 Task: Add an event with the title Product Launch Event and Customer Showcase, date '2024/04/22', time 8:50 AM to 10:50 AMand add a description: Participants will develop skills in strategic decision-making and problem-solving. They will learn techniques for gathering and analyzing information, evaluating options, and making sound decisions that align with team goals and organizational priorities., put the event into Blue category . Add location for the event as: Lisbon, Portugal, logged in from the account softage.4@softage.netand send the event invitation to softage.2@softage.net and softage.3@softage.net. Set a reminder for the event 1 hour before
Action: Mouse moved to (113, 110)
Screenshot: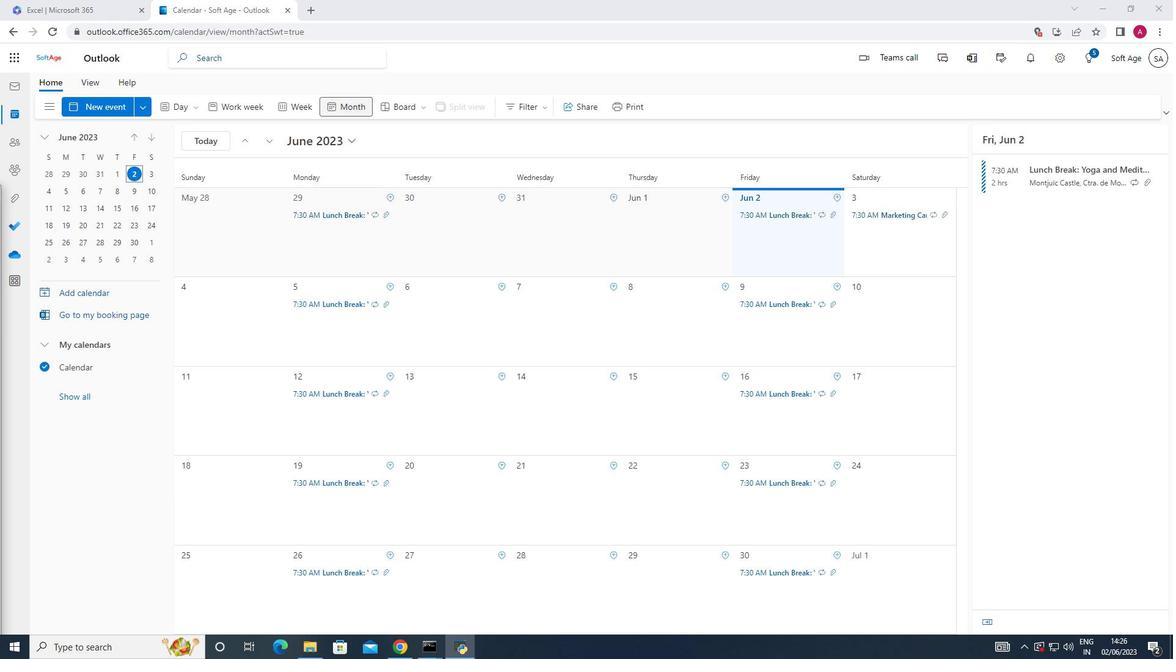 
Action: Mouse pressed left at (113, 110)
Screenshot: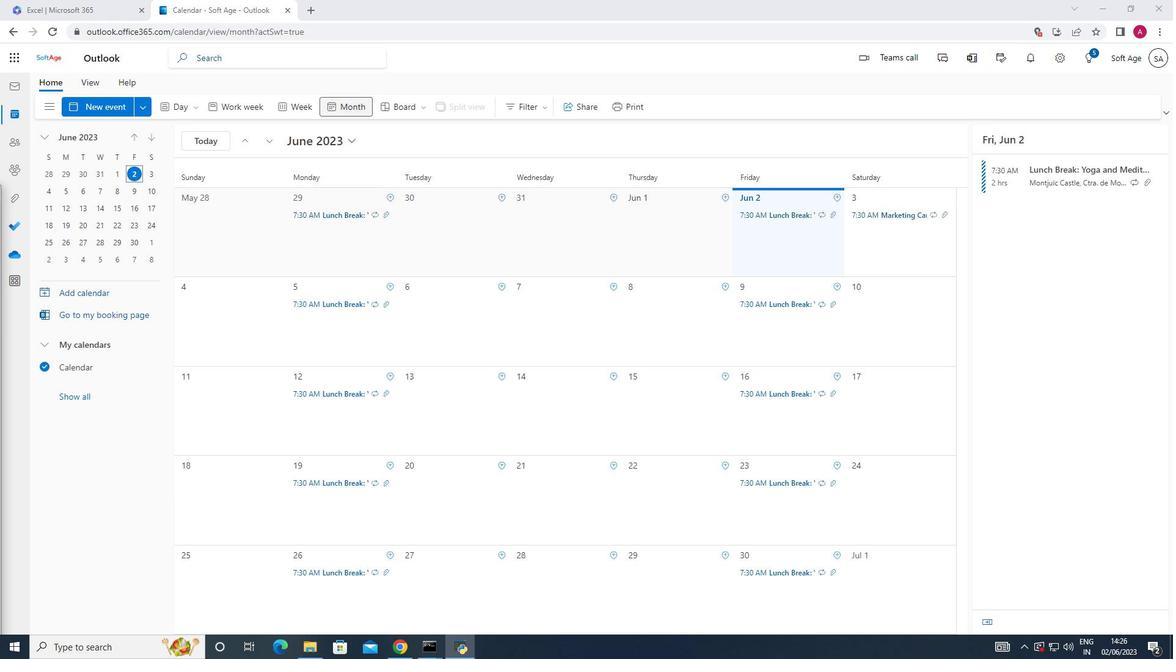 
Action: Mouse moved to (324, 179)
Screenshot: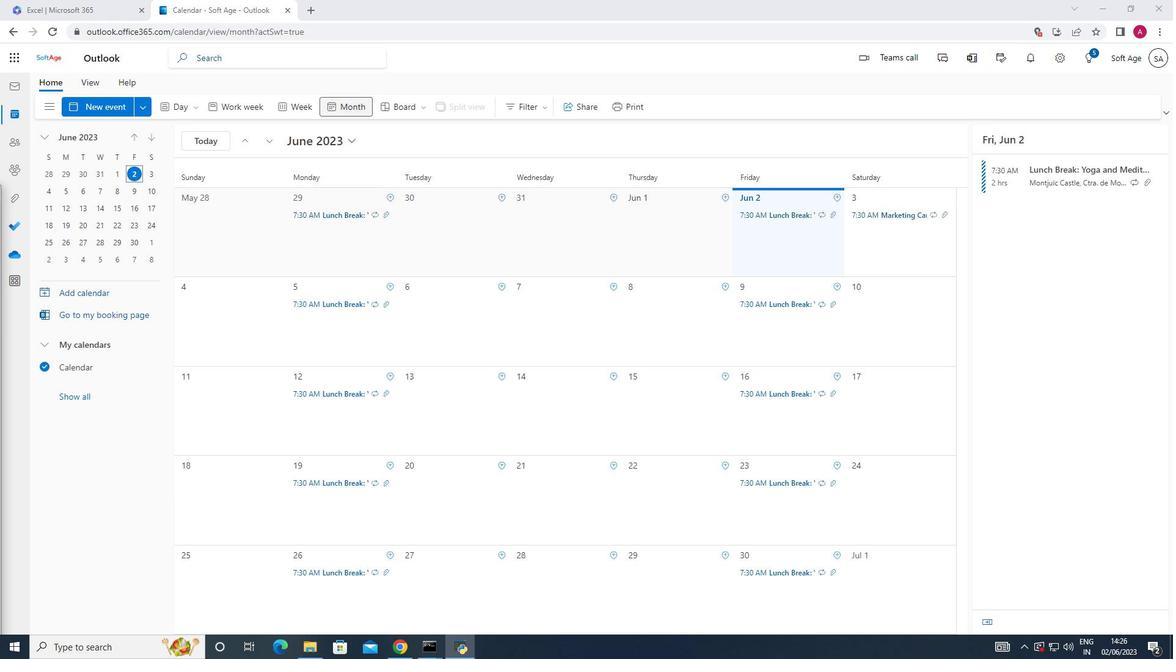 
Action: Key pressed <Key.shift><Key.shift><Key.shift><Key.shift><Key.shift><Key.shift><Key.shift><Key.shift><Key.shift><Key.shift><Key.shift><Key.shift><Key.shift><Key.shift><Key.shift><Key.shift><Key.shift><Key.shift><Key.shift><Key.shift><Key.shift><Key.shift><Key.shift><Key.shift><Key.shift><Key.shift><Key.shift><Key.shift><Key.shift><Key.shift><Key.shift><Key.shift><Key.shift><Key.shift><Key.shift><Key.shift><Key.shift><Key.shift><Key.shift>Product<Key.space><Key.shift_r>Launch<Key.space><Key.shift_r><Key.shift_r><Key.shift_r><Key.shift_r><Key.shift_r><Key.shift_r><Key.shift_r><Key.shift_r><Key.shift_r><Key.shift_r>Event<Key.space>and<Key.space>c<Key.backspace><Key.shift>Customer<Key.space><Key.shift>Showcase
Screenshot: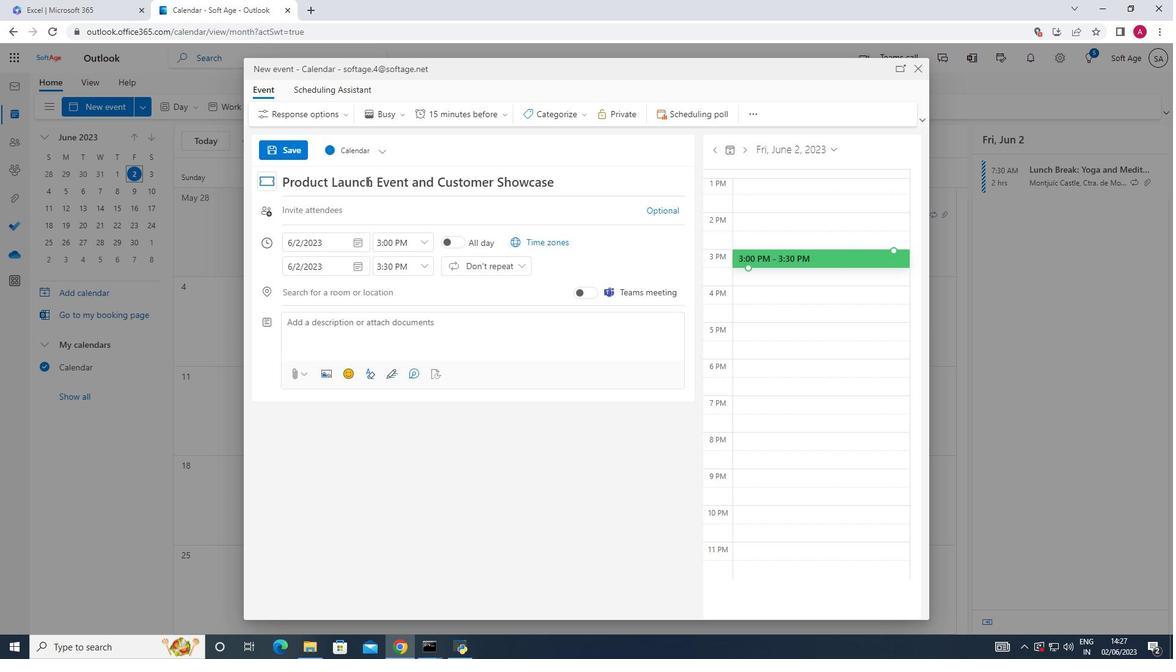 
Action: Mouse moved to (358, 245)
Screenshot: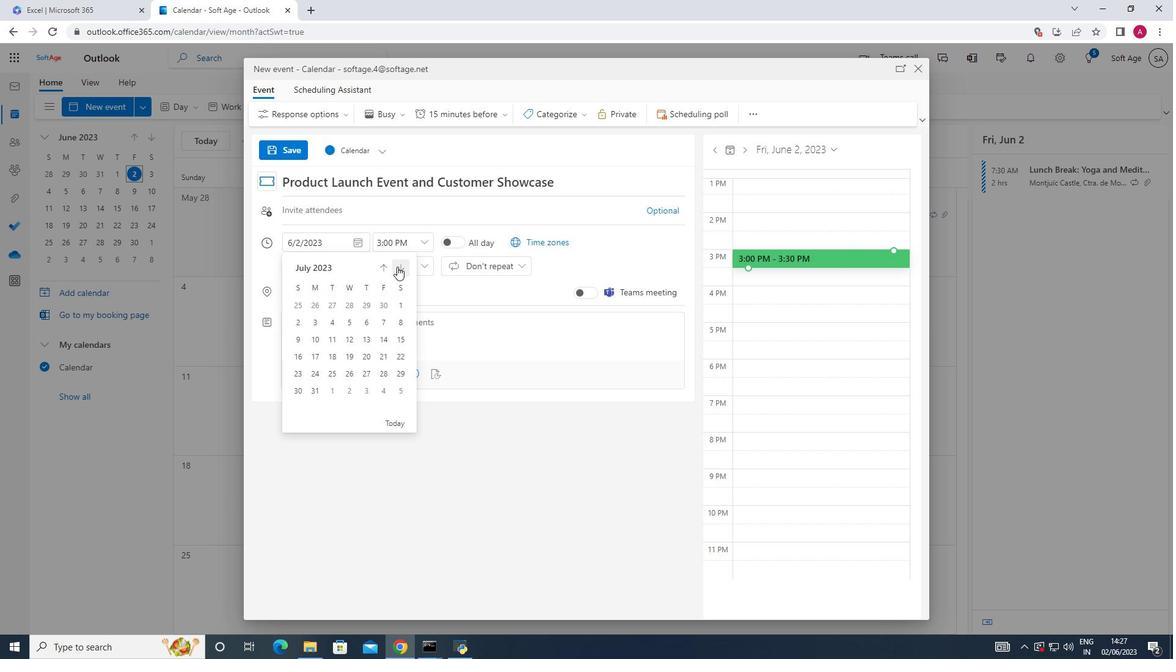 
Action: Mouse pressed left at (358, 245)
Screenshot: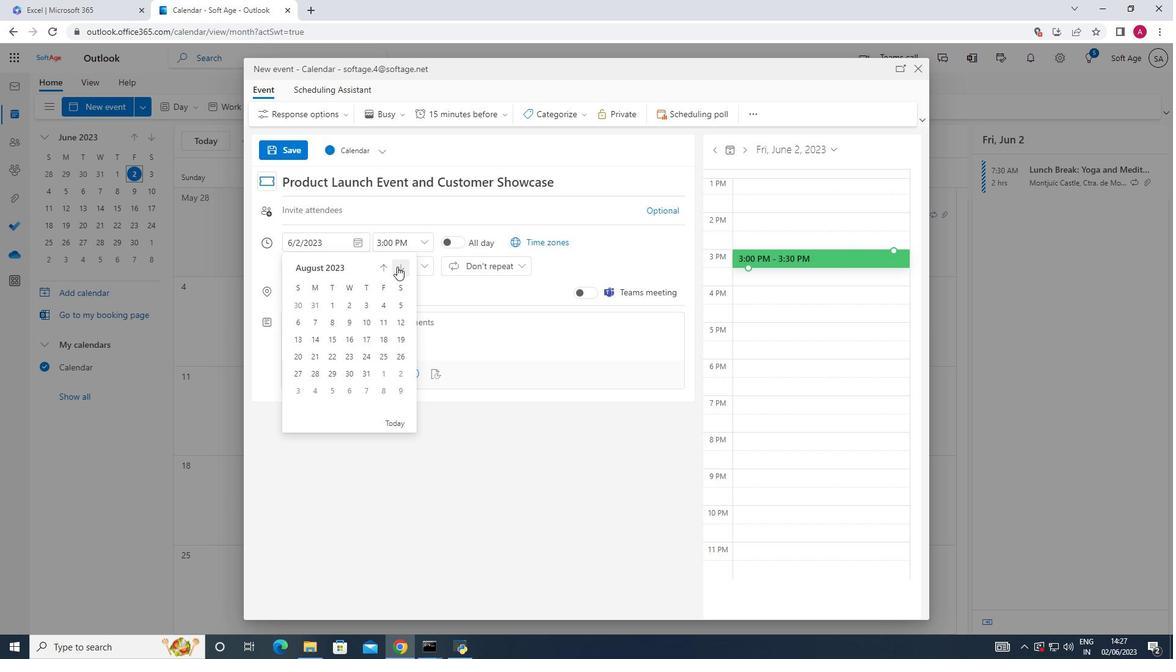 
Action: Mouse moved to (398, 267)
Screenshot: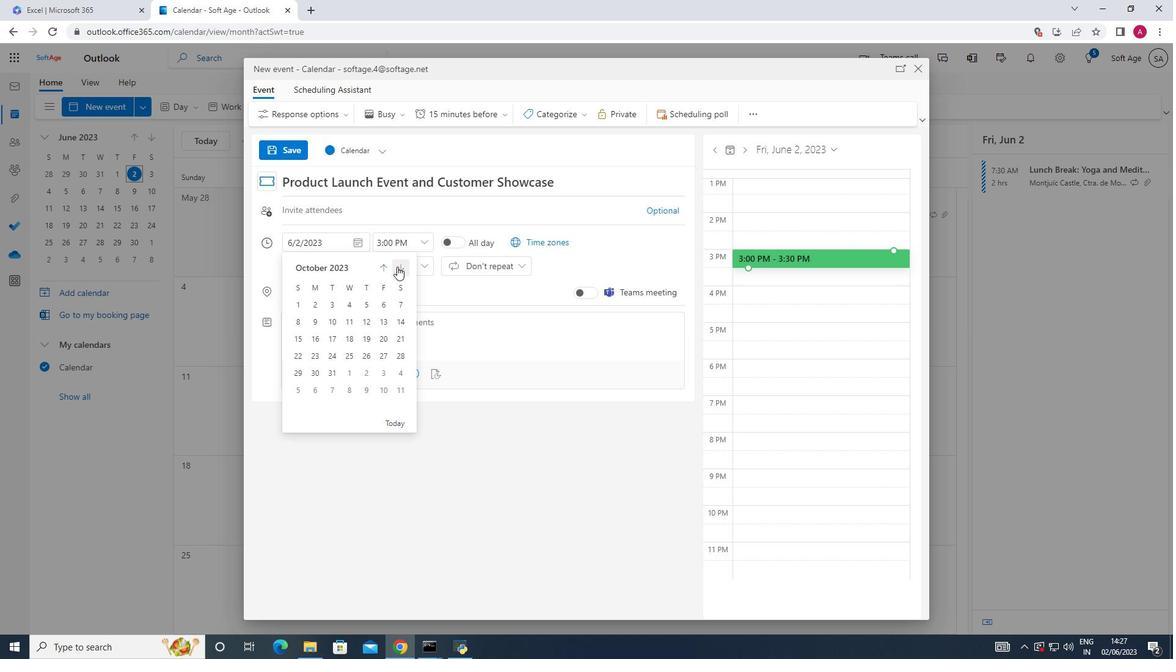 
Action: Mouse pressed left at (398, 267)
Screenshot: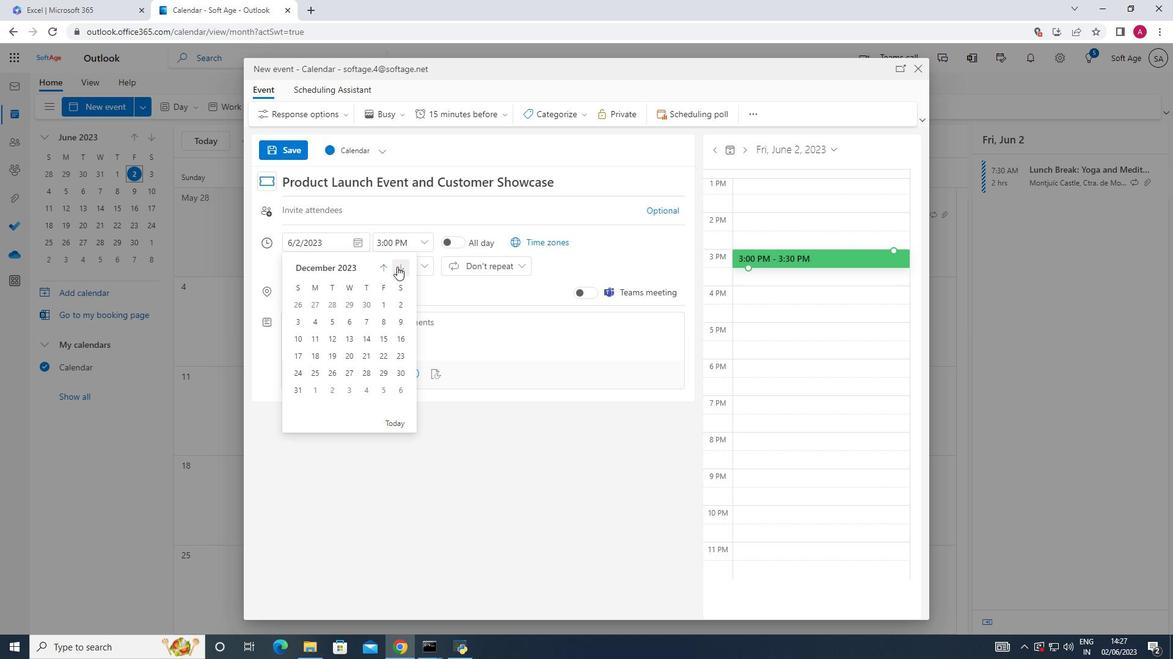 
Action: Mouse pressed left at (398, 267)
Screenshot: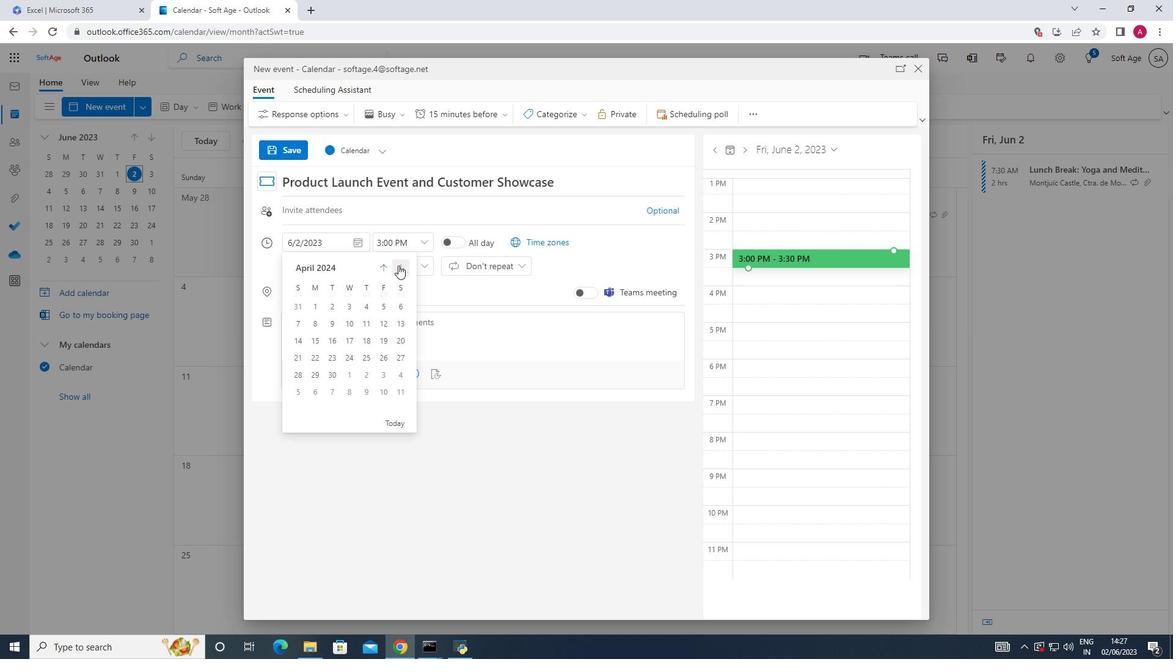 
Action: Mouse pressed left at (398, 267)
Screenshot: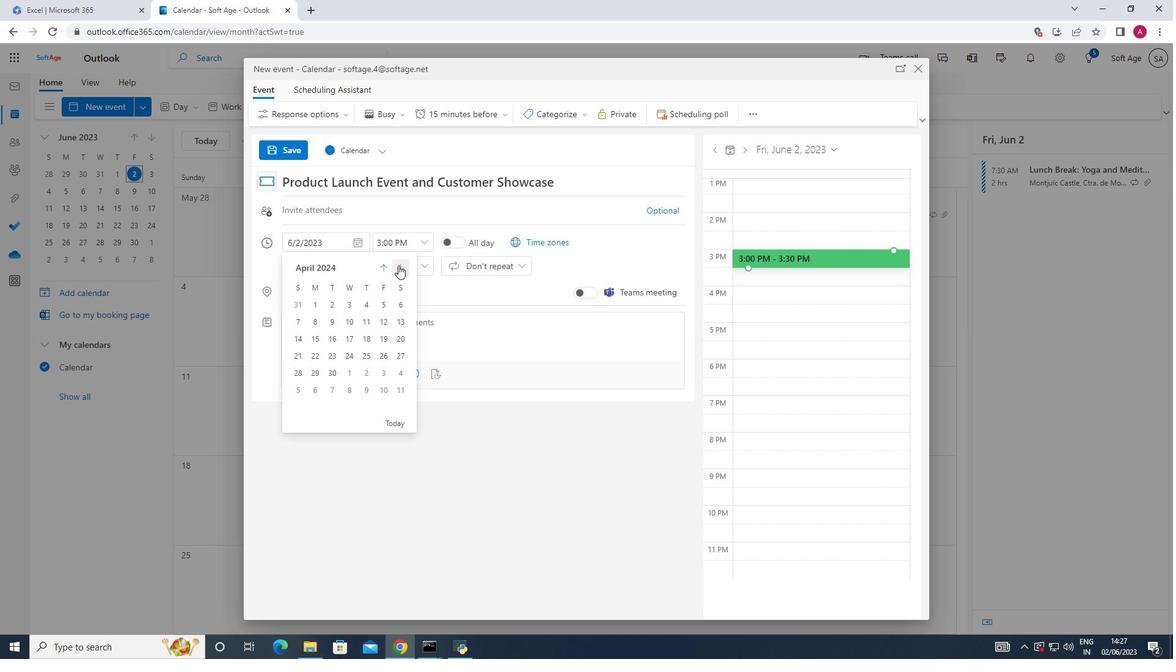 
Action: Mouse pressed left at (398, 267)
Screenshot: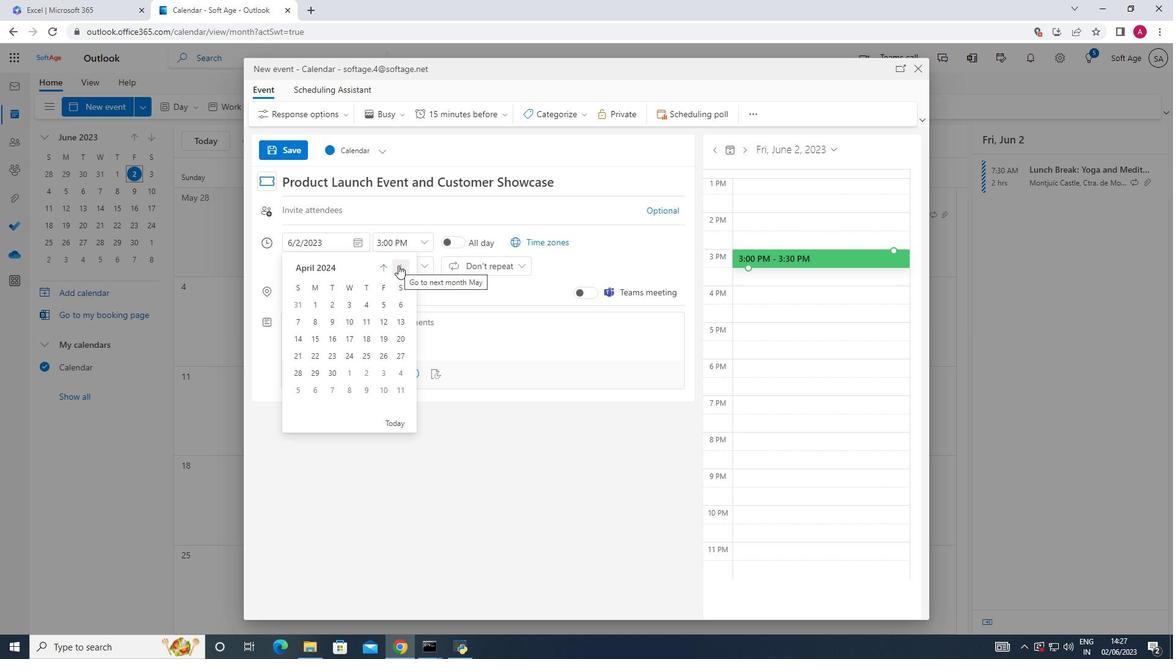
Action: Mouse moved to (398, 268)
Screenshot: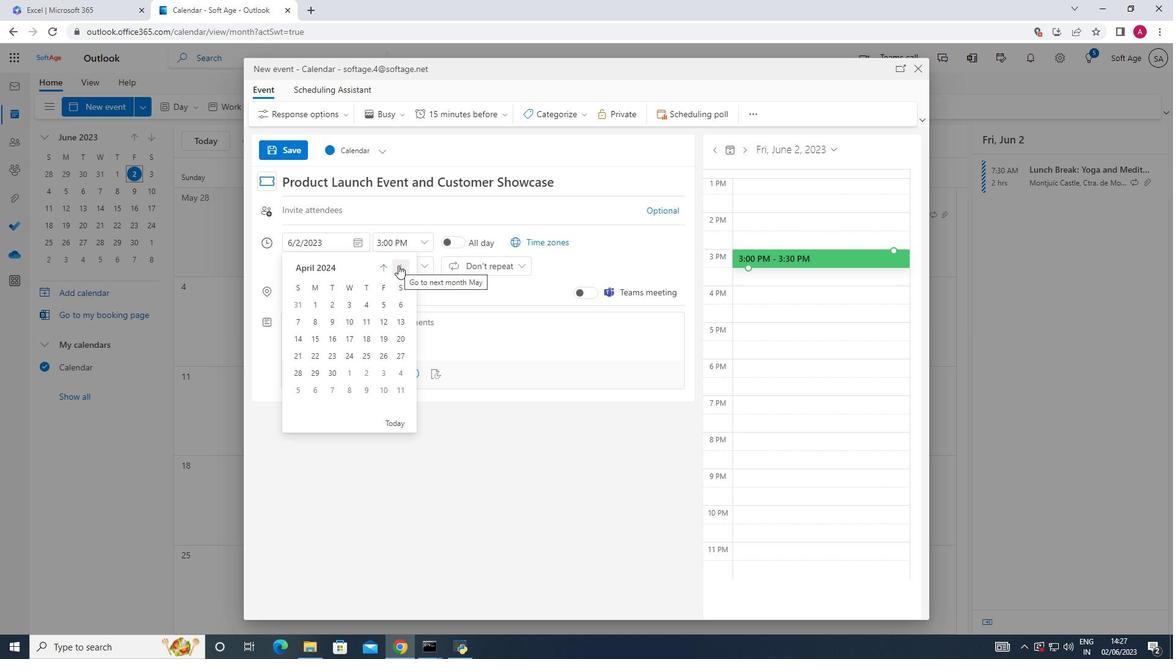 
Action: Mouse pressed left at (398, 268)
Screenshot: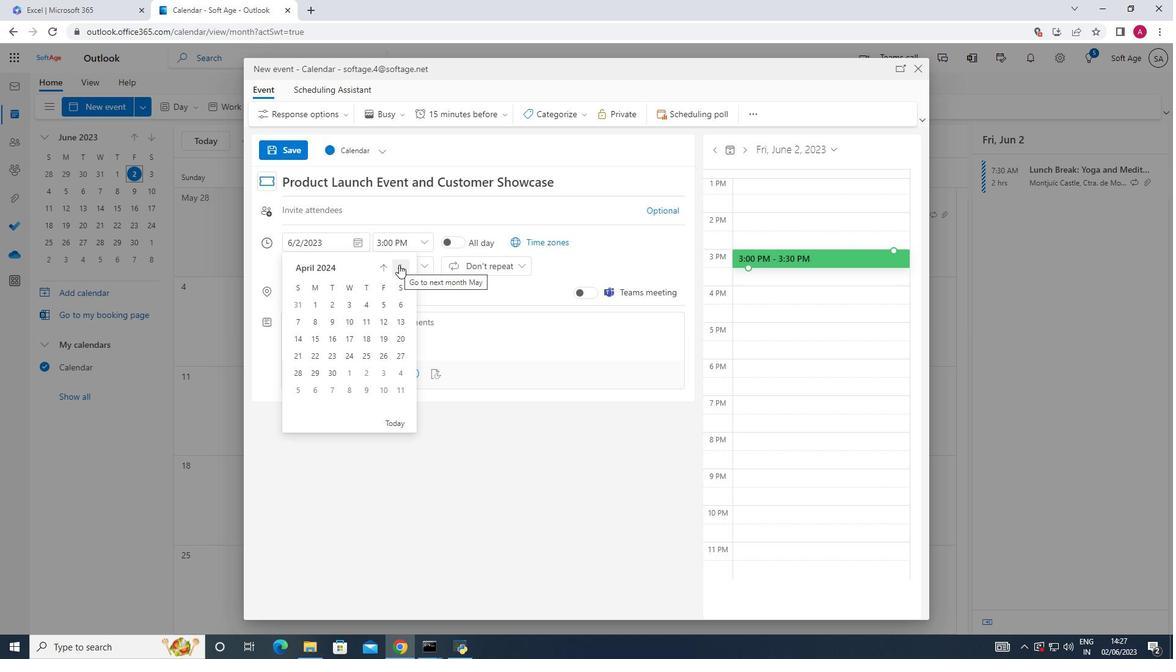 
Action: Mouse pressed left at (398, 268)
Screenshot: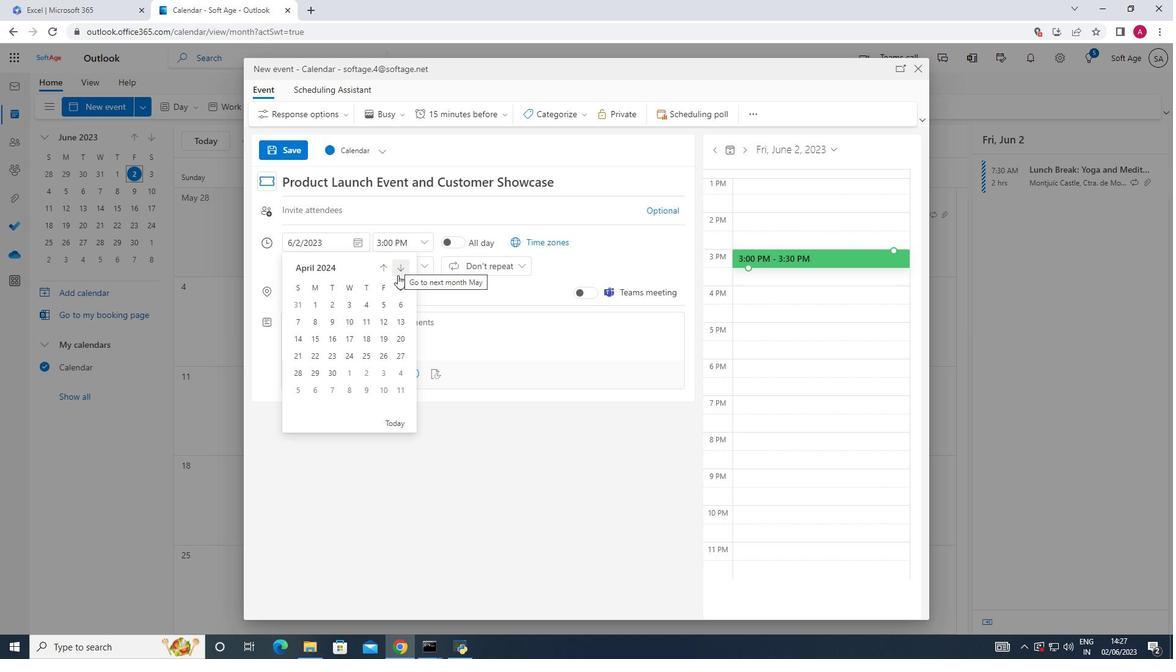 
Action: Mouse pressed left at (398, 268)
Screenshot: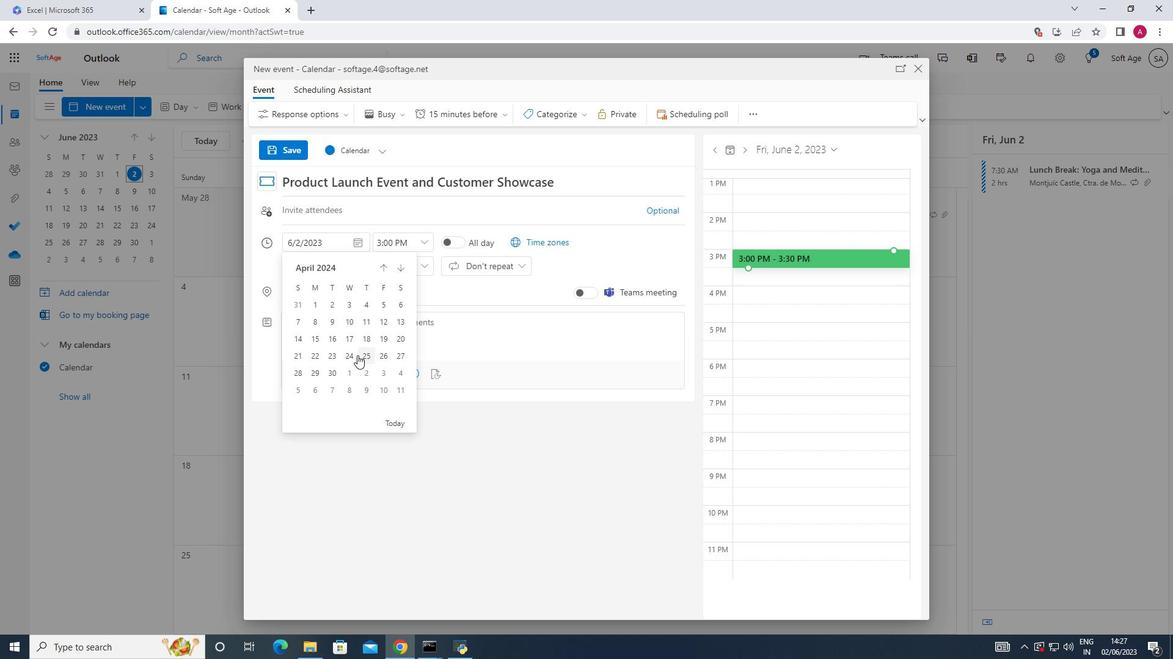 
Action: Mouse pressed left at (398, 268)
Screenshot: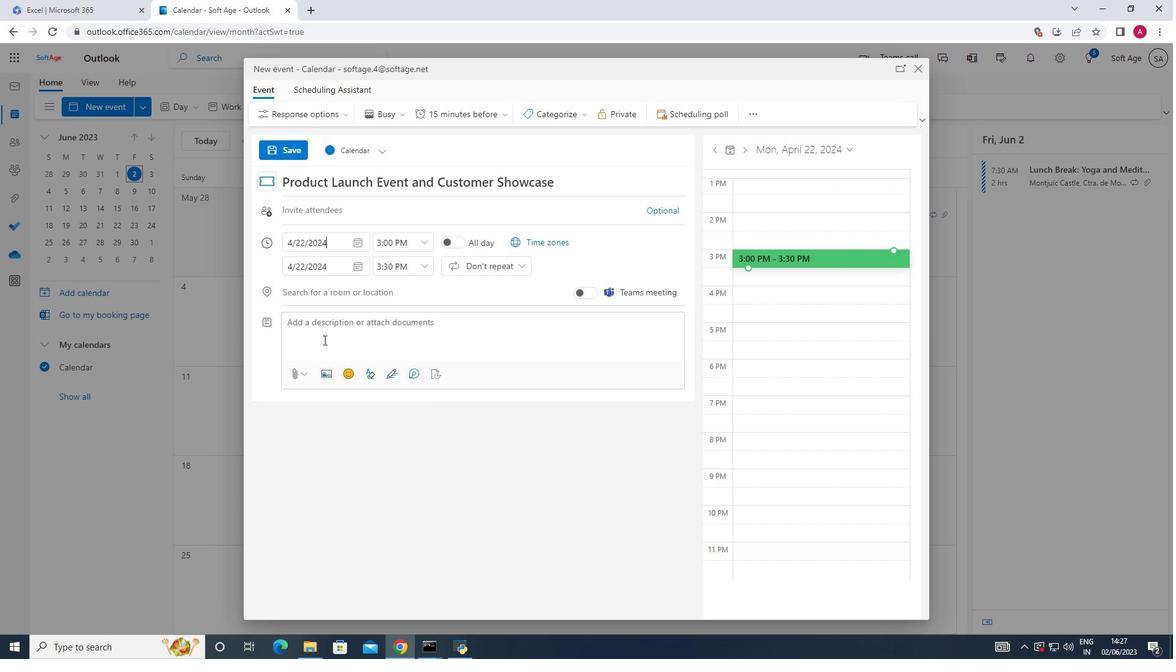 
Action: Mouse pressed left at (398, 268)
Screenshot: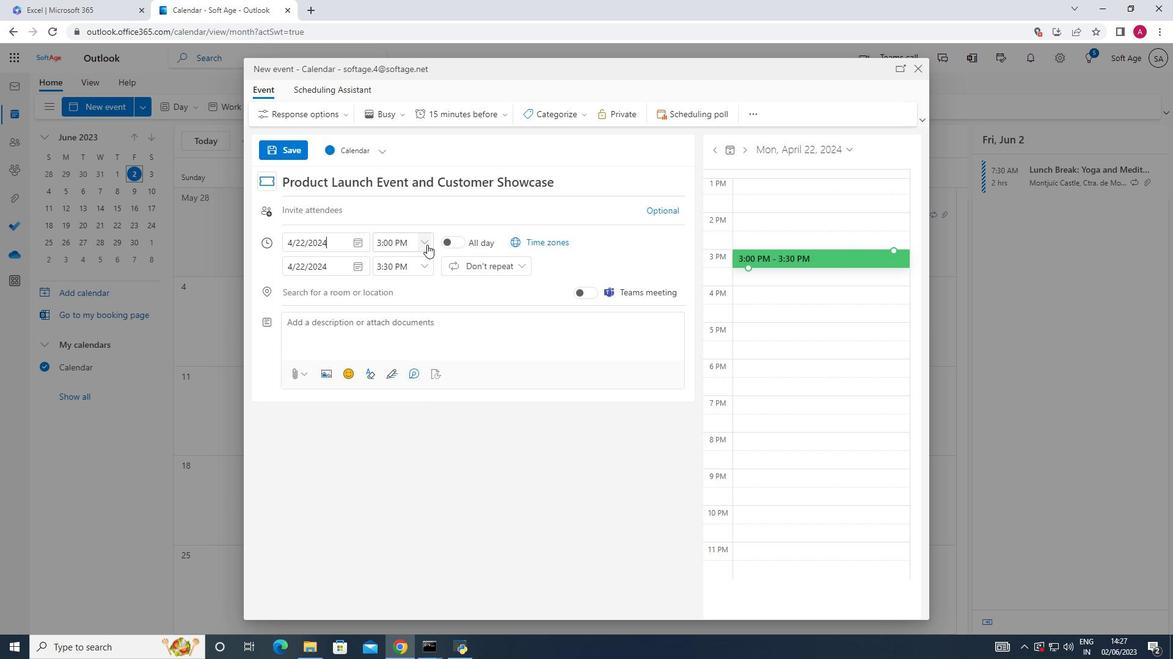 
Action: Mouse pressed left at (398, 268)
Screenshot: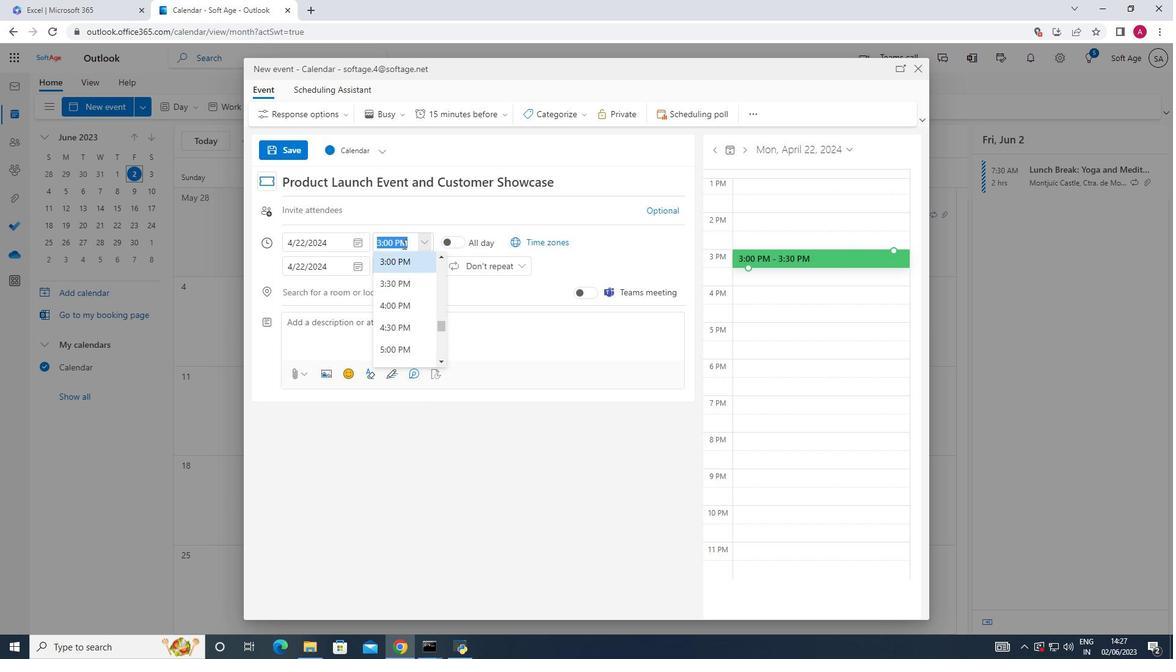 
Action: Mouse moved to (314, 357)
Screenshot: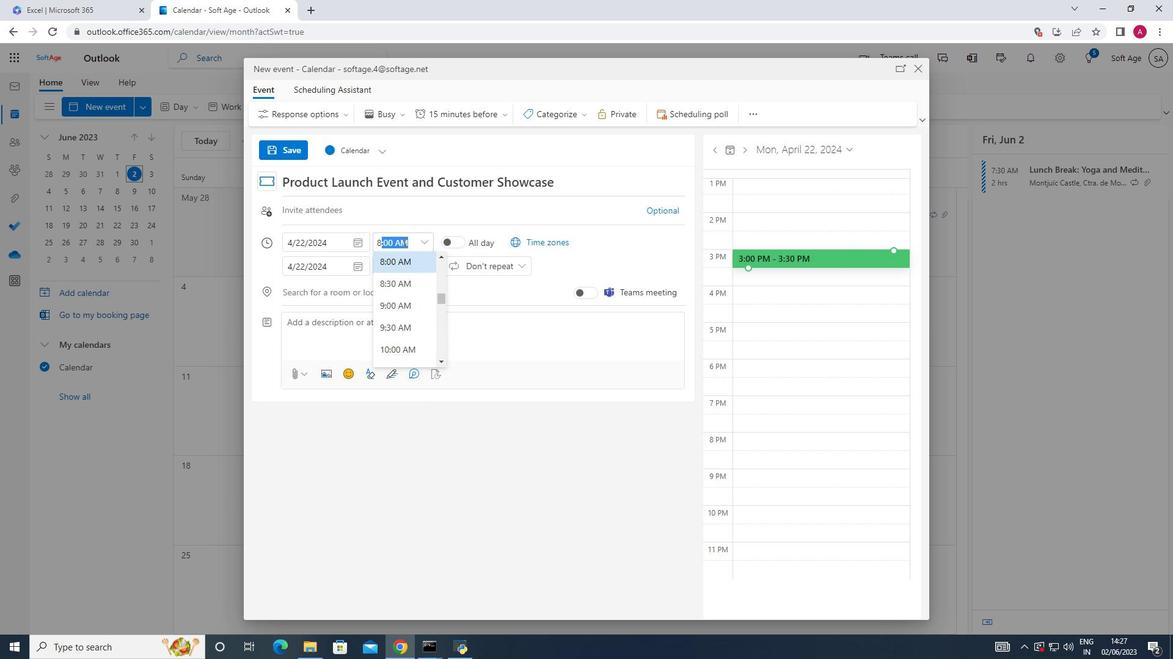 
Action: Mouse pressed left at (314, 357)
Screenshot: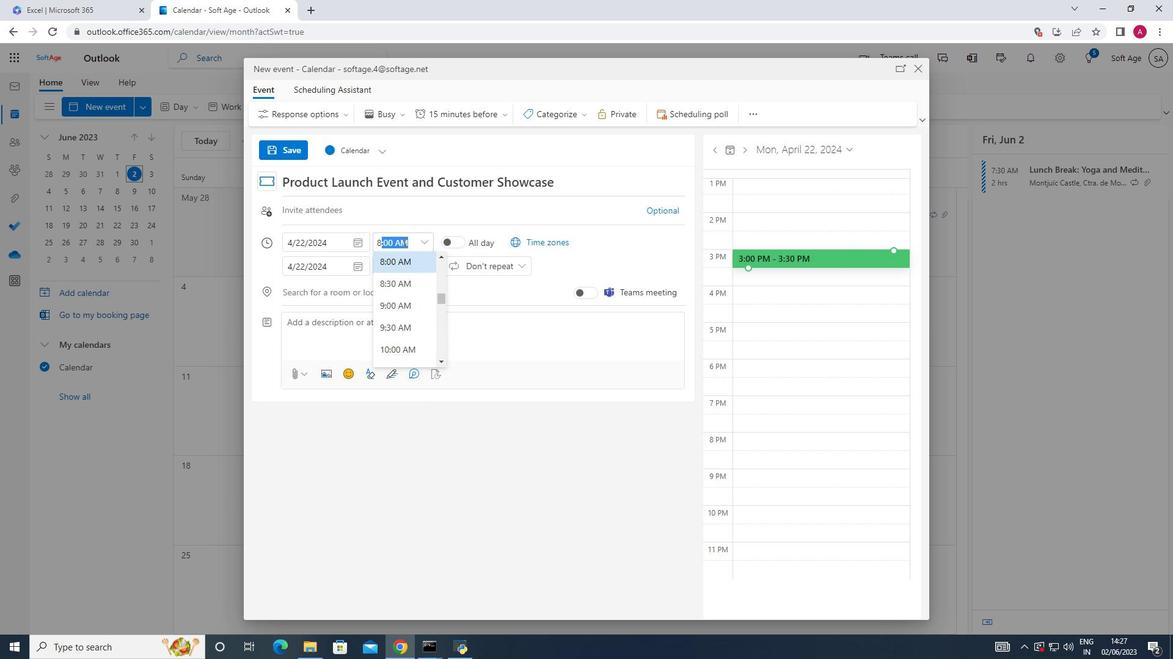 
Action: Mouse moved to (424, 245)
Screenshot: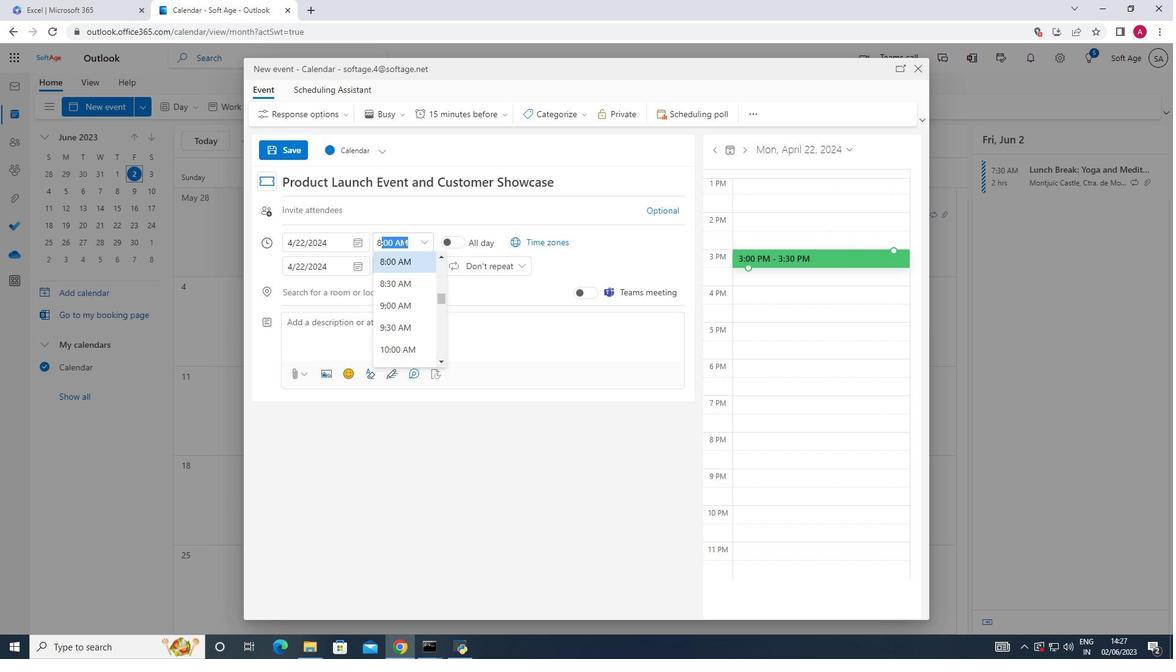 
Action: Mouse pressed left at (424, 245)
Screenshot: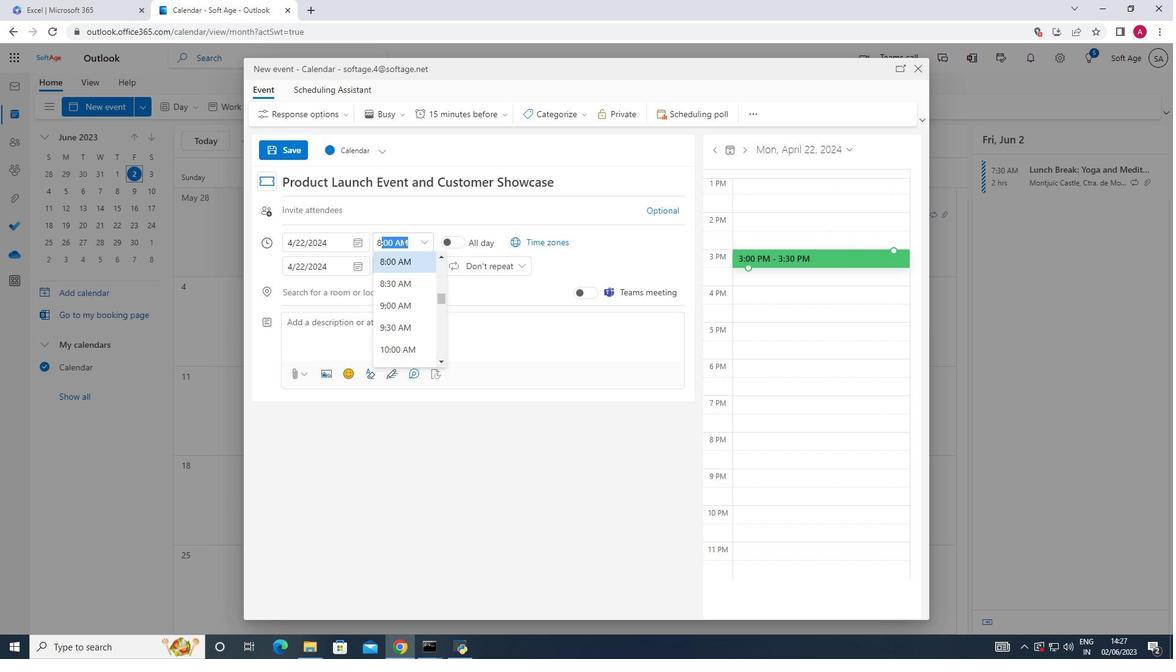 
Action: Mouse moved to (405, 285)
Screenshot: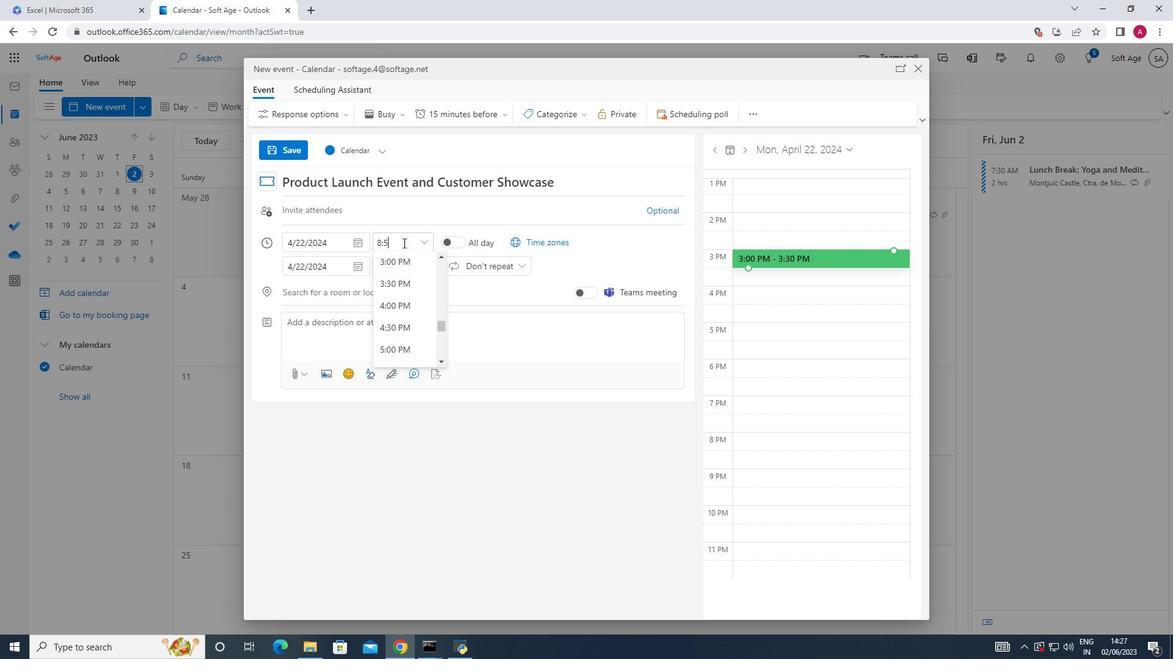 
Action: Mouse scrolled (405, 285) with delta (0, 0)
Screenshot: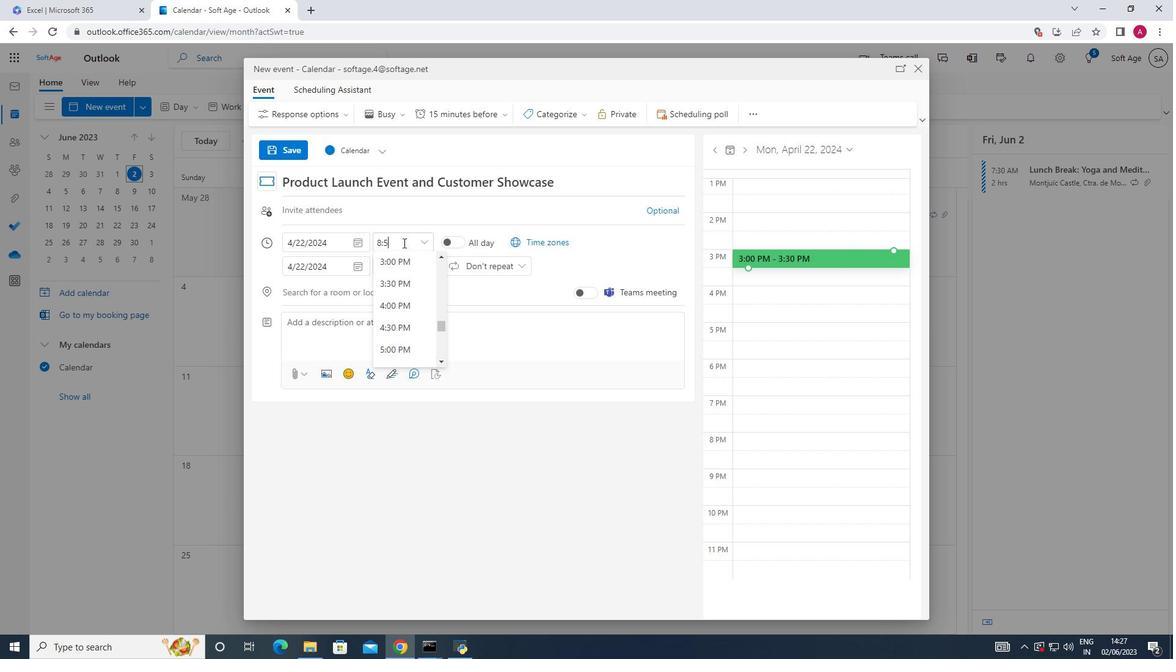 
Action: Mouse moved to (405, 283)
Screenshot: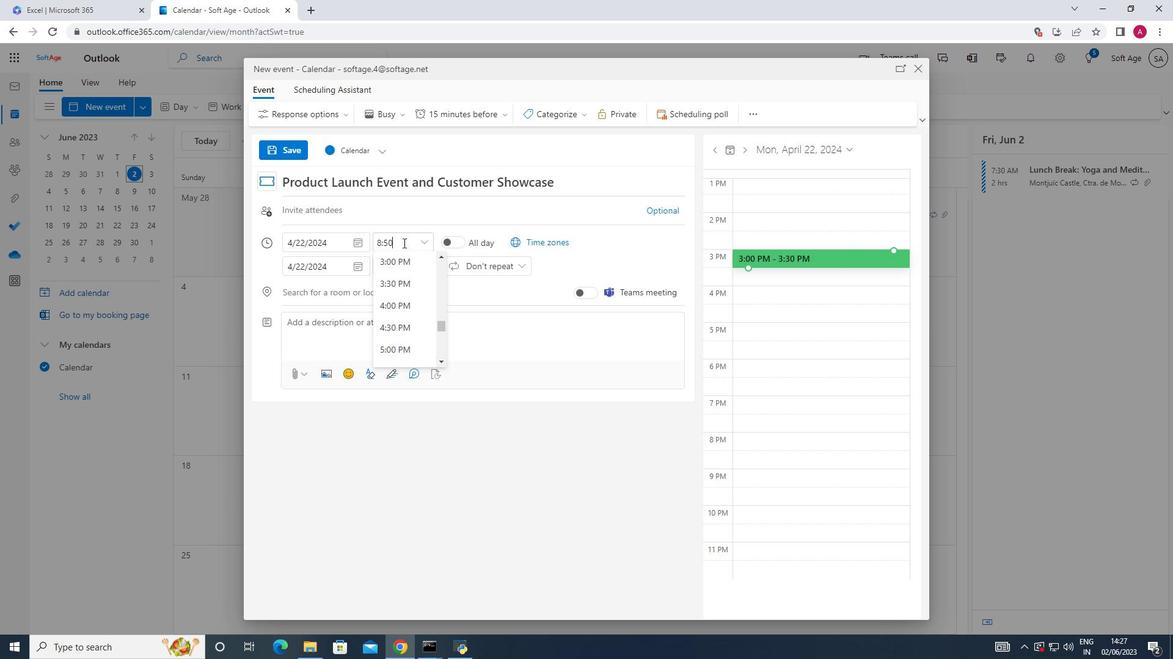 
Action: Mouse scrolled (405, 284) with delta (0, 0)
Screenshot: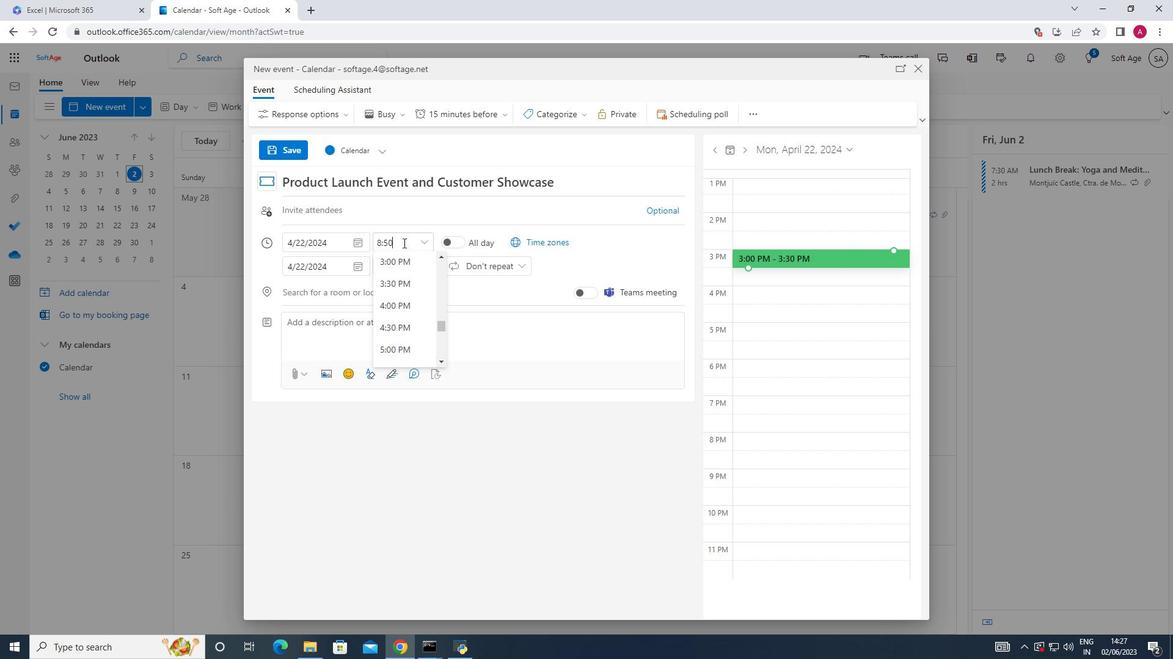 
Action: Mouse moved to (406, 282)
Screenshot: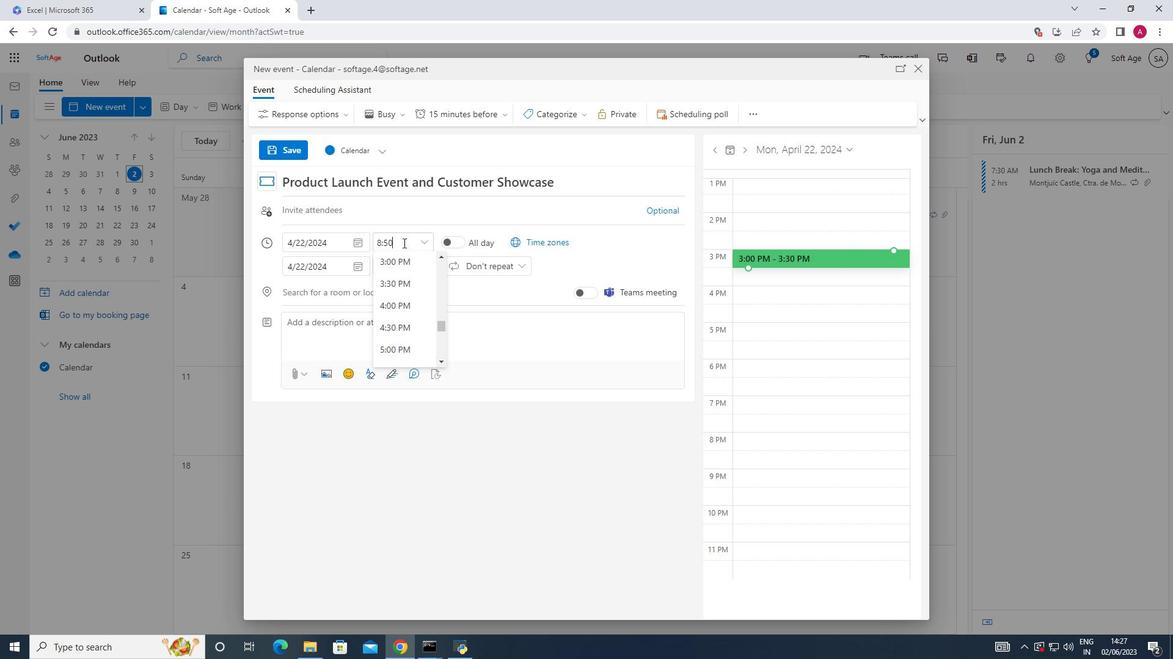 
Action: Mouse scrolled (406, 283) with delta (0, 0)
Screenshot: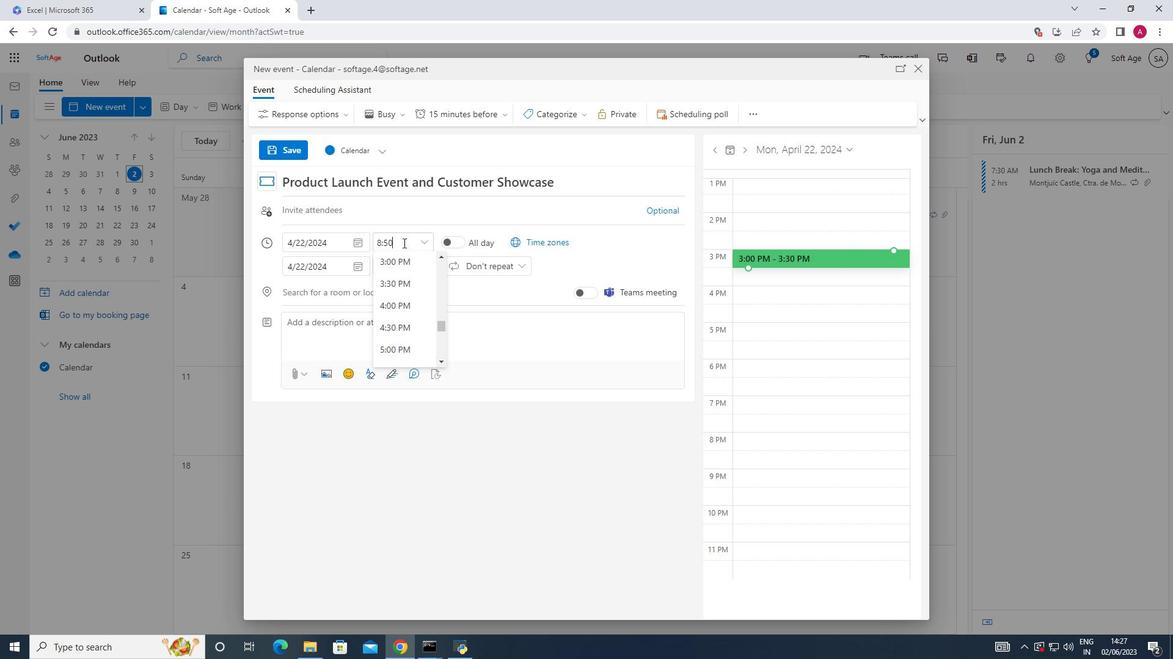 
Action: Mouse moved to (406, 282)
Screenshot: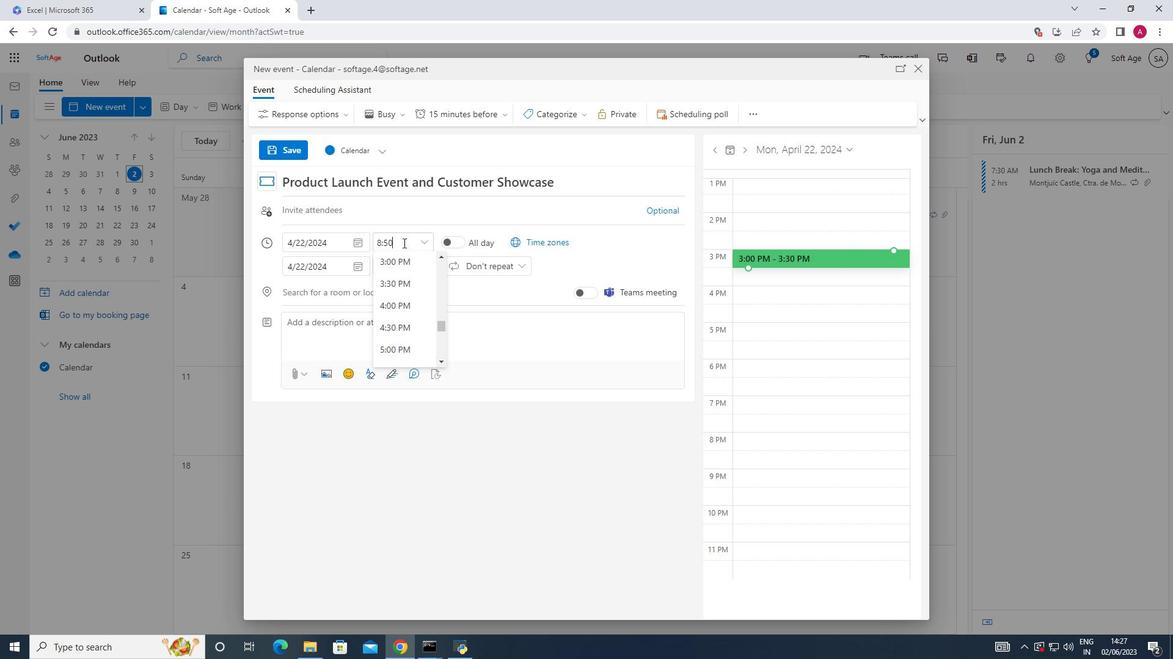 
Action: Mouse scrolled (406, 282) with delta (0, 0)
Screenshot: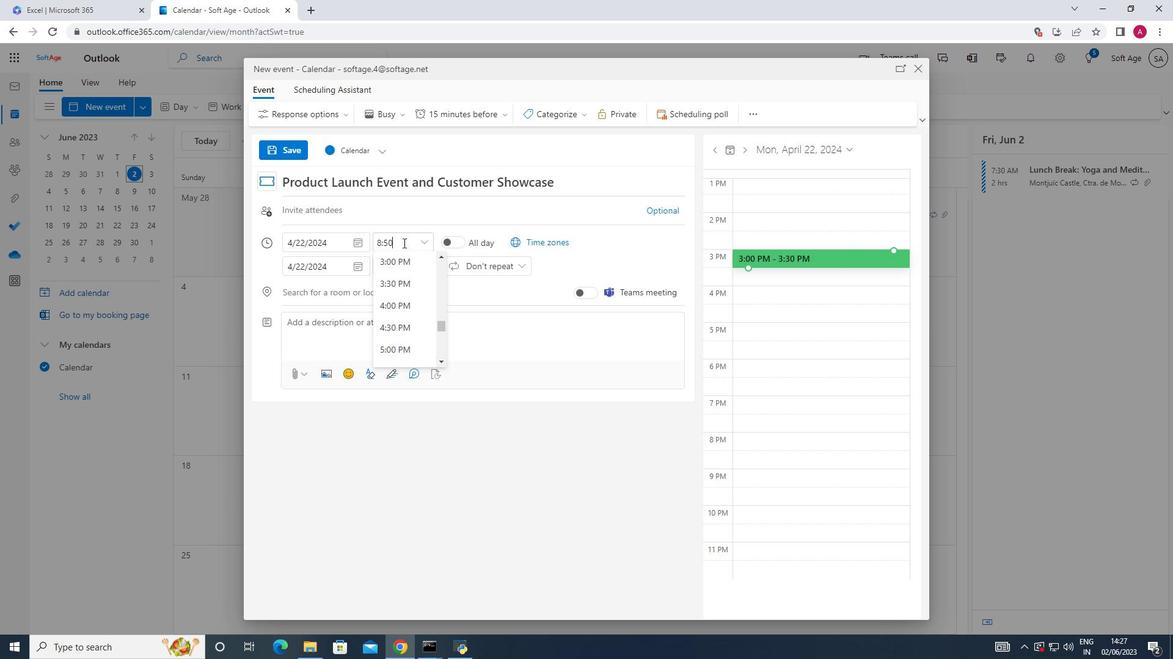
Action: Mouse moved to (406, 279)
Screenshot: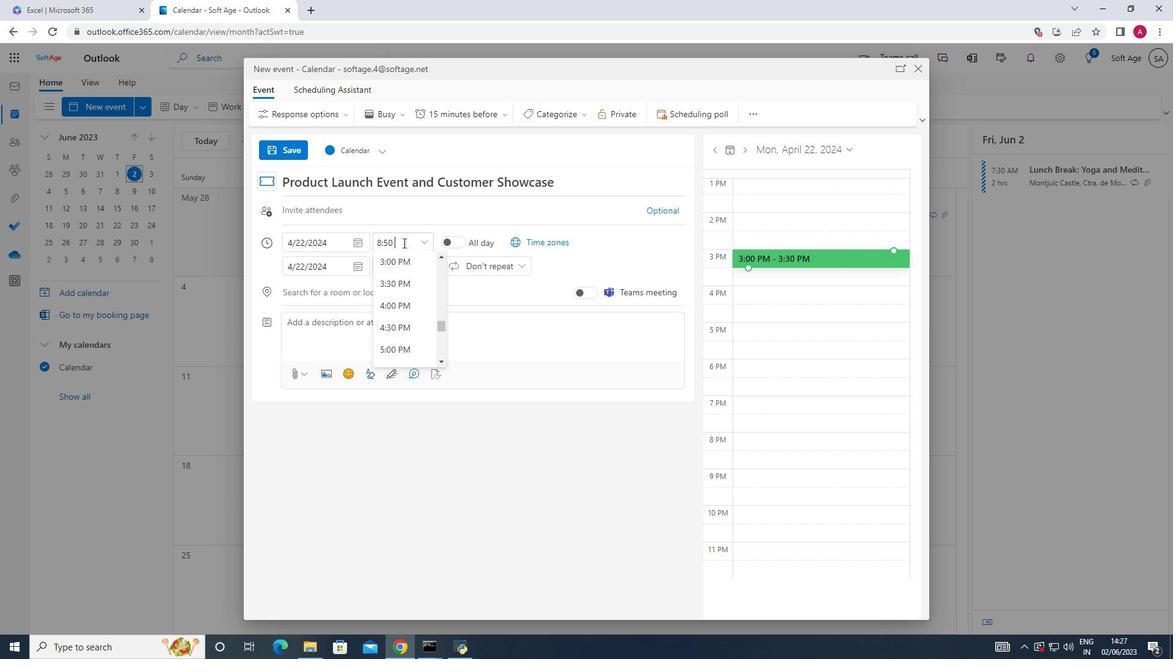 
Action: Mouse scrolled (406, 280) with delta (0, 0)
Screenshot: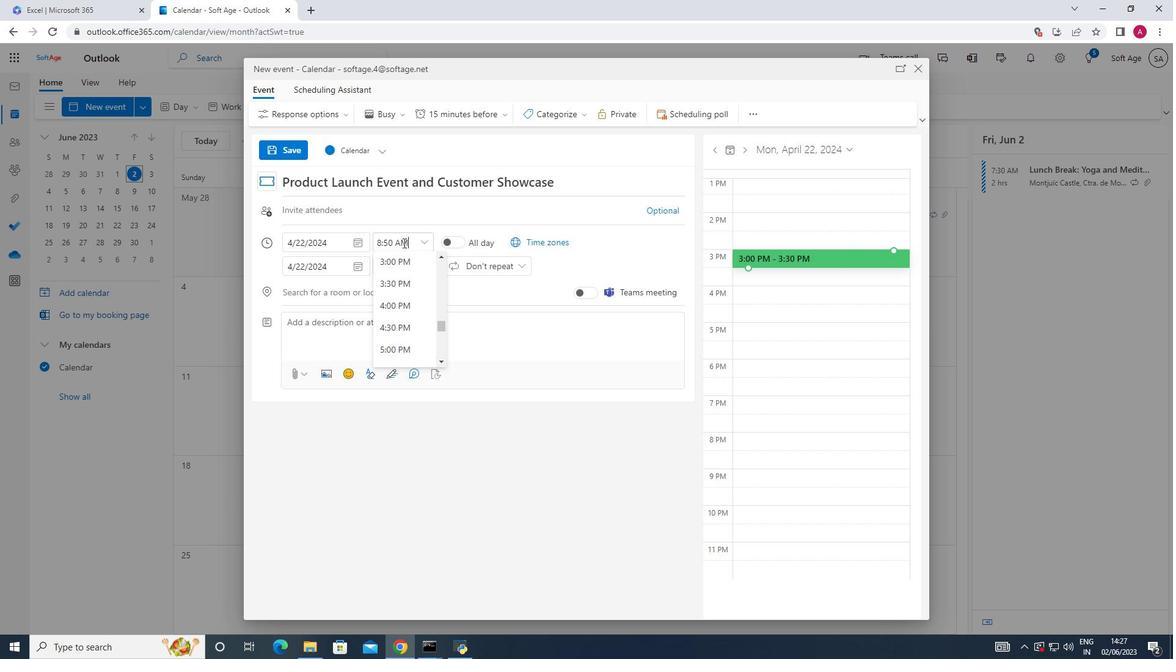
Action: Mouse scrolled (406, 279) with delta (0, 0)
Screenshot: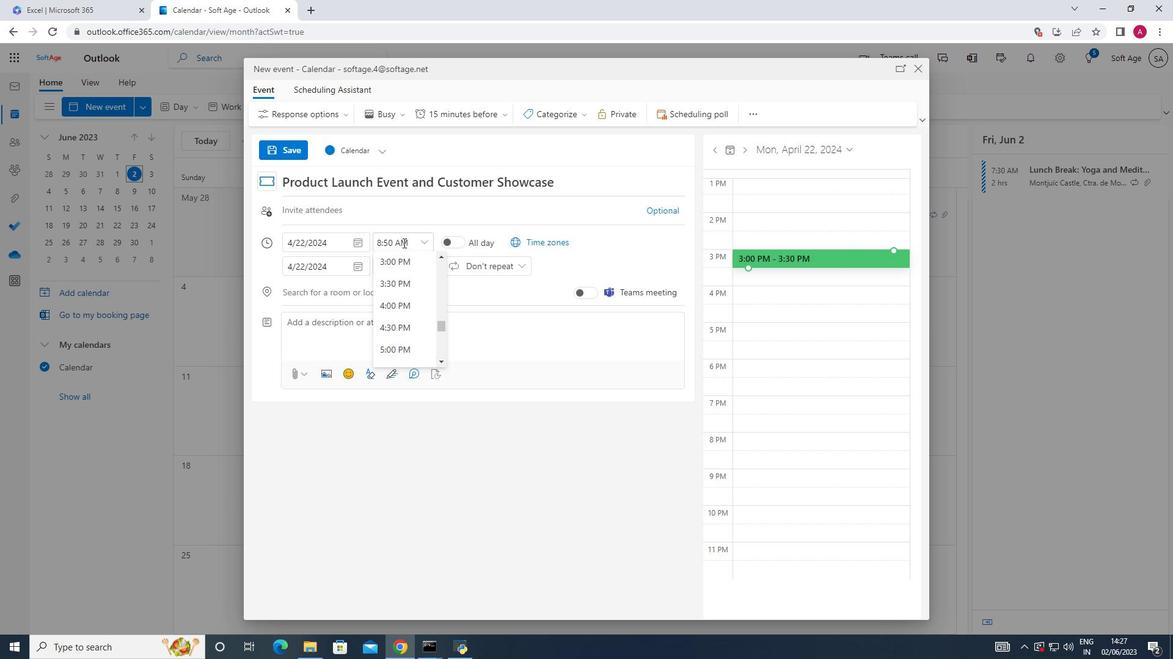 
Action: Mouse moved to (409, 241)
Screenshot: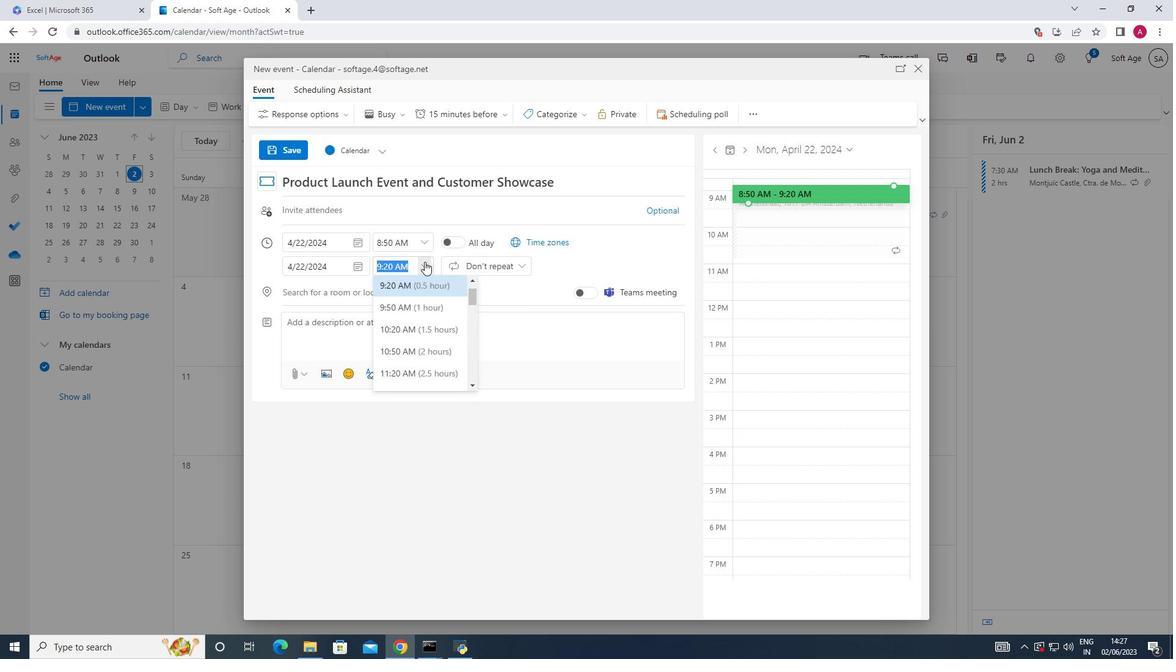 
Action: Mouse pressed left at (409, 241)
Screenshot: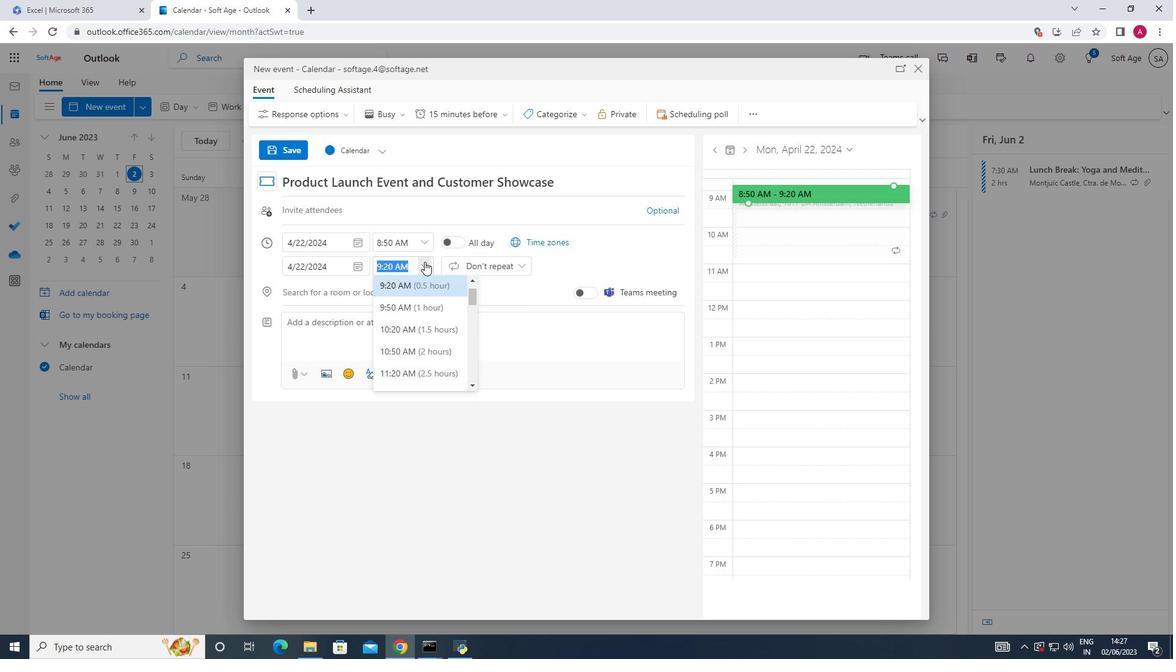 
Action: Mouse moved to (404, 243)
Screenshot: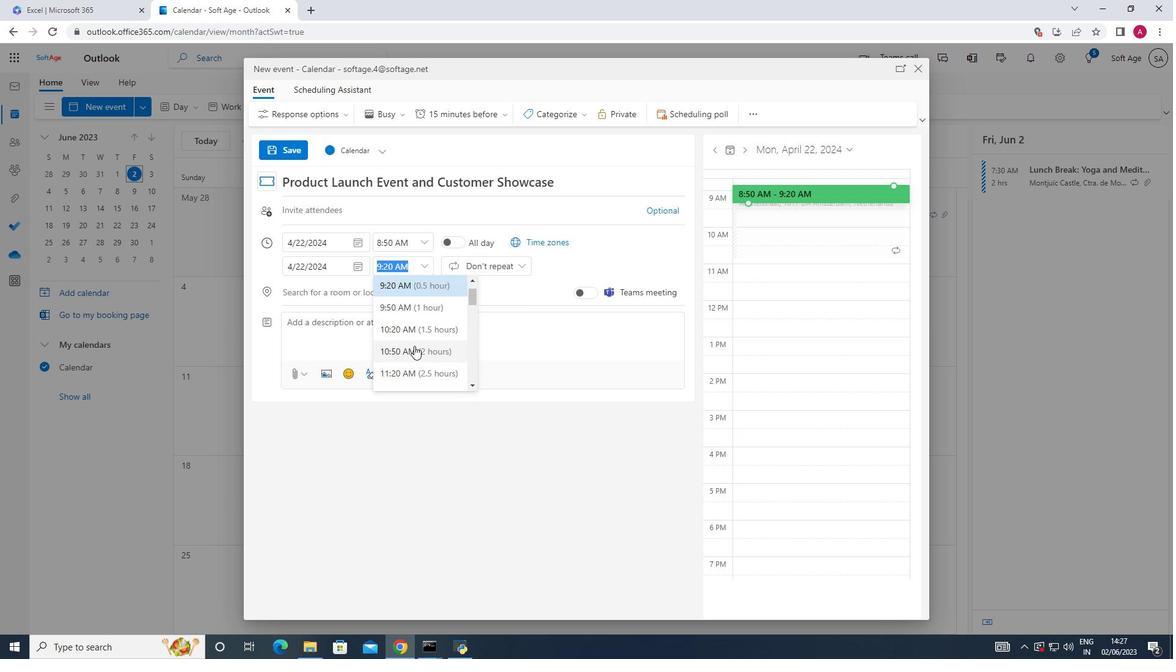 
Action: Key pressed 5<Key.shift_r><Key.shift_r><Key.shift_r><Key.shift_r><Key.shift_r><Key.shift_r>:
Screenshot: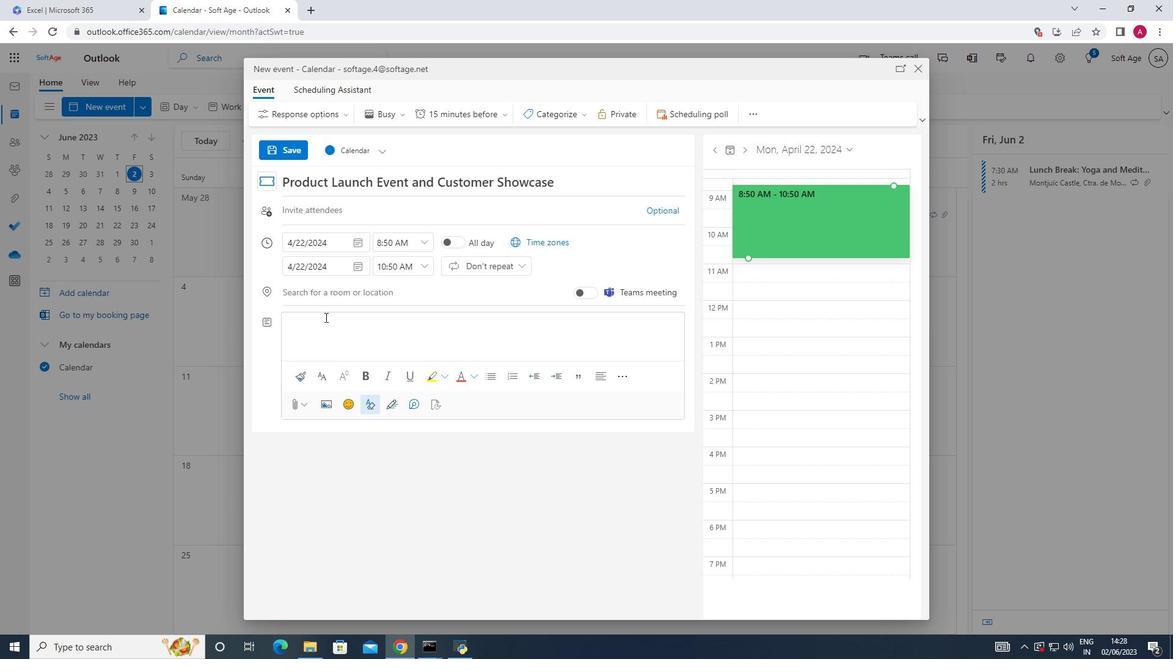 
Action: Mouse moved to (381, 241)
Screenshot: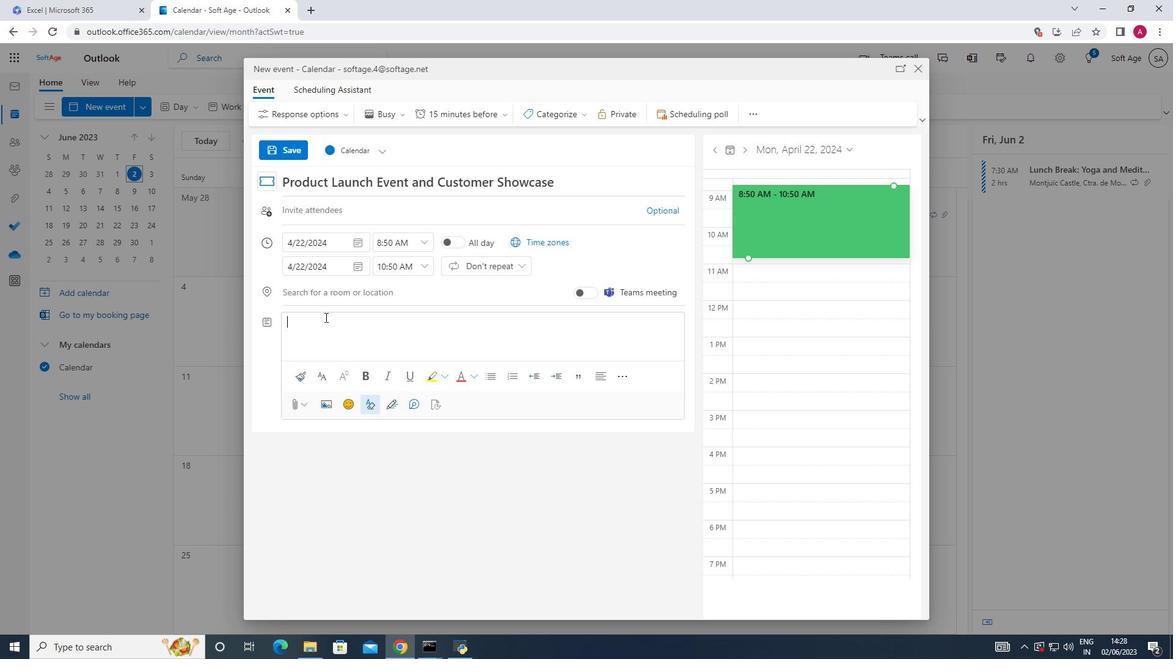 
Action: Mouse pressed left at (381, 241)
Screenshot: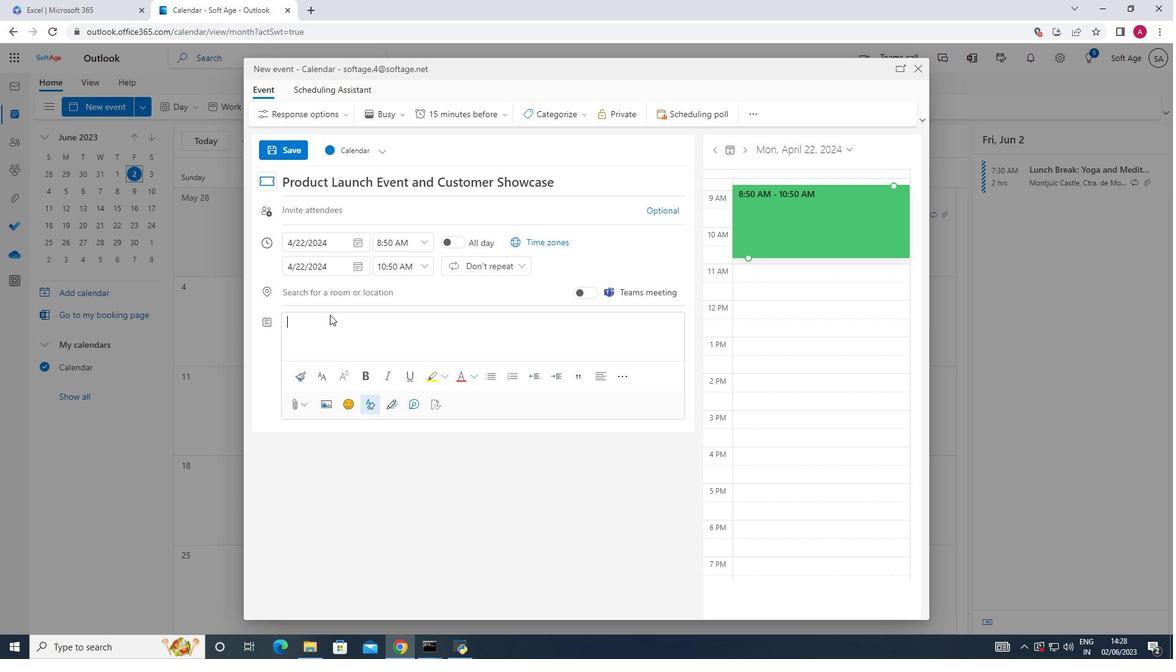 
Action: Mouse moved to (376, 241)
Screenshot: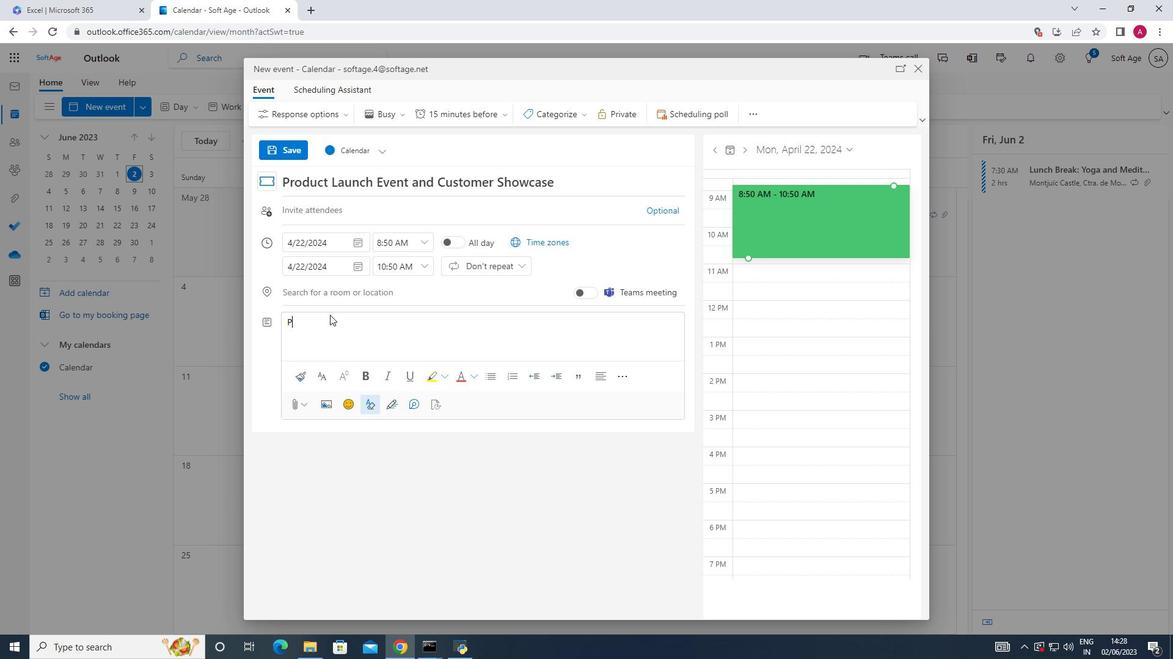 
Action: Key pressed 8
Screenshot: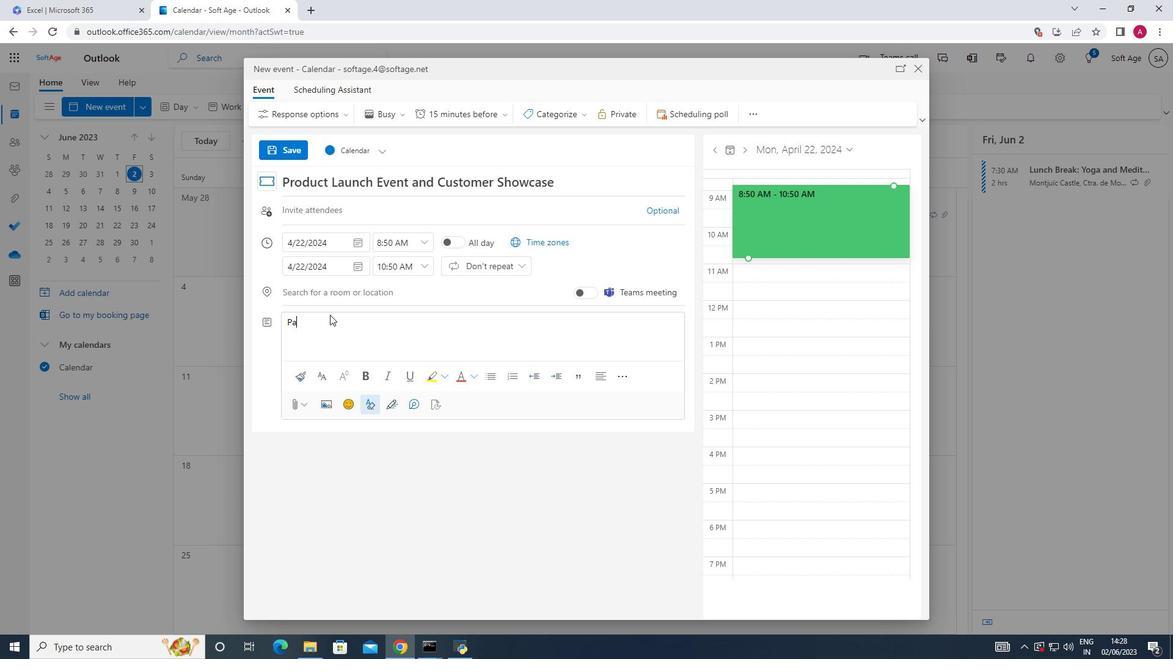 
Action: Mouse moved to (393, 240)
Screenshot: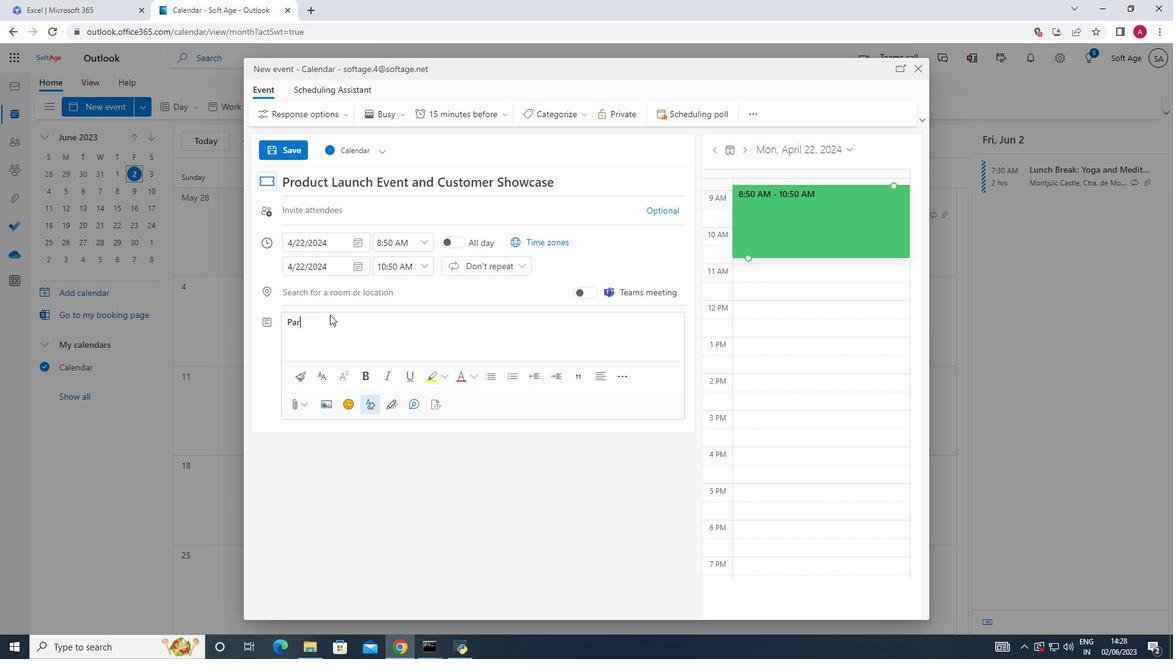 
Action: Mouse pressed left at (393, 240)
Screenshot: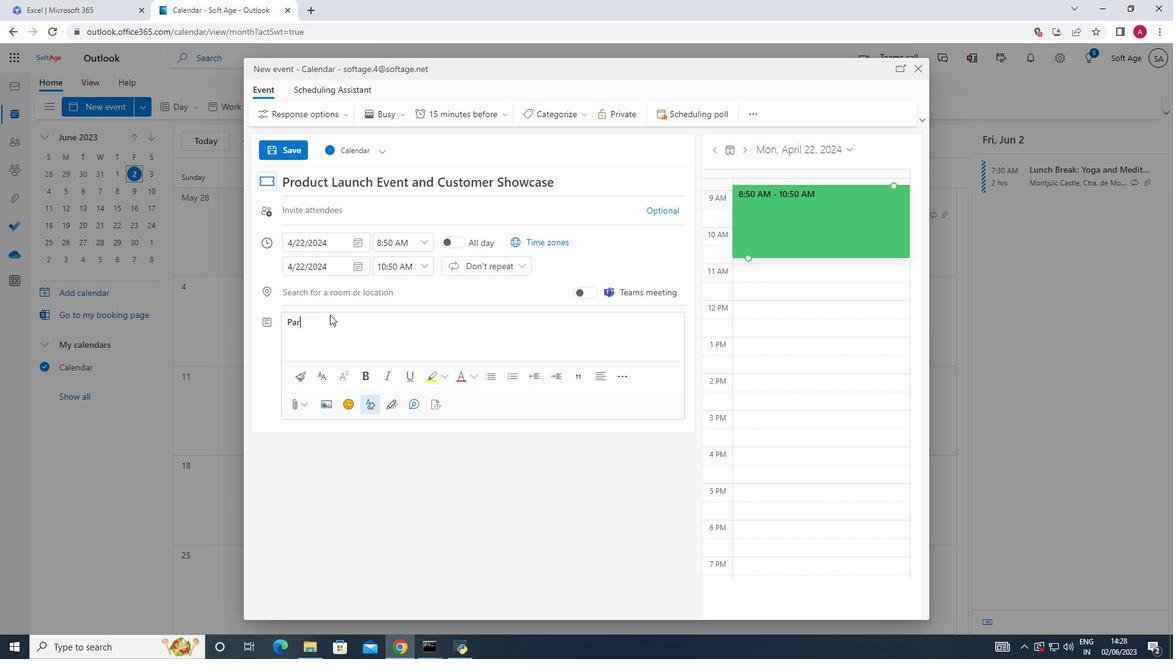 
Action: Mouse moved to (374, 240)
Screenshot: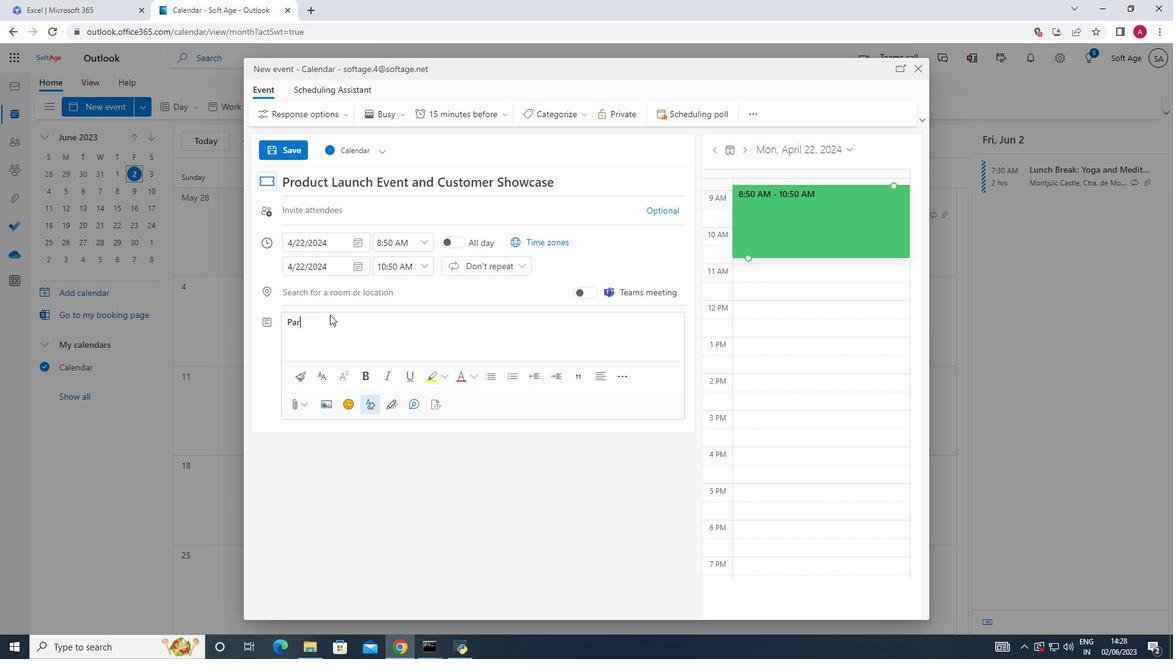 
Action: Key pressed 8
Screenshot: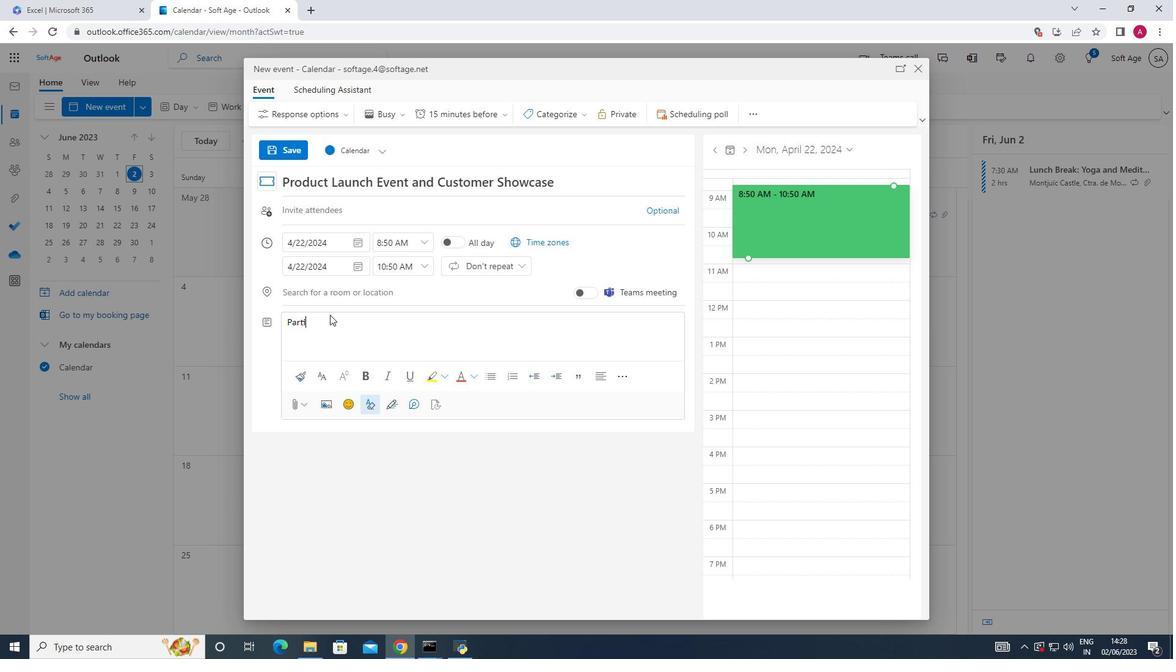 
Action: Mouse moved to (370, 232)
Screenshot: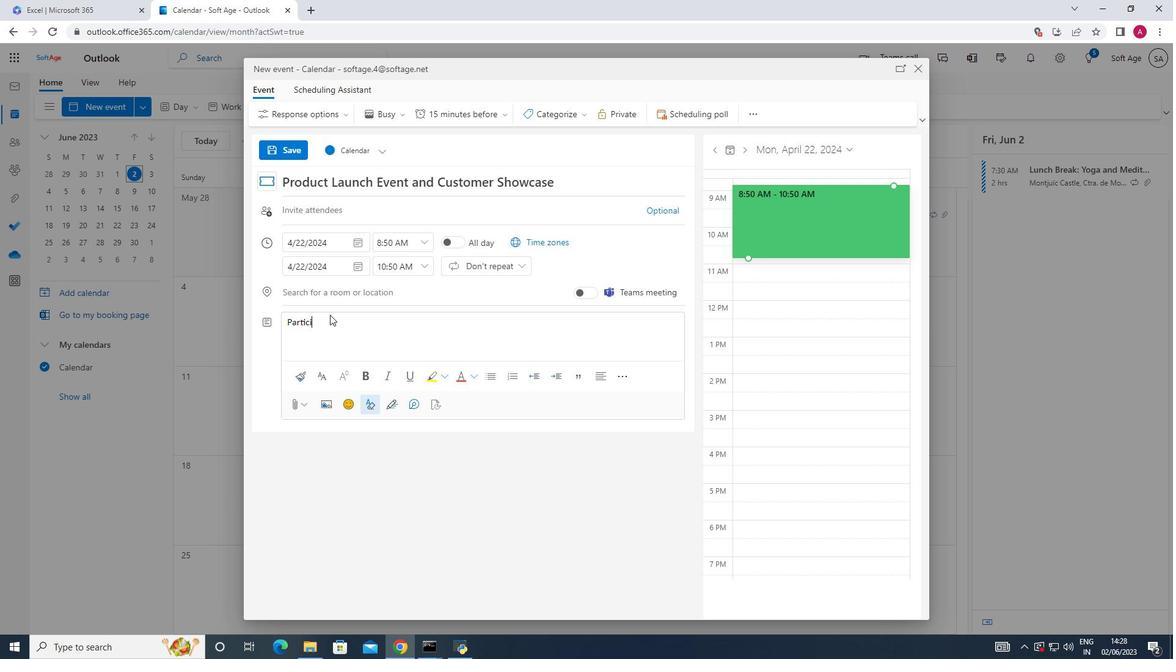 
Action: Key pressed <Key.shift_r>:50<Key.enter>
Screenshot: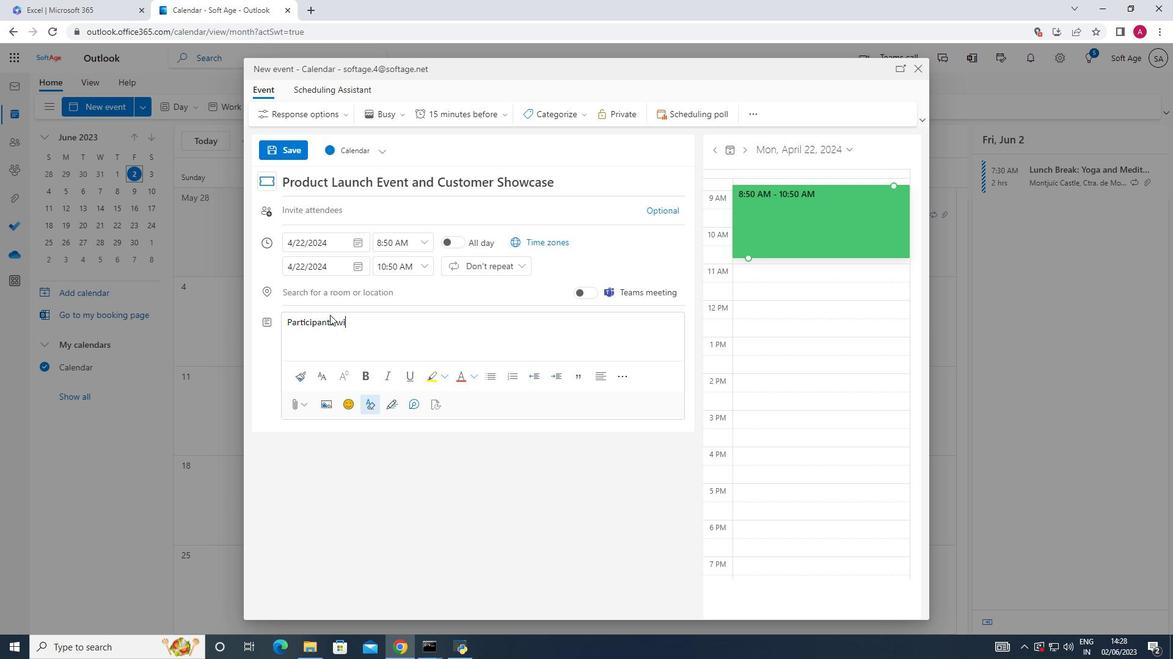 
Action: Mouse moved to (422, 267)
Screenshot: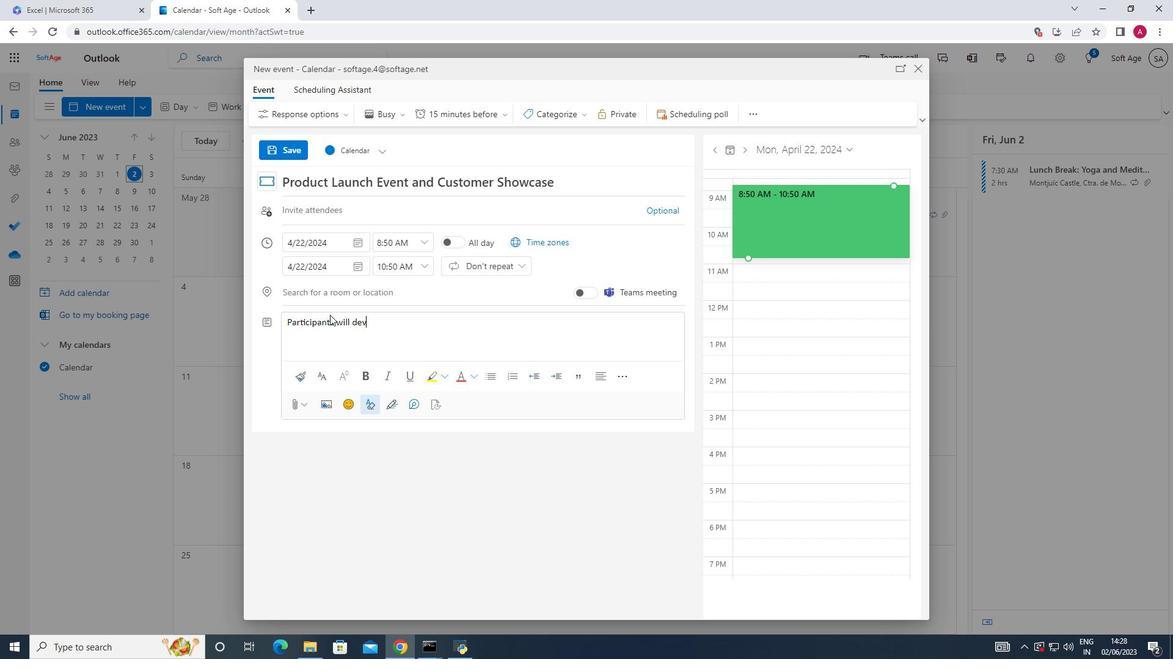 
Action: Mouse pressed left at (422, 267)
Screenshot: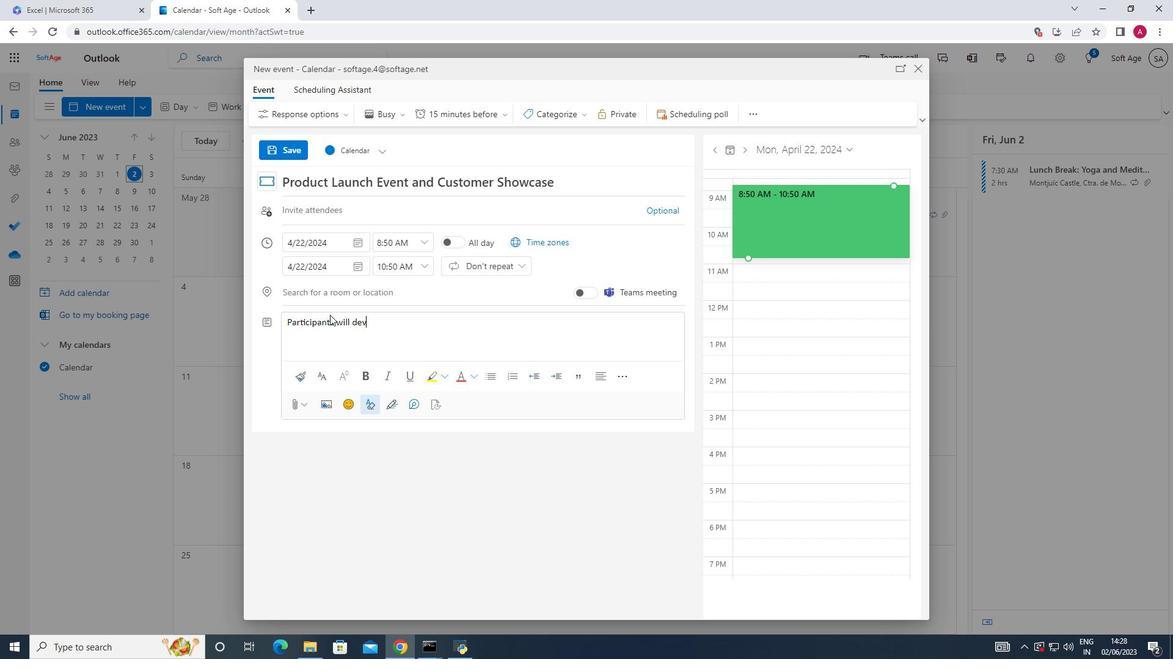 
Action: Mouse moved to (408, 244)
Screenshot: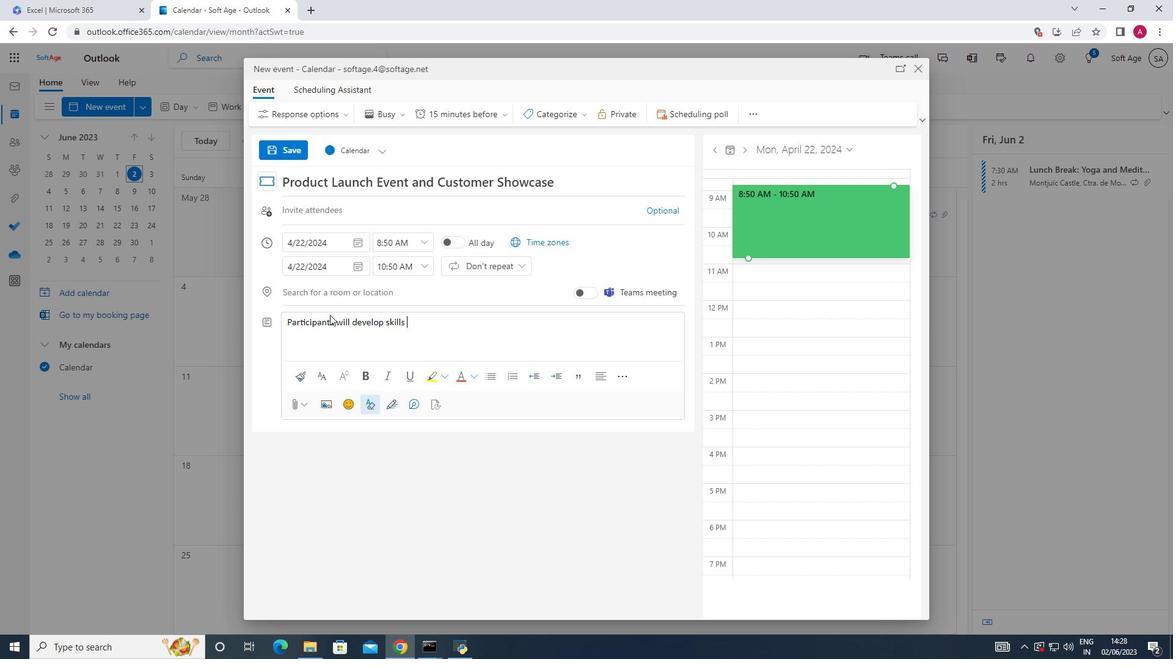 
Action: Mouse pressed left at (408, 244)
Screenshot: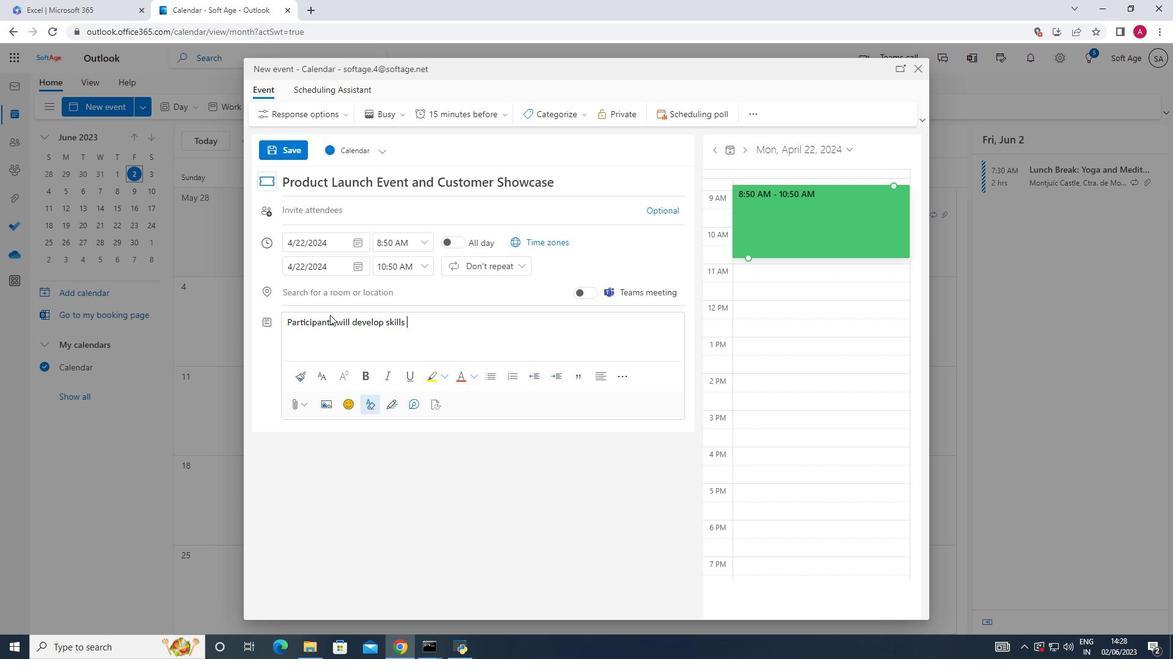 
Action: Mouse moved to (414, 243)
Screenshot: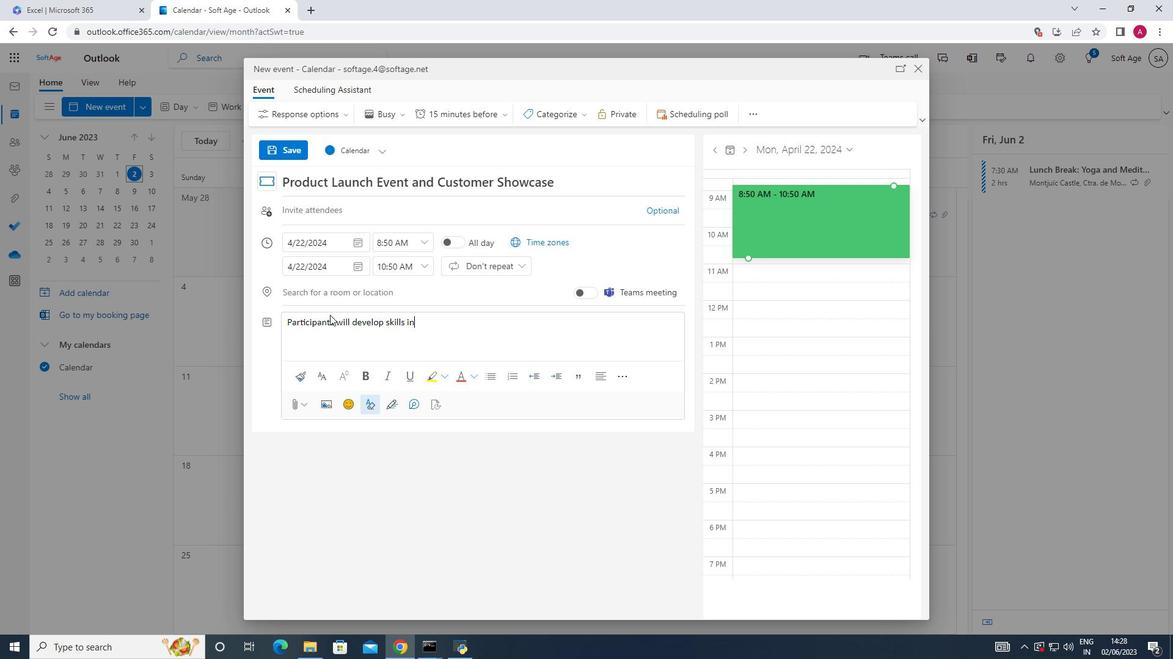 
Action: Mouse pressed left at (414, 243)
Screenshot: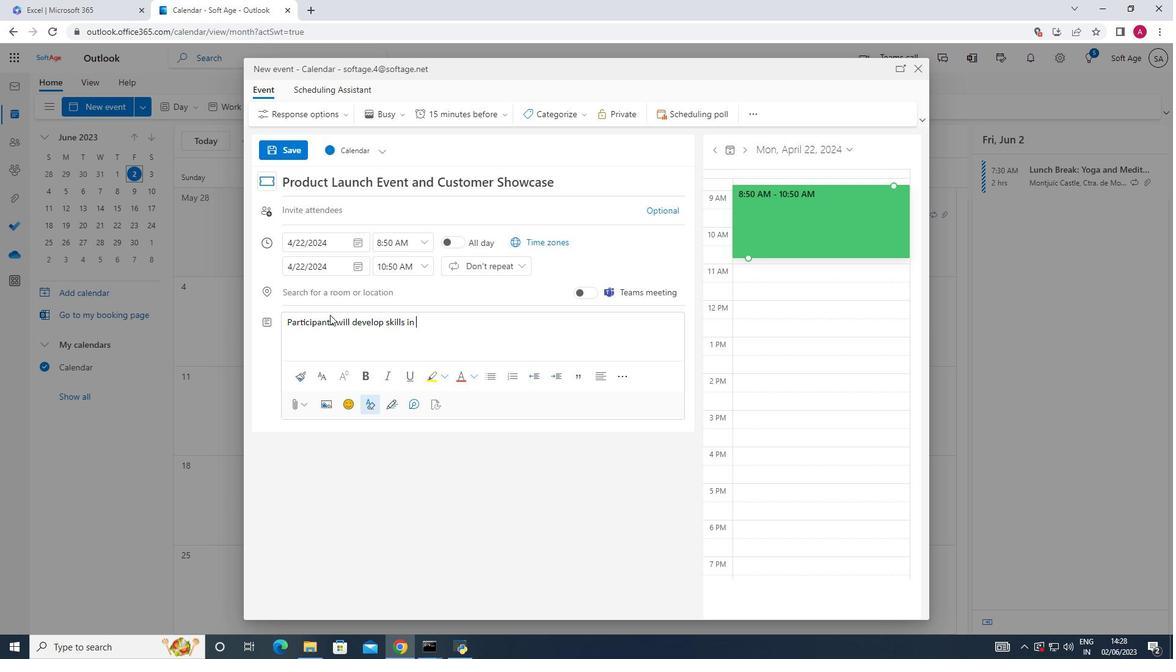 
Action: Mouse pressed left at (414, 243)
Screenshot: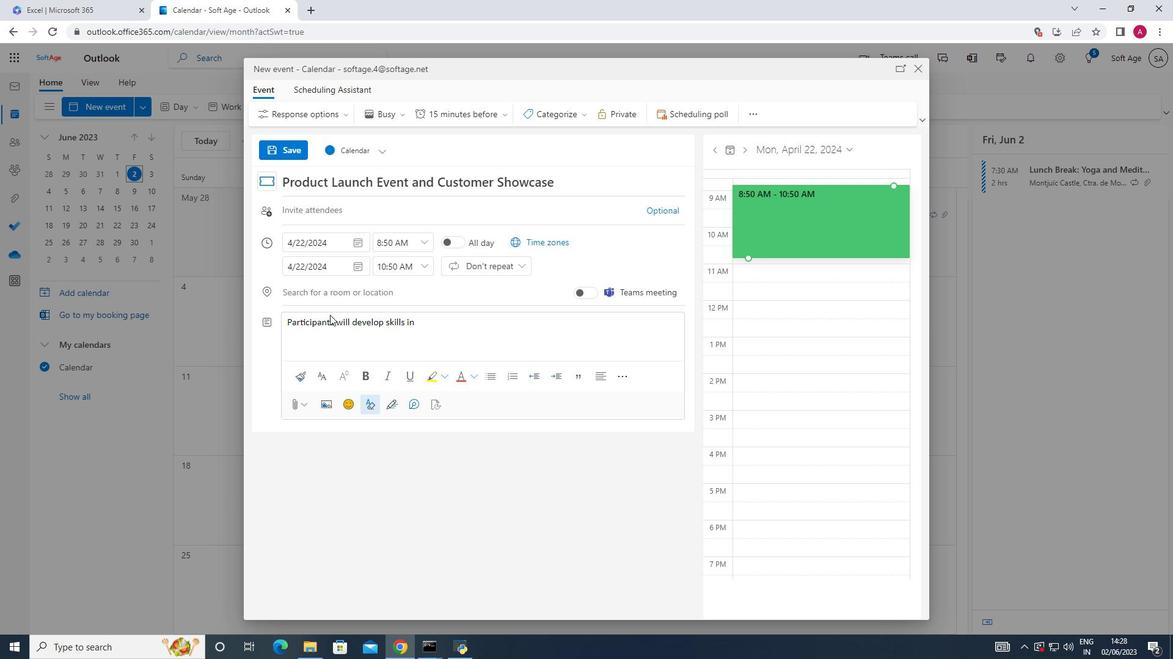 
Action: Mouse moved to (414, 243)
Screenshot: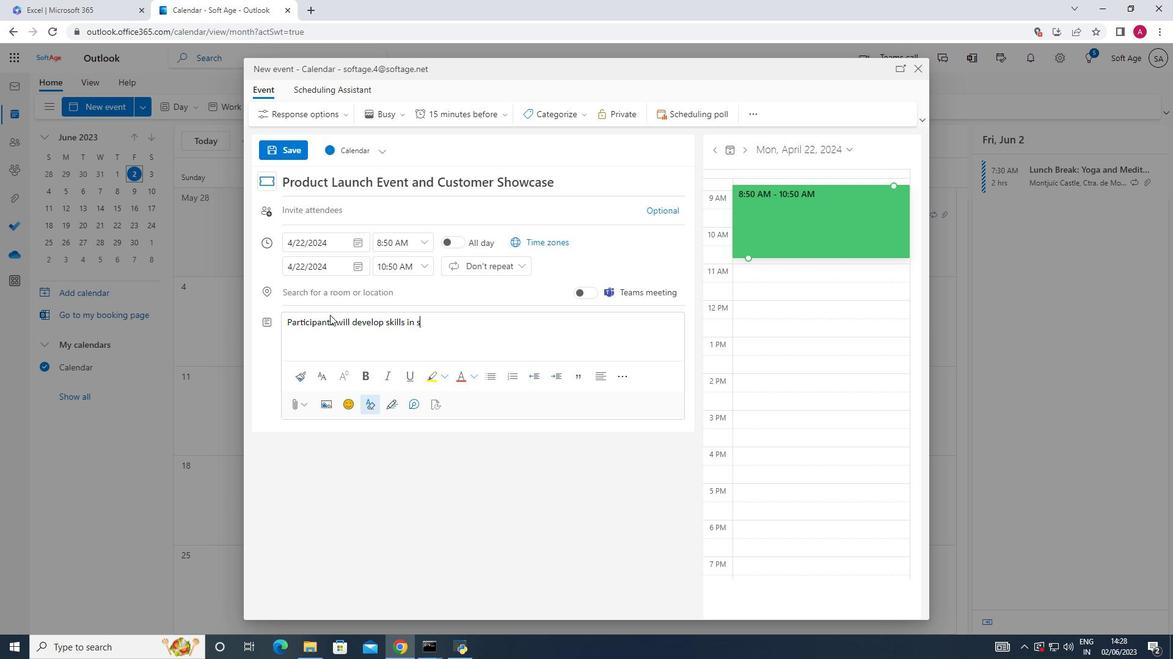 
Action: Key pressed <Key.shift>Am
Screenshot: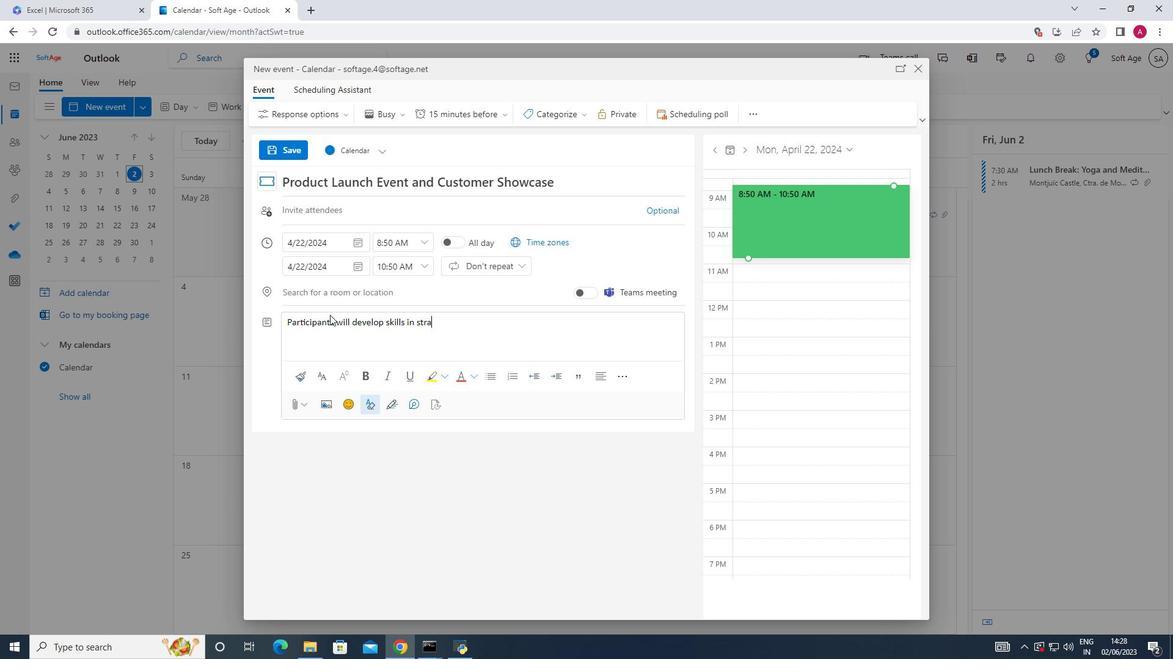 
Action: Mouse moved to (415, 243)
Screenshot: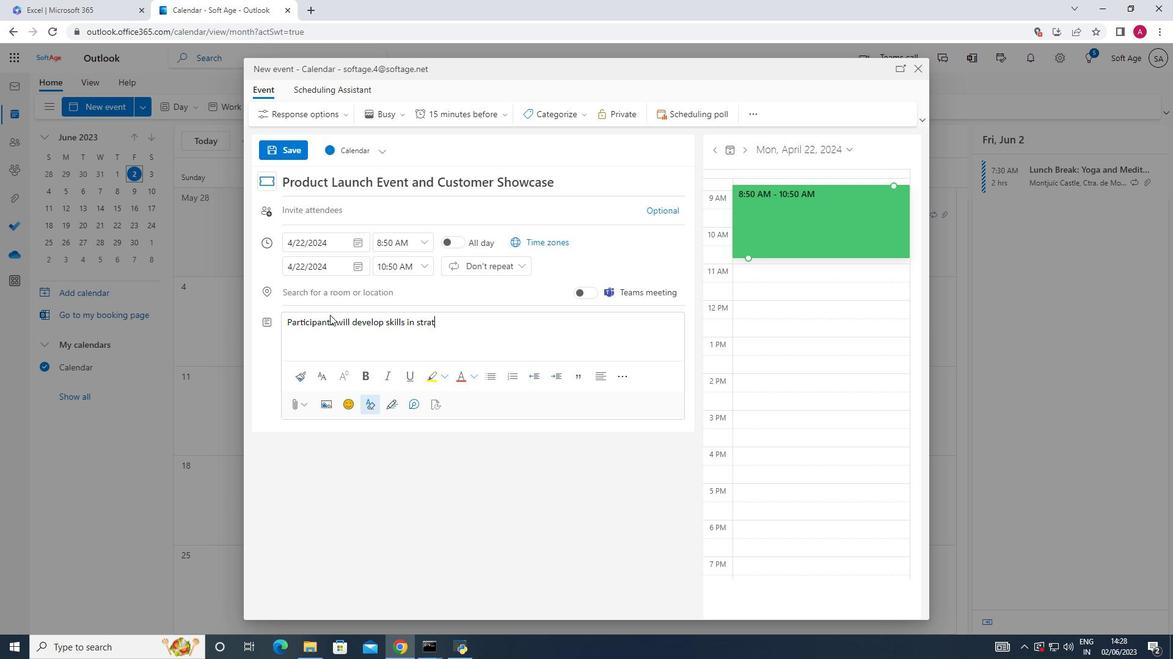 
Action: Key pressed <Key.backspace><Key.shift>M
Screenshot: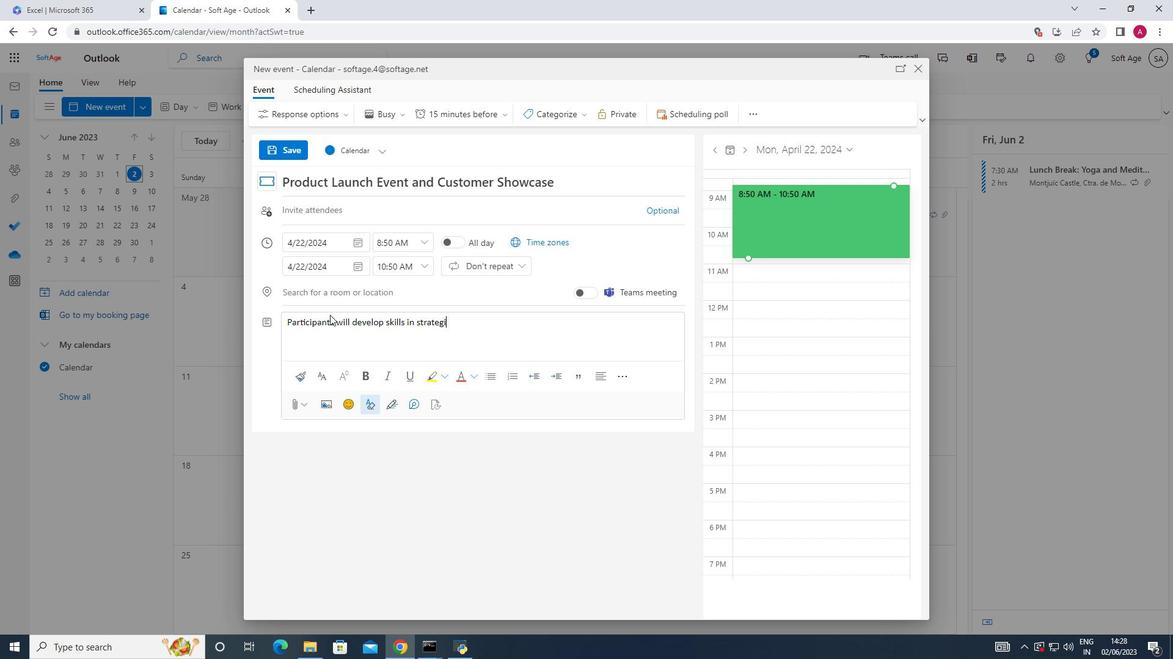 
Action: Mouse moved to (422, 268)
Screenshot: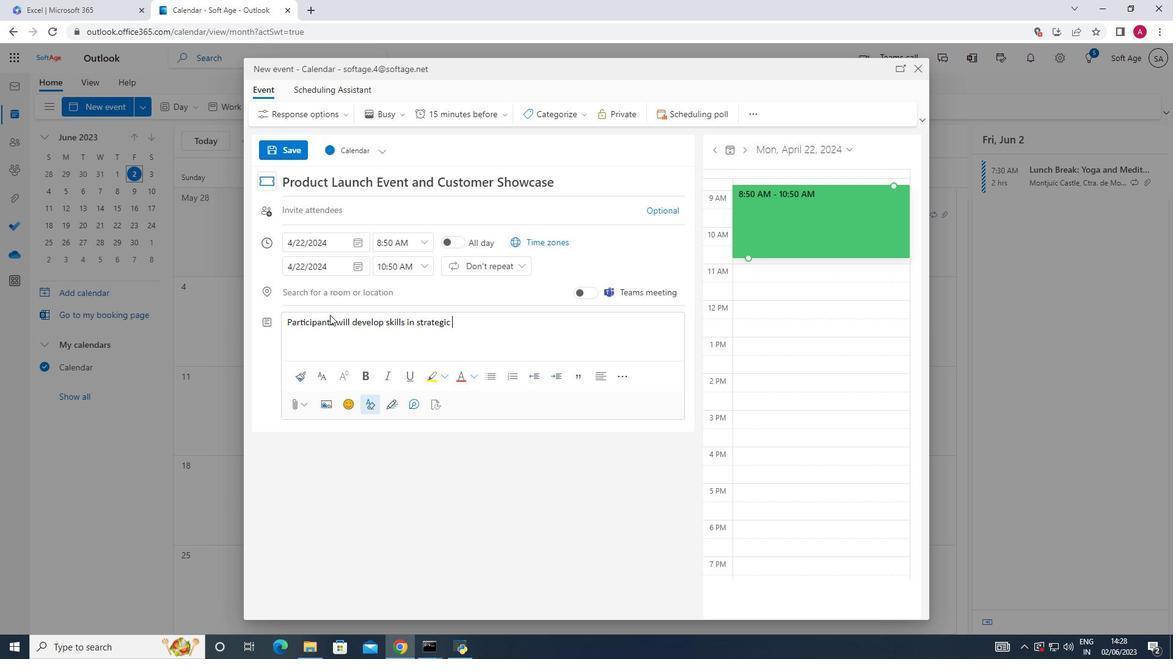 
Action: Mouse pressed left at (422, 268)
Screenshot: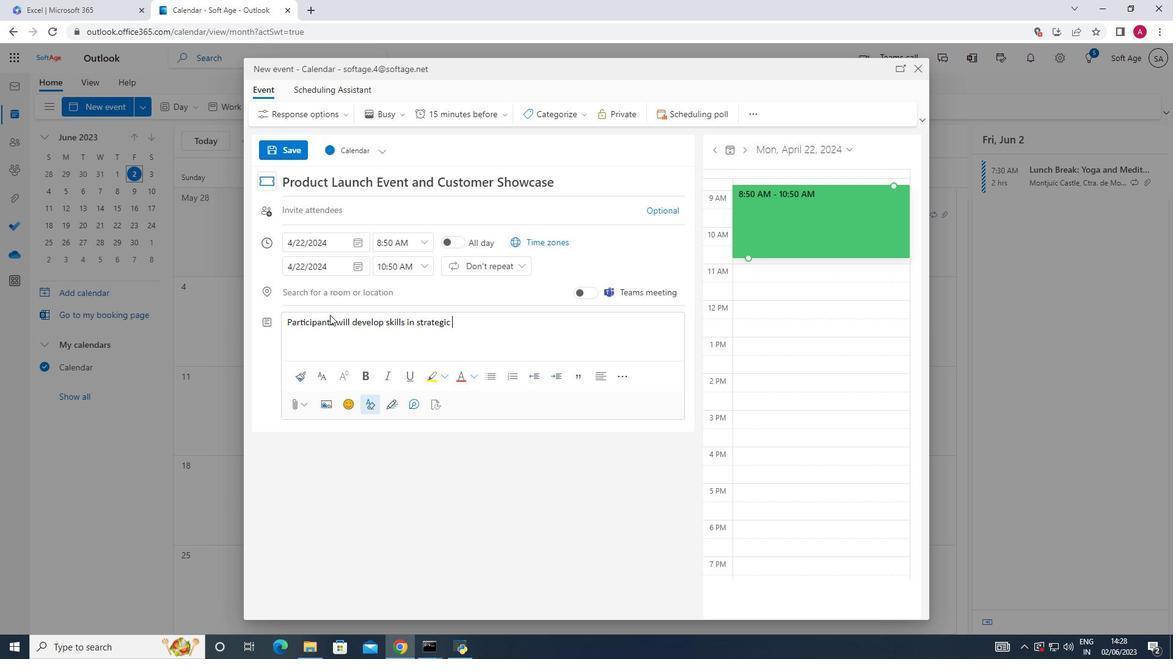 
Action: Mouse moved to (411, 346)
Screenshot: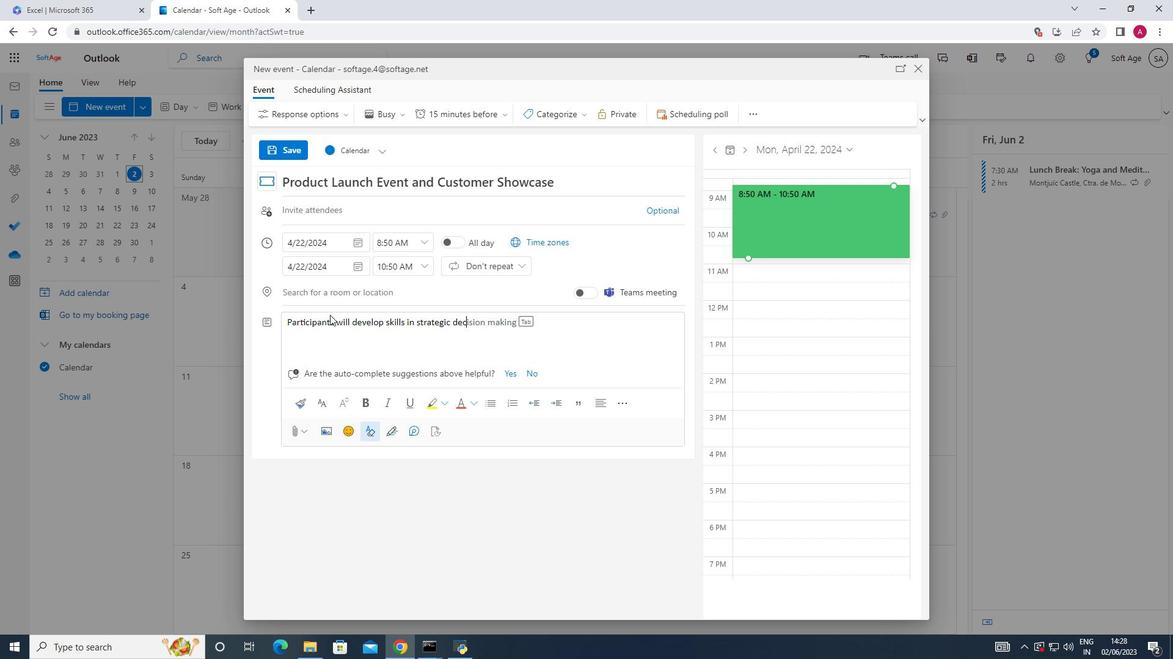 
Action: Mouse pressed left at (411, 346)
Screenshot: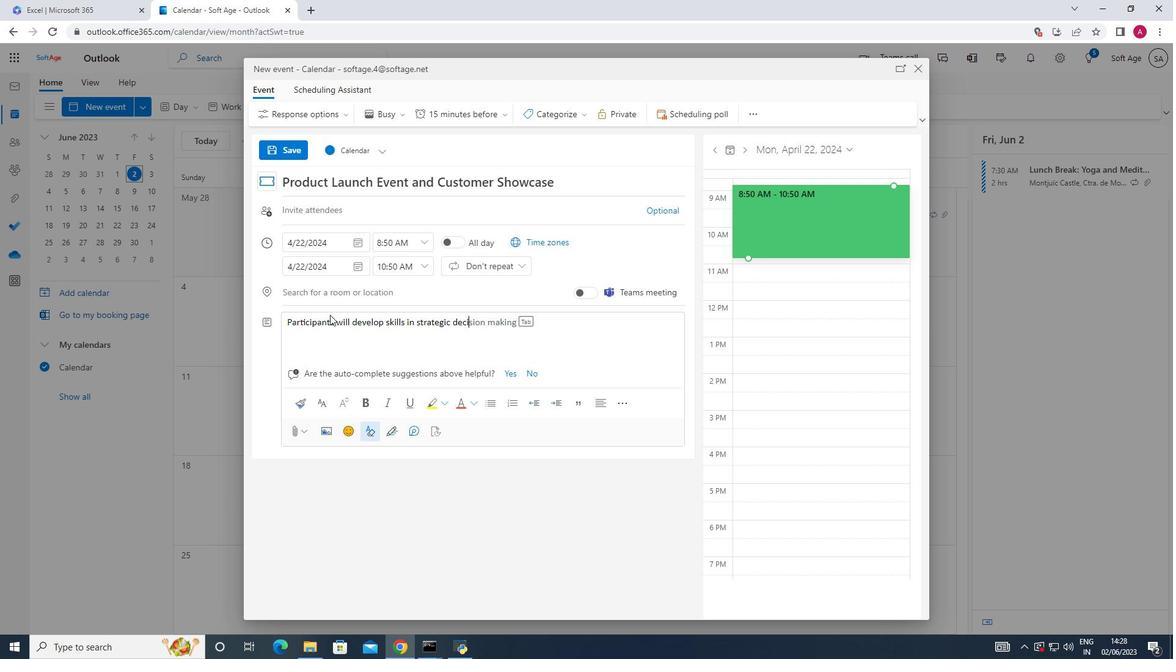 
Action: Mouse moved to (346, 323)
Screenshot: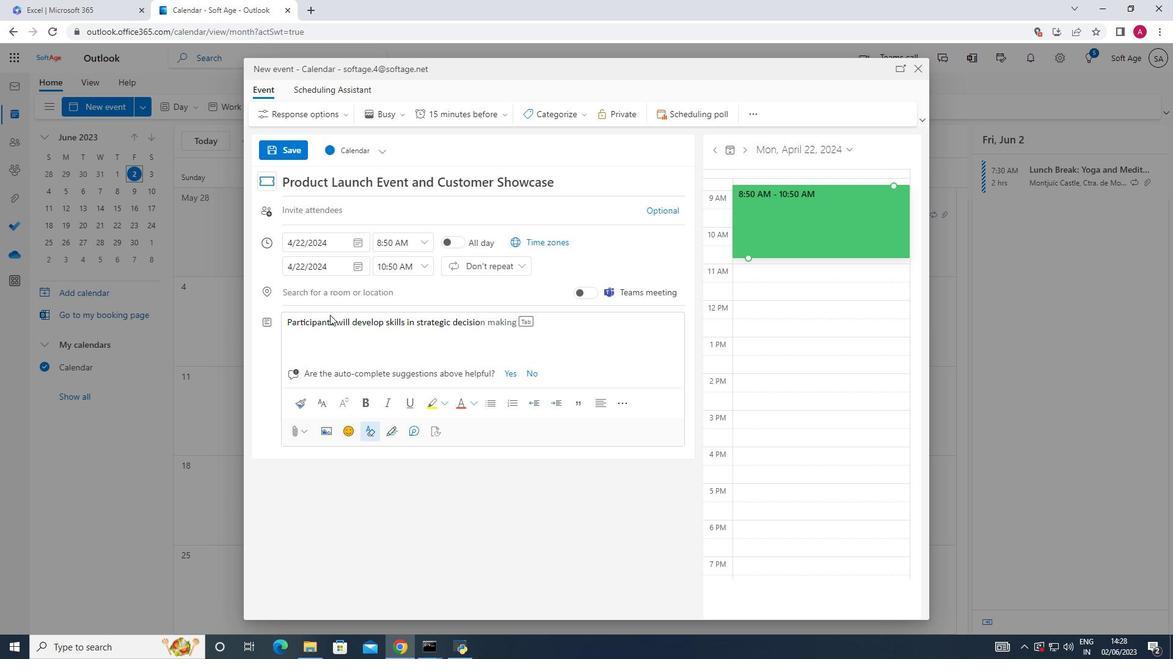 
Action: Mouse pressed left at (346, 323)
Screenshot: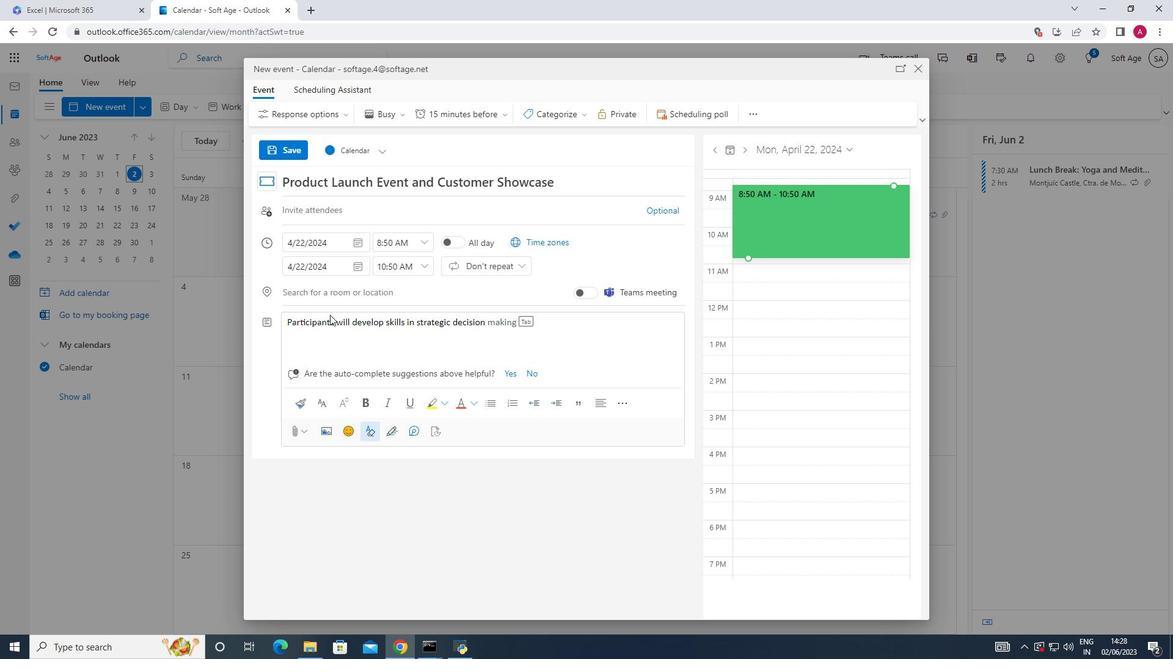 
Action: Mouse moved to (350, 331)
Screenshot: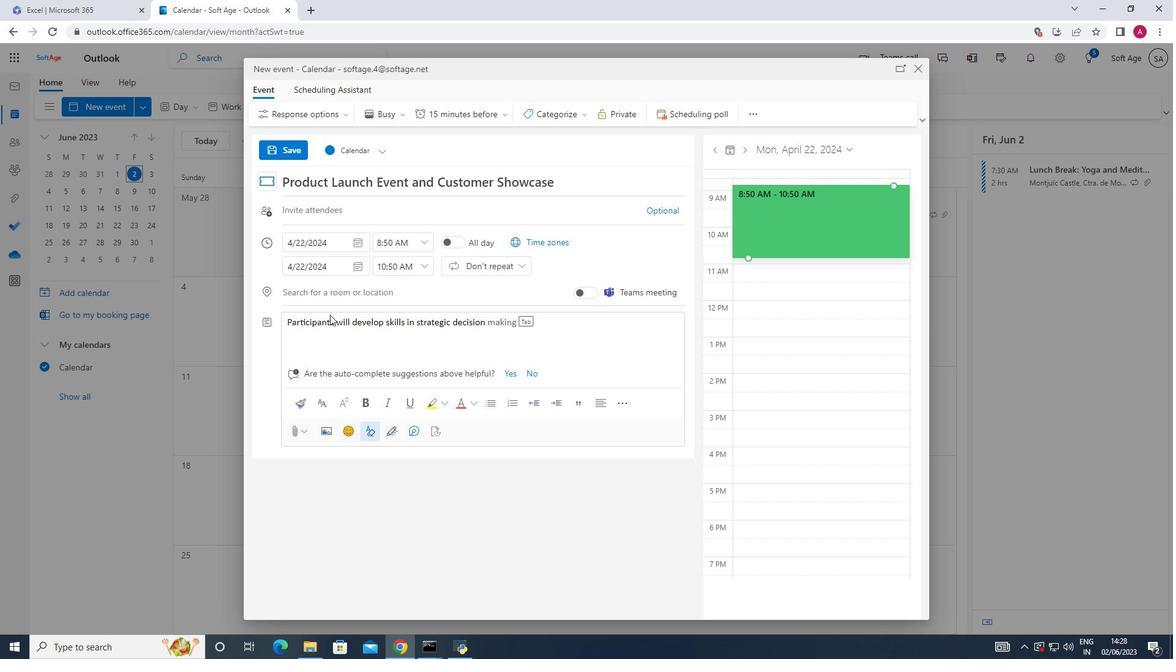 
Action: Key pressed <Key.shift_r>Participants<Key.space><Key.shift>Will<Key.space><Key.shift>Develop<Key.space><Key.shift>Sh<Key.backspace><Key.backspace><Key.backspace><Key.backspace><Key.backspace><Key.backspace><Key.backspace><Key.backspace><Key.backspace><Key.backspace><Key.backspace><Key.backspace><Key.backspace><Key.backspace><Key.backspace>will<Key.space><Key.space>developp
Screenshot: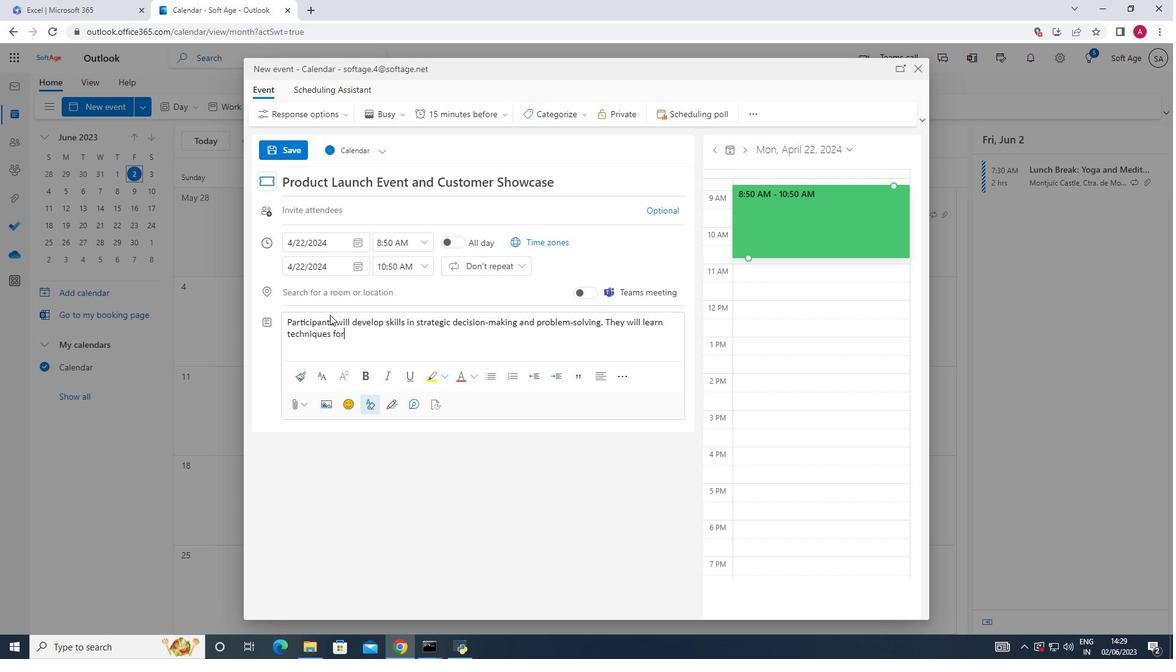 
Action: Mouse moved to (109, 109)
Screenshot: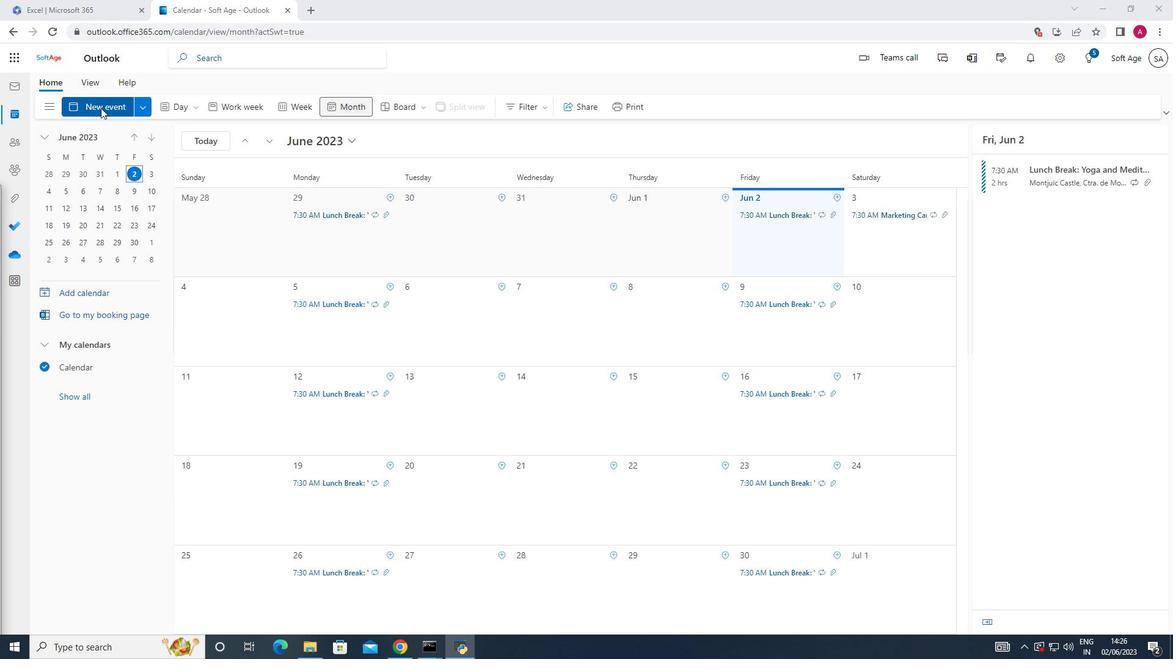 
Action: Mouse pressed left at (109, 109)
Screenshot: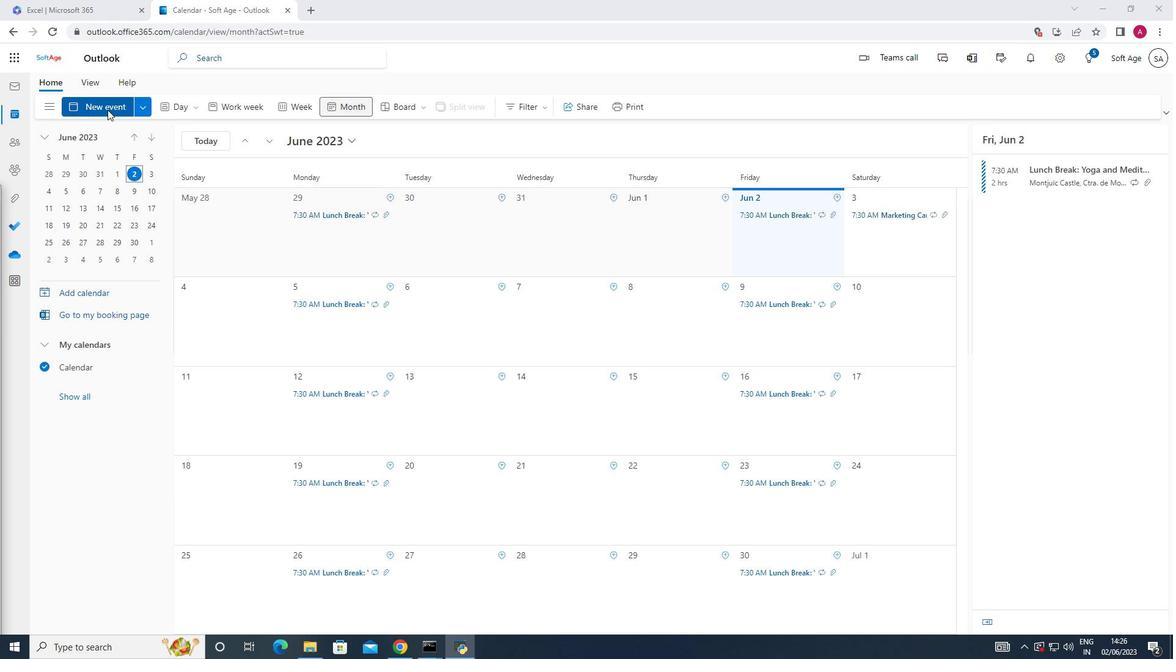 
Action: Mouse moved to (143, 108)
Screenshot: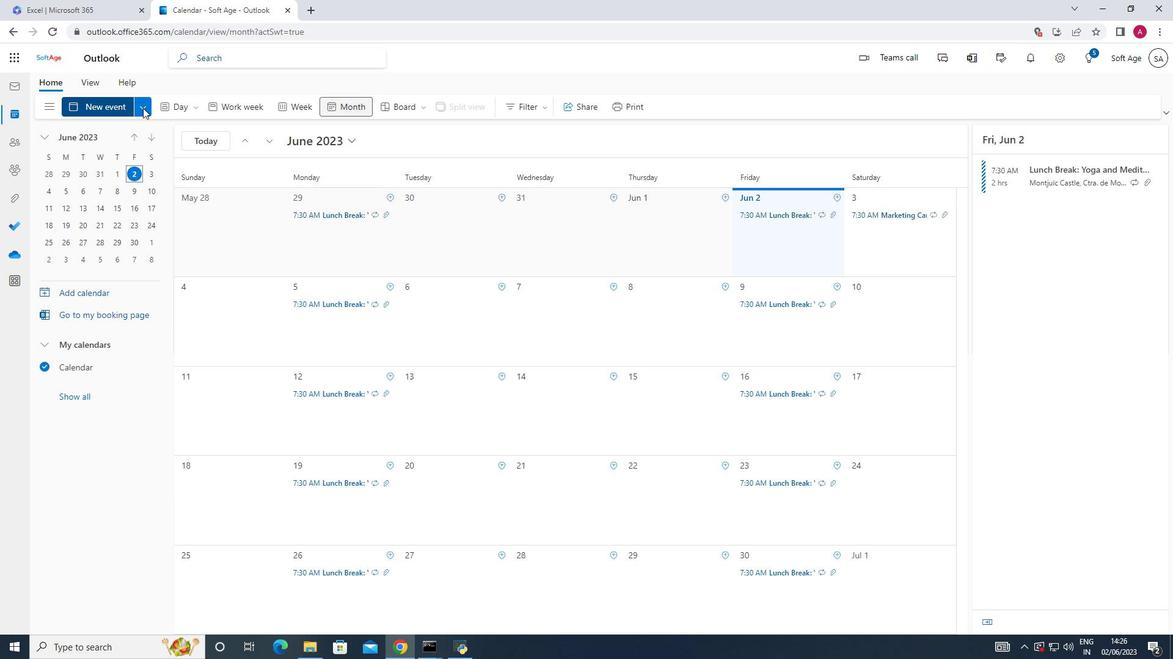 
Action: Mouse pressed left at (143, 108)
Screenshot: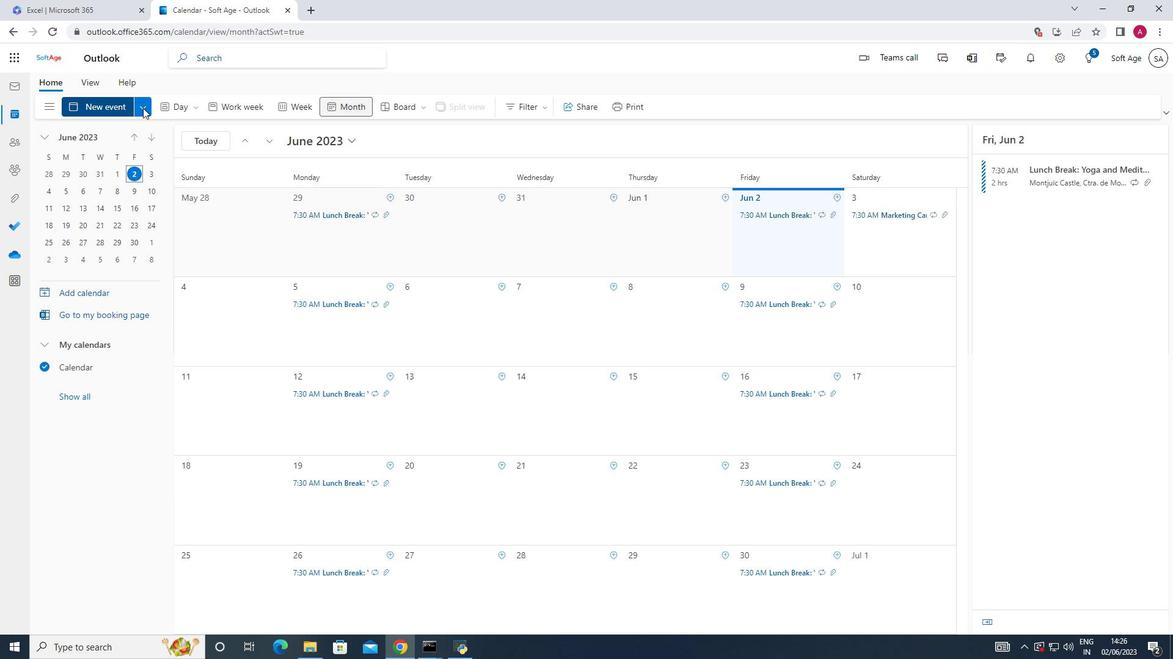 
Action: Mouse pressed left at (143, 108)
Screenshot: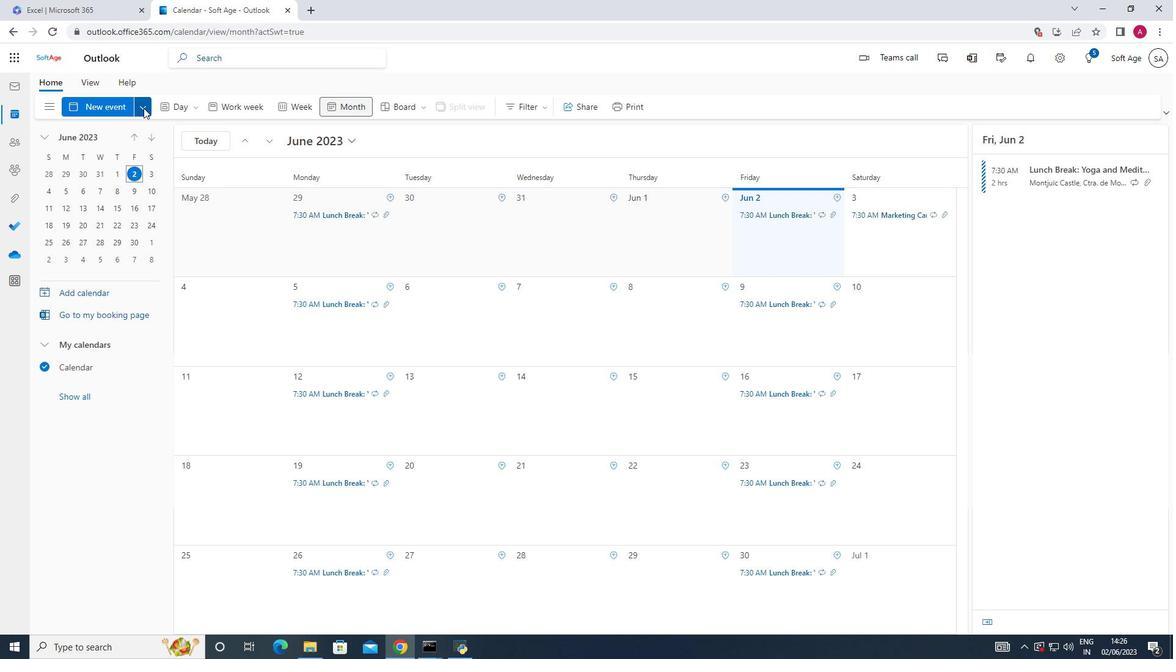 
Action: Mouse moved to (117, 155)
Screenshot: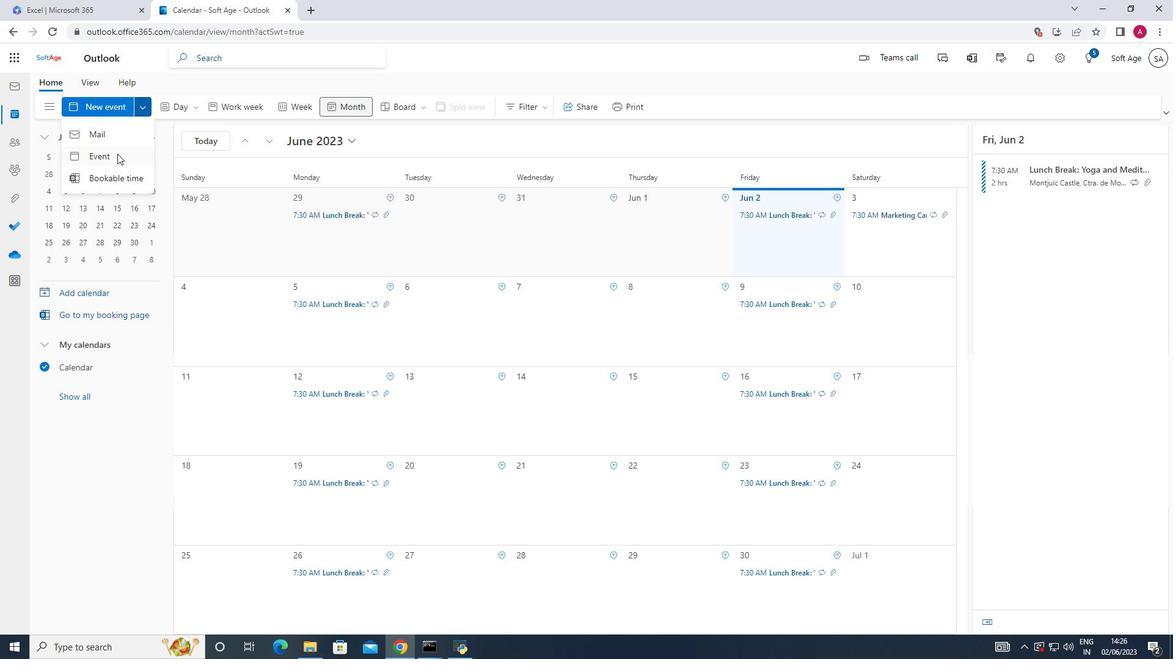 
Action: Mouse pressed left at (117, 155)
Screenshot: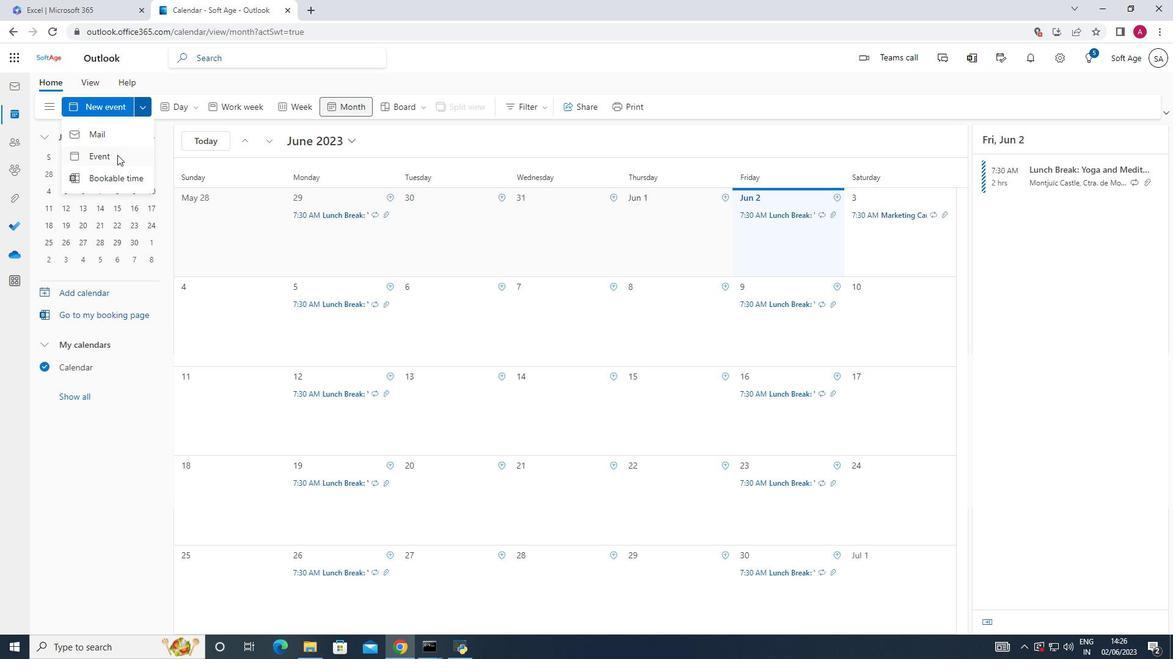 
Action: Mouse moved to (367, 181)
Screenshot: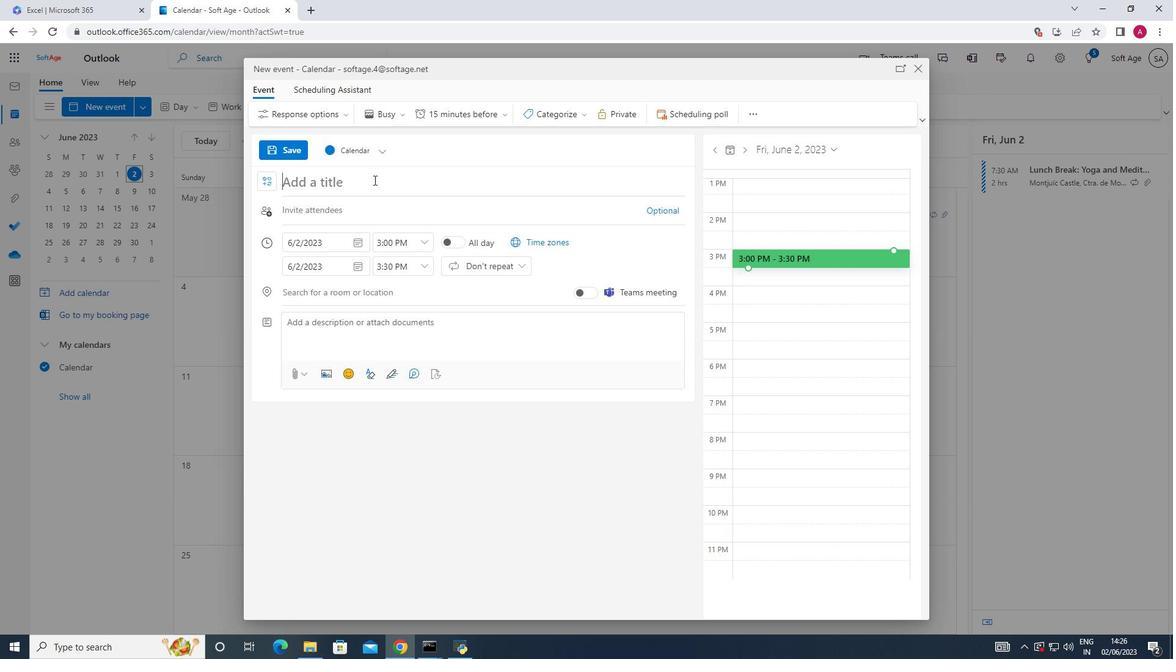
Action: Mouse pressed left at (367, 181)
Screenshot: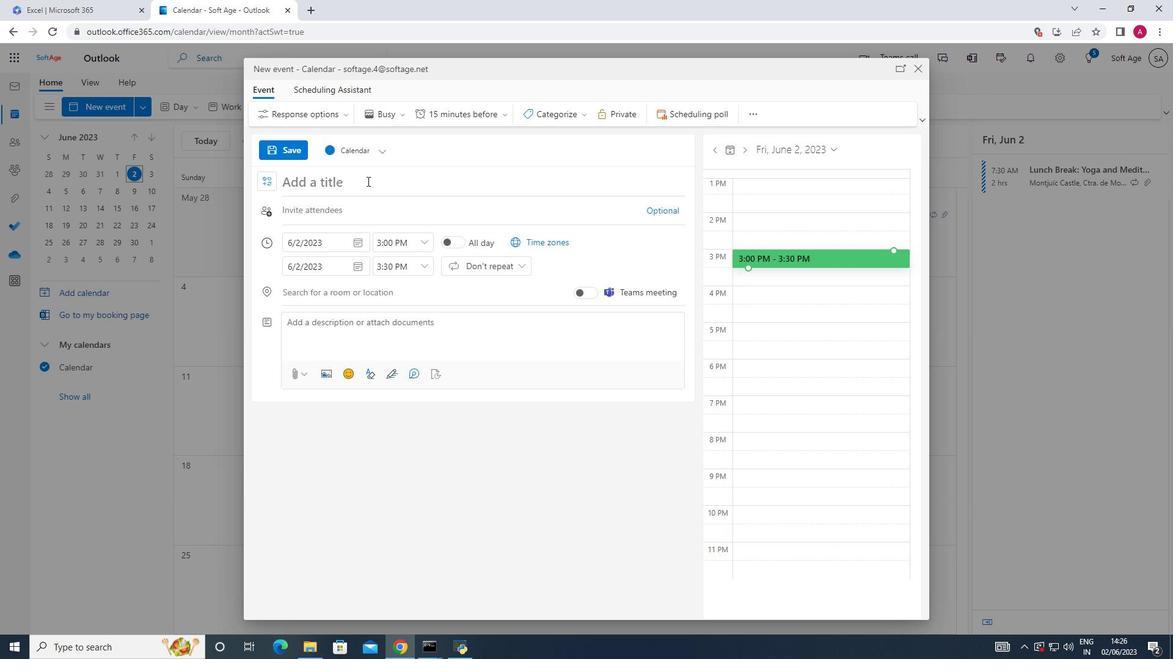 
Action: Key pressed <Key.shift><Key.shift>Product<Key.space><Key.shift>Launch<Key.space><Key.shift><Key.shift>Event<Key.space>and<Key.space><Key.shift>Customer<Key.space><Key.shift><Key.shift><Key.shift><Key.shift><Key.shift><Key.shift><Key.shift><Key.shift><Key.shift><Key.shift>s<Key.backspace><Key.shift>Showcase
Screenshot: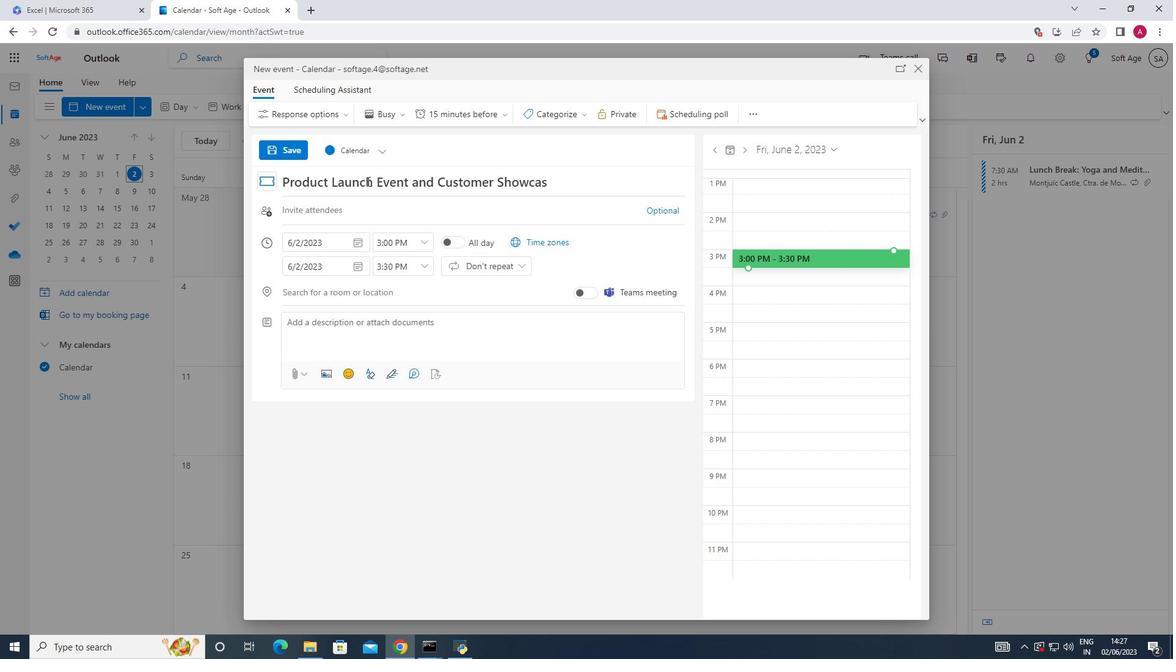 
Action: Mouse moved to (356, 241)
Screenshot: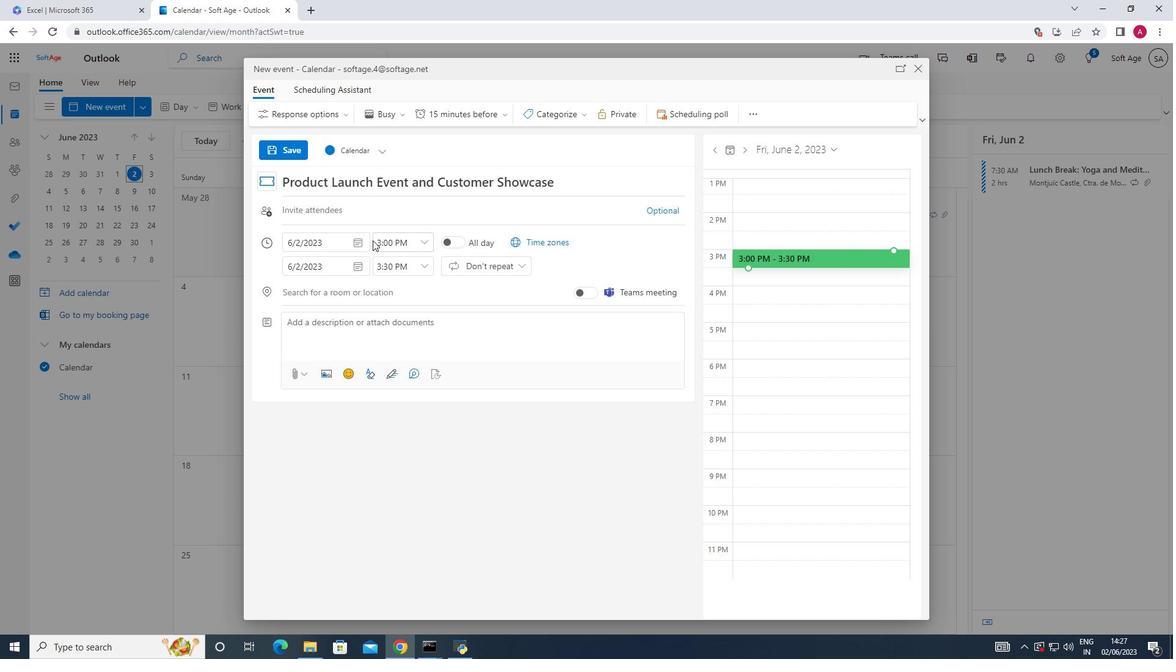 
Action: Mouse pressed left at (356, 241)
Screenshot: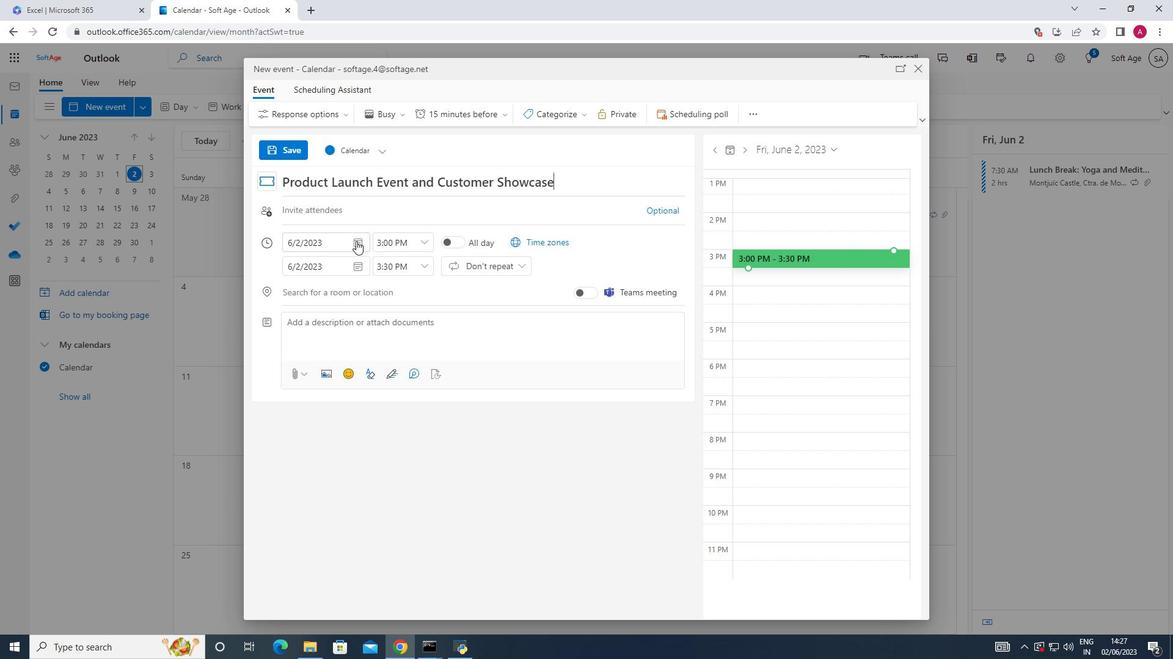 
Action: Mouse moved to (397, 267)
Screenshot: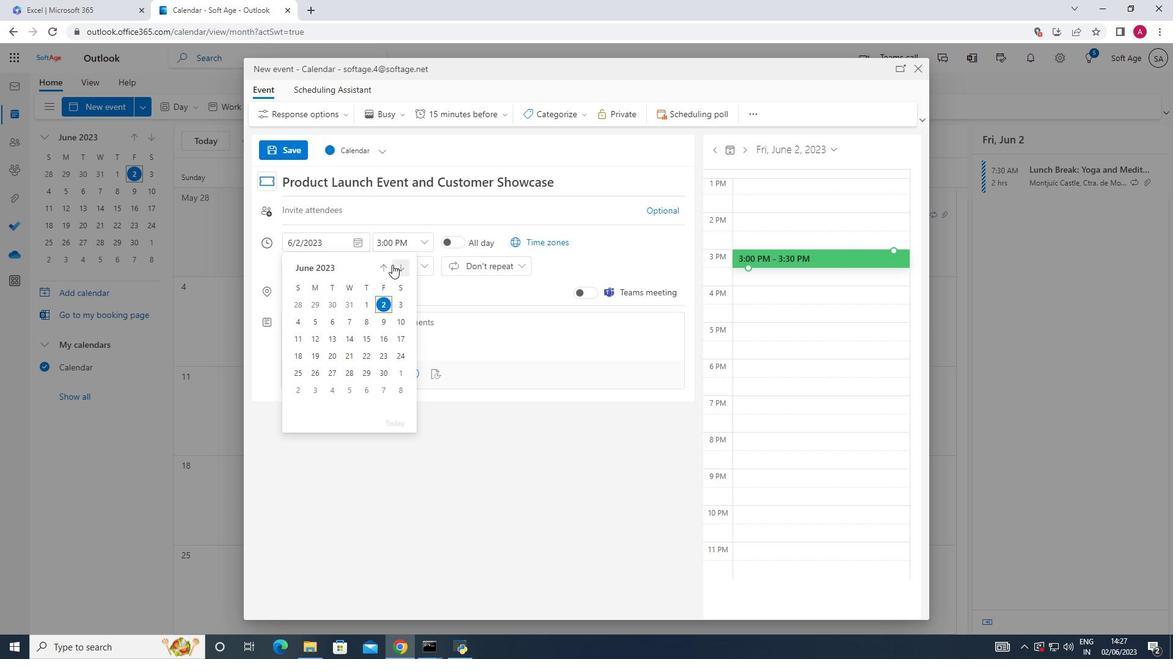 
Action: Mouse pressed left at (397, 267)
Screenshot: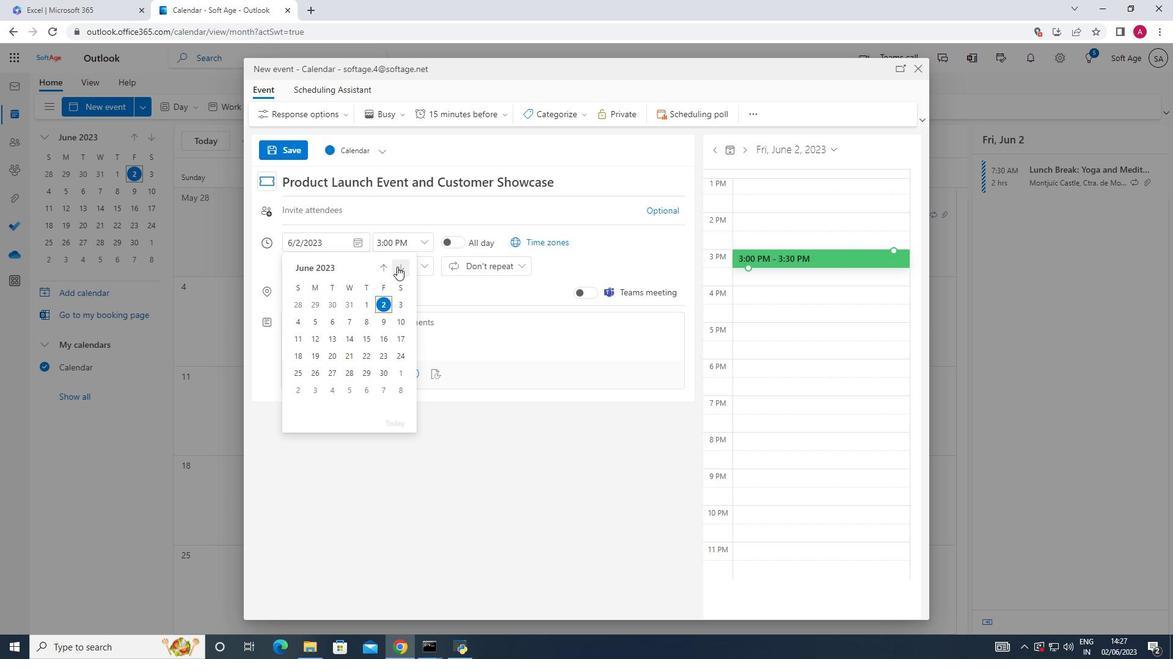 
Action: Mouse pressed left at (397, 267)
Screenshot: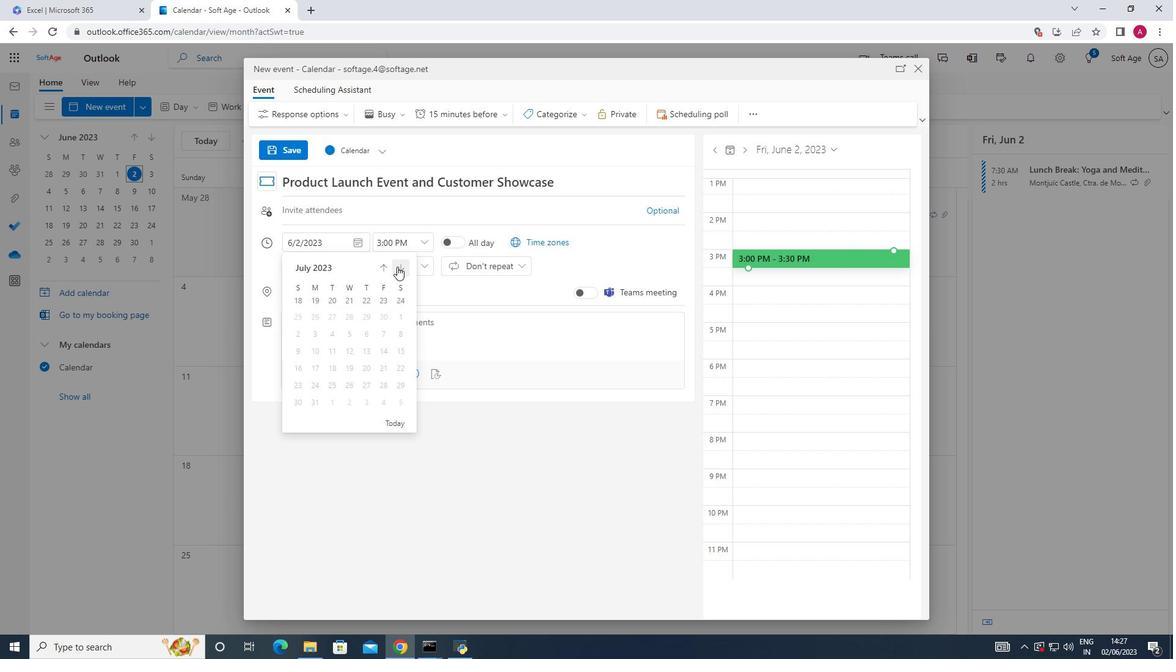 
Action: Mouse pressed left at (397, 267)
Screenshot: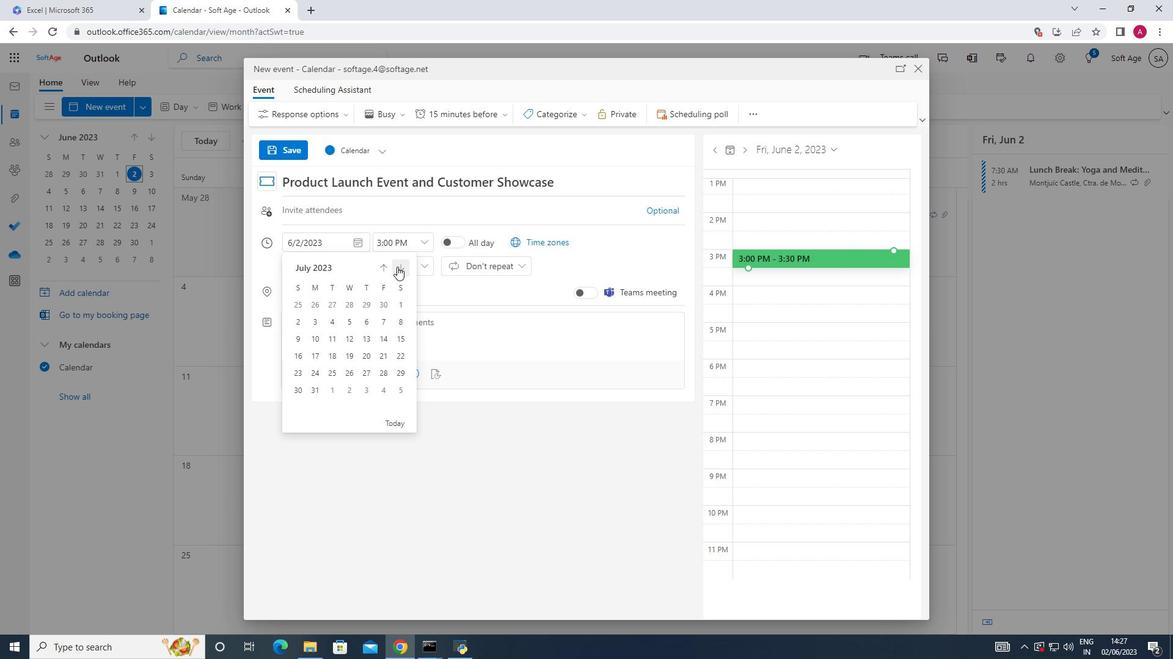 
Action: Mouse pressed left at (397, 267)
Screenshot: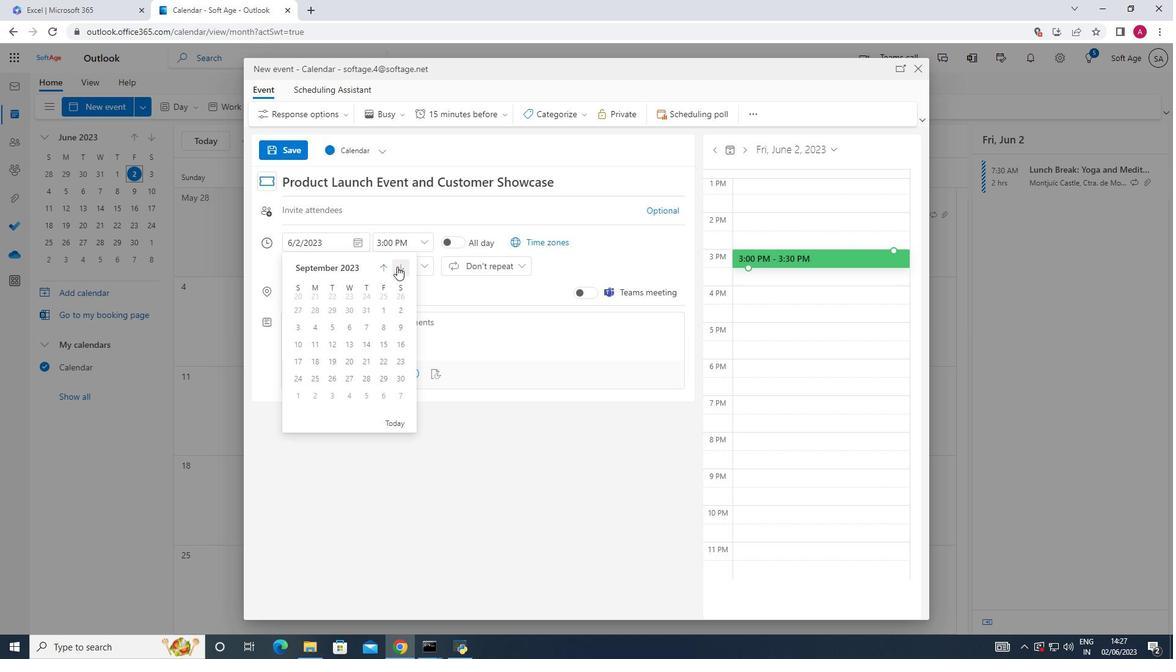 
Action: Mouse pressed left at (397, 267)
Screenshot: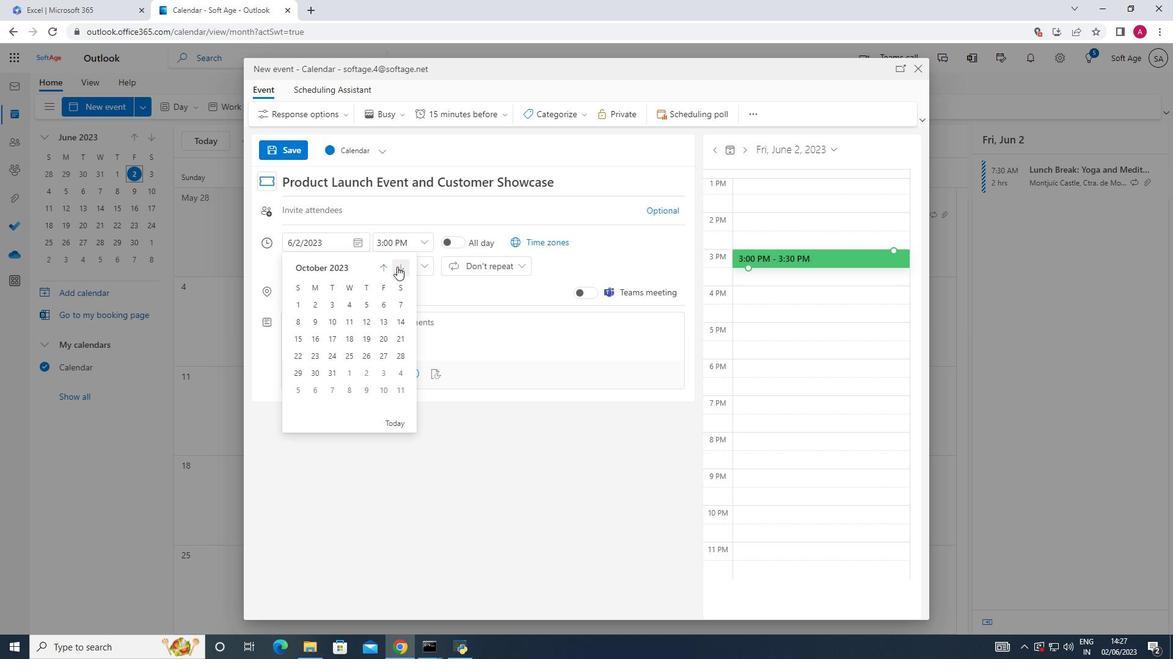
Action: Mouse pressed left at (397, 267)
Screenshot: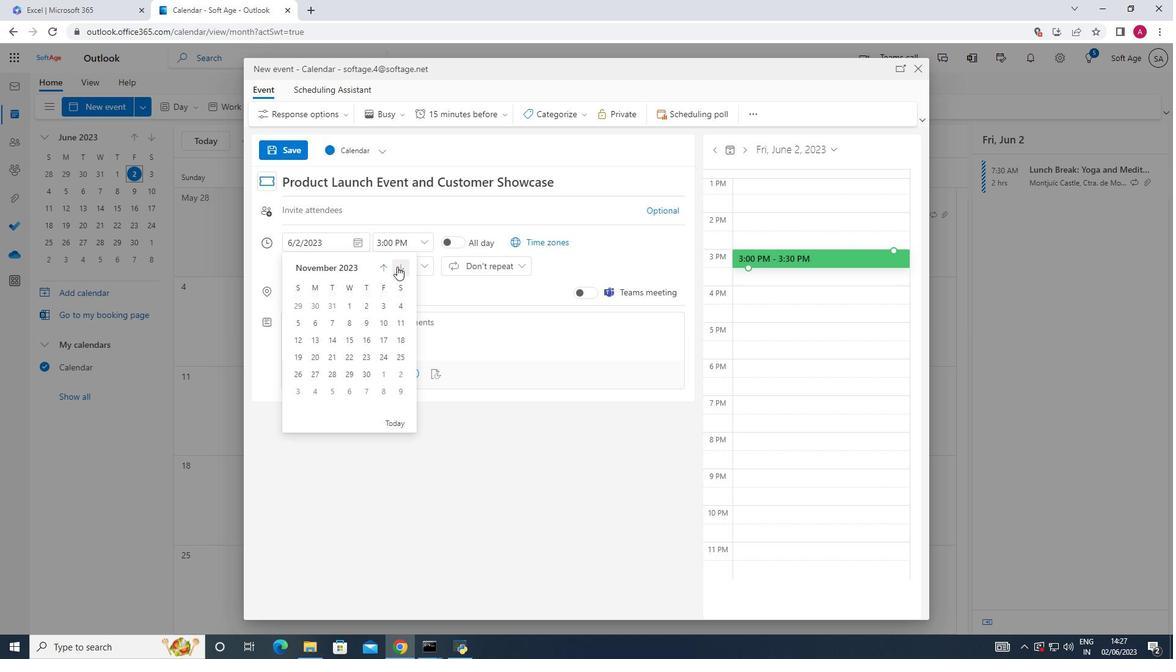 
Action: Mouse pressed left at (397, 267)
Screenshot: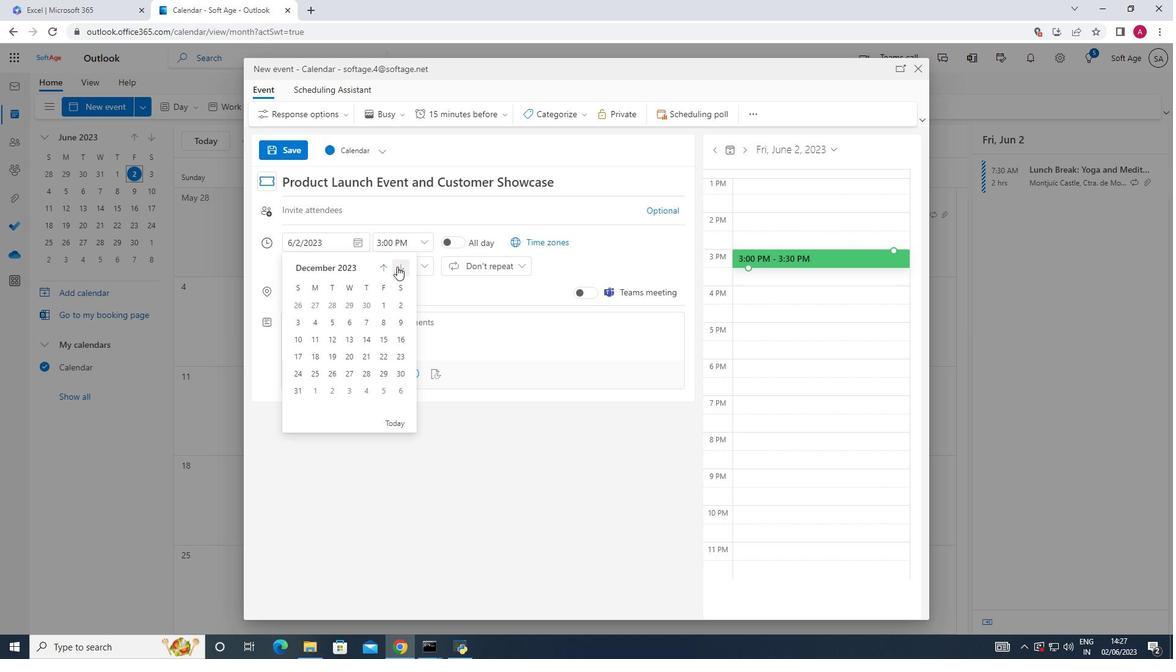 
Action: Mouse moved to (397, 267)
Screenshot: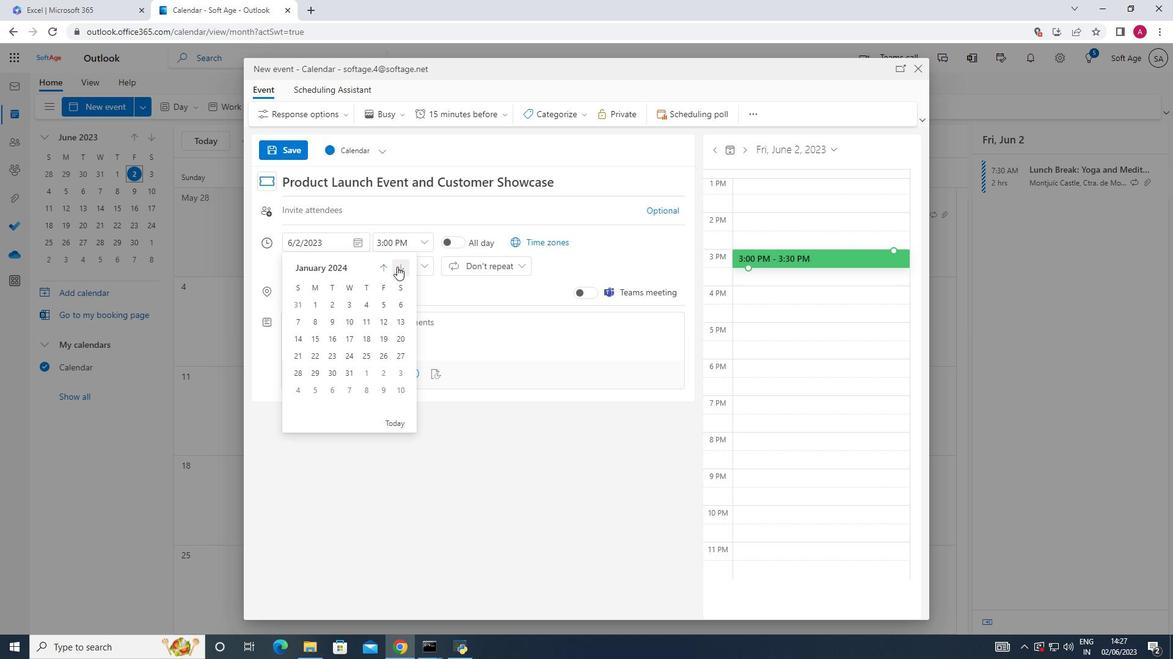 
Action: Mouse pressed left at (397, 267)
Screenshot: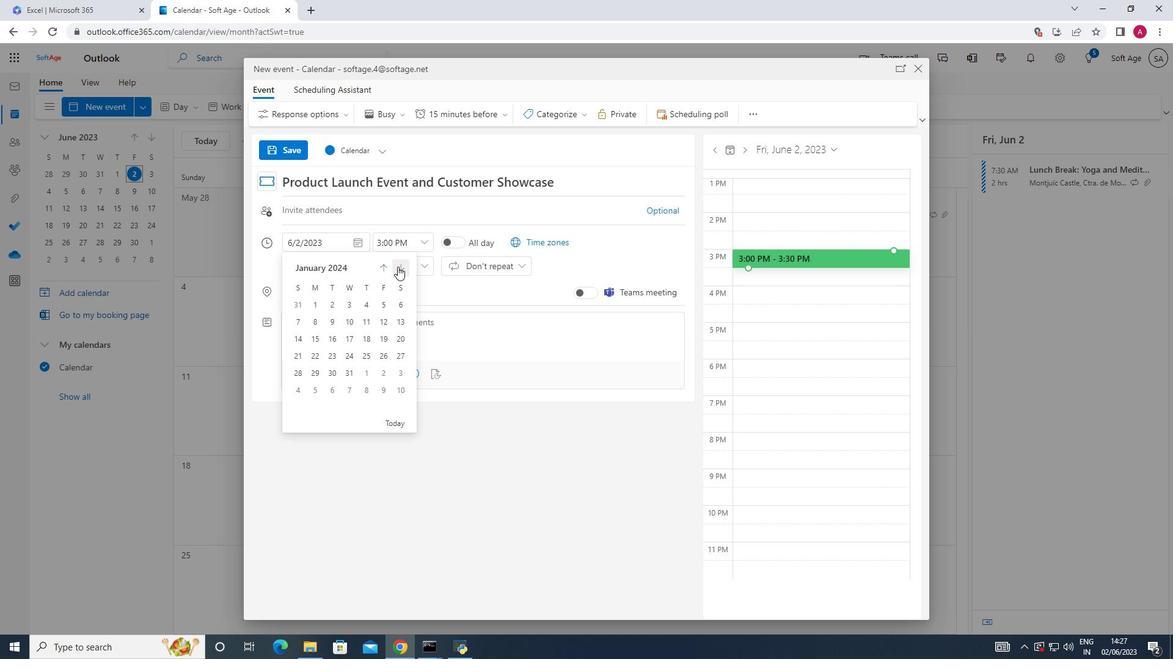 
Action: Mouse pressed left at (397, 267)
Screenshot: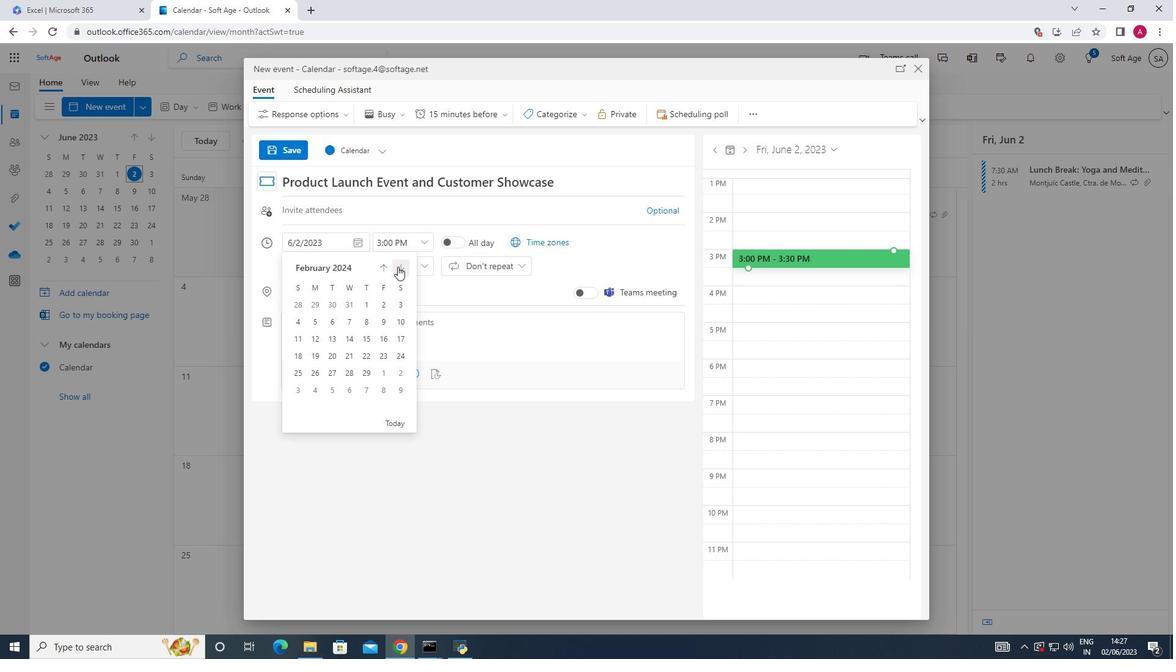 
Action: Mouse moved to (398, 265)
Screenshot: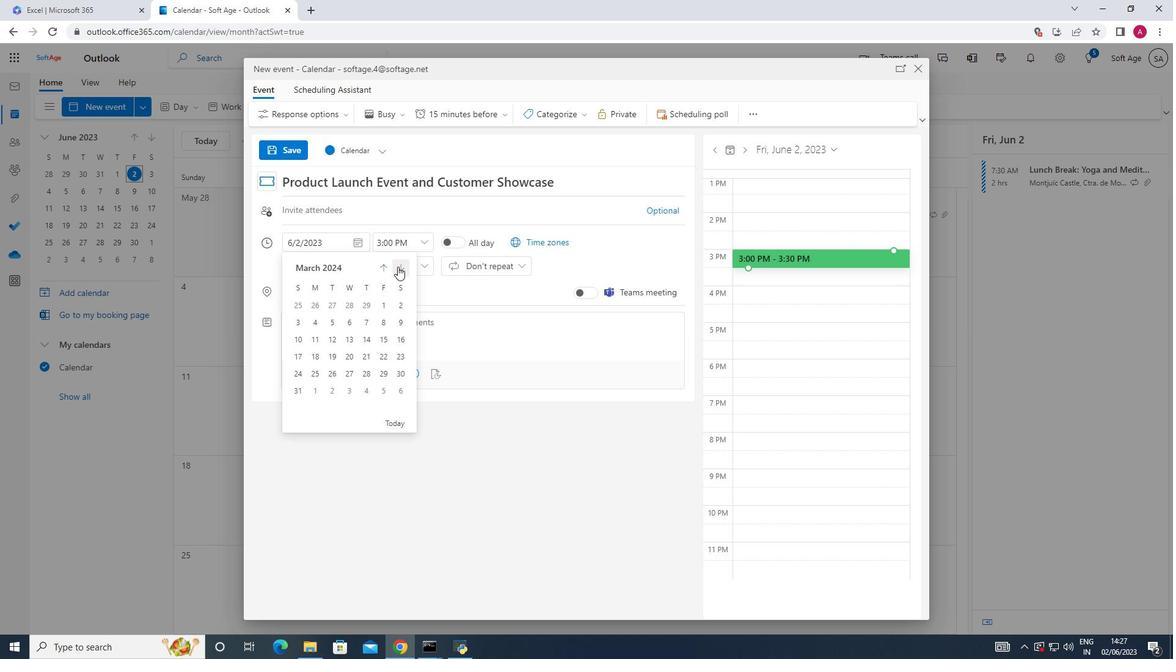 
Action: Mouse pressed left at (398, 265)
Screenshot: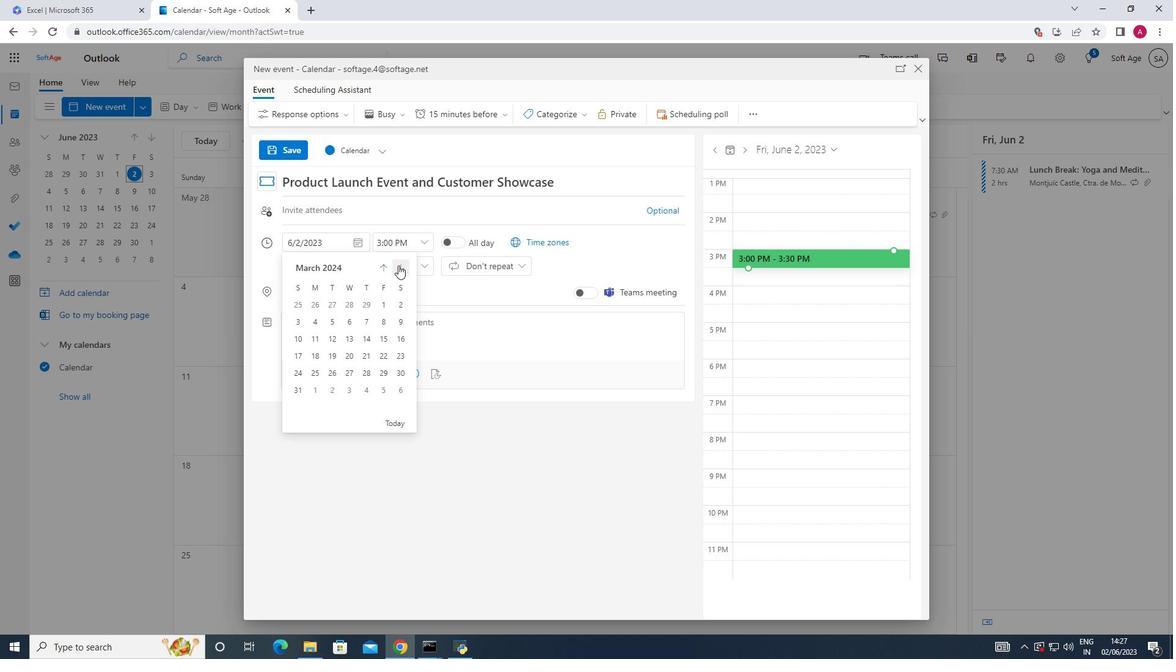 
Action: Mouse moved to (309, 356)
Screenshot: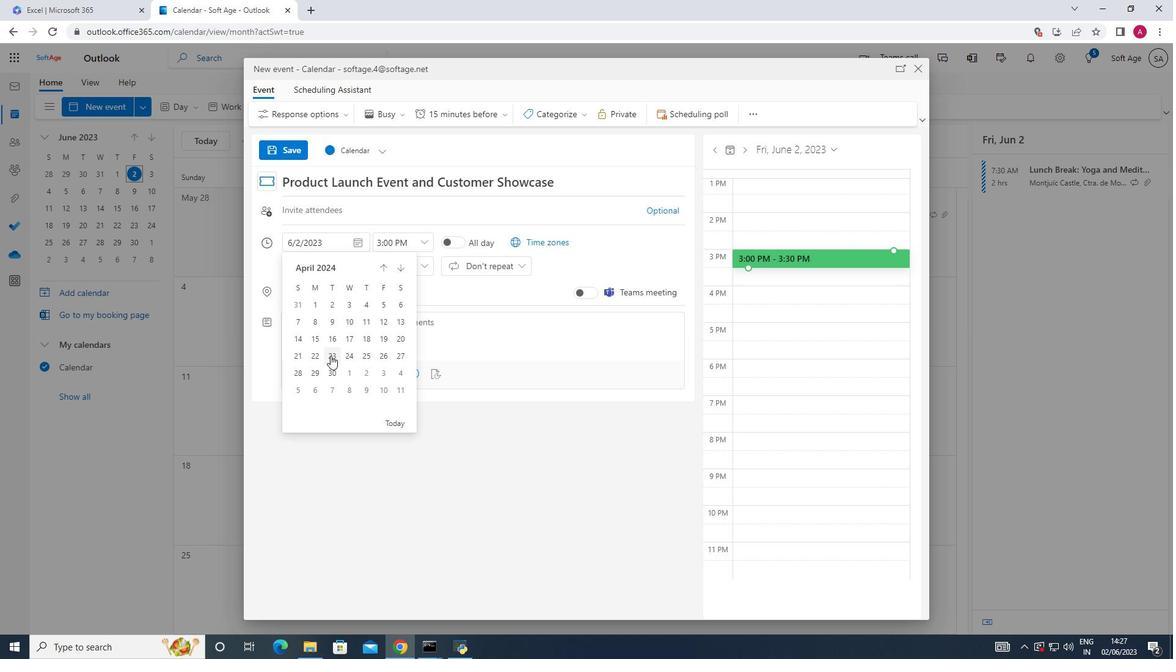 
Action: Mouse pressed left at (309, 356)
Screenshot: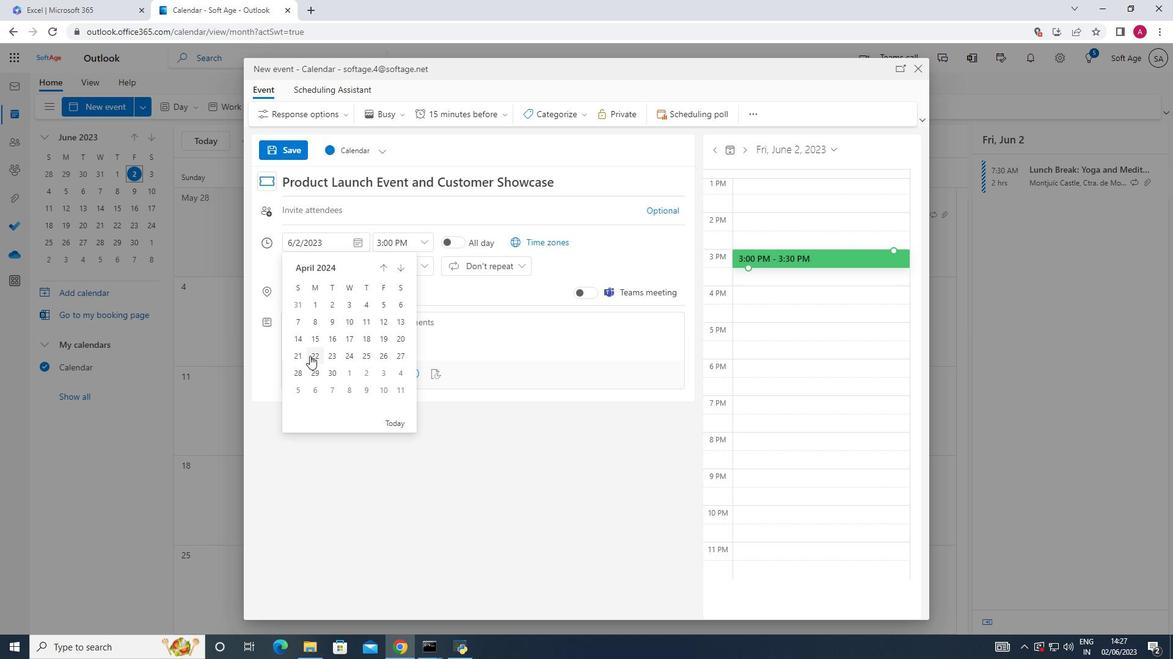
Action: Mouse moved to (427, 245)
Screenshot: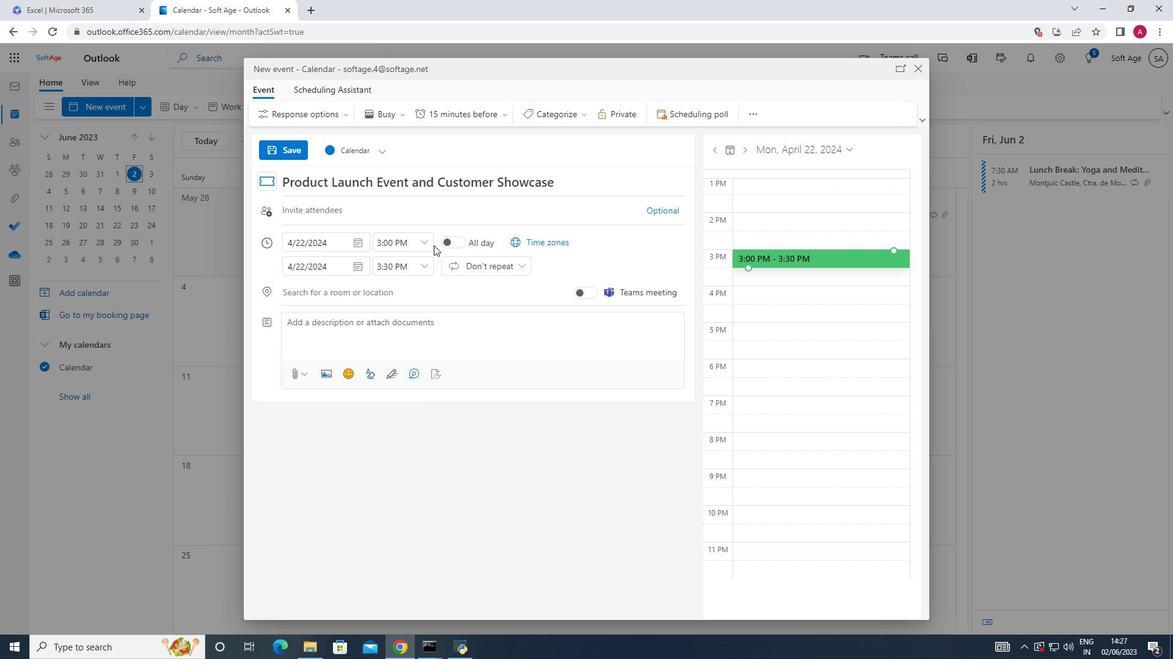 
Action: Mouse pressed left at (427, 245)
Screenshot: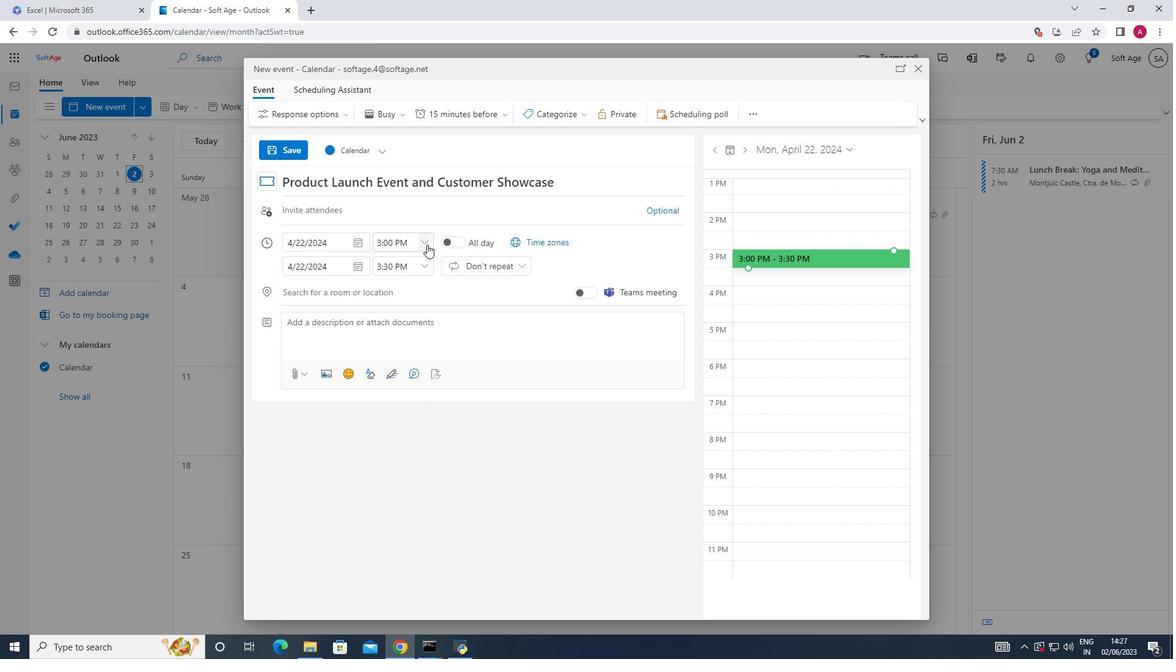 
Action: Mouse moved to (403, 243)
Screenshot: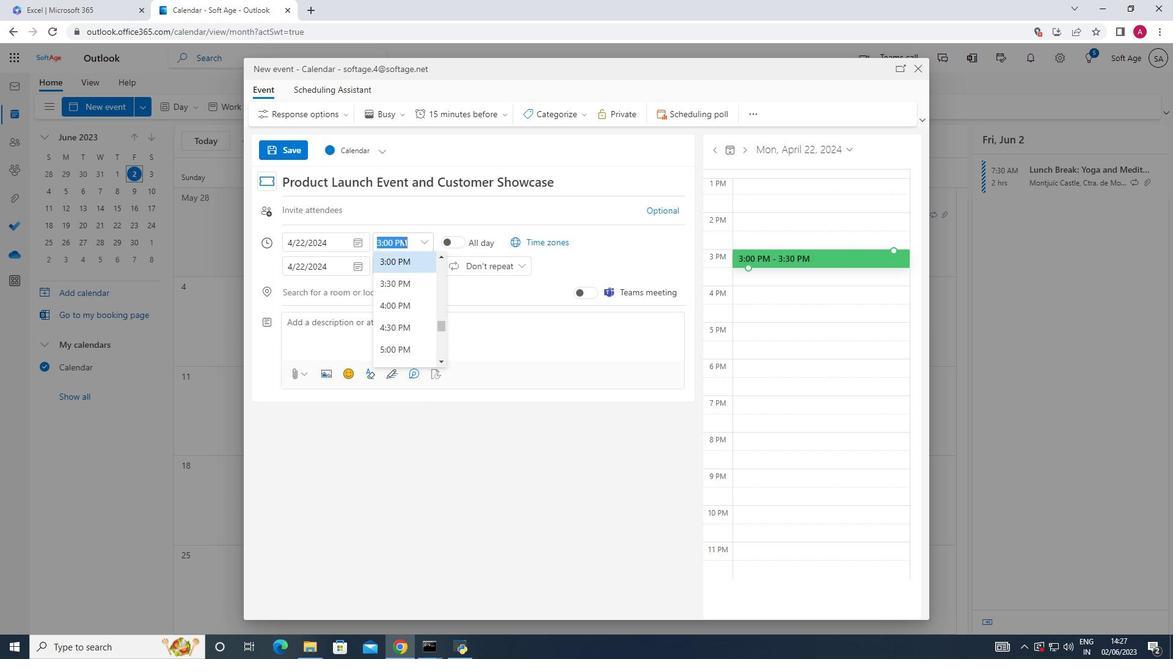 
Action: Key pressed 8<Key.shift_r>:50<Key.space><Key.shift>AM
Screenshot: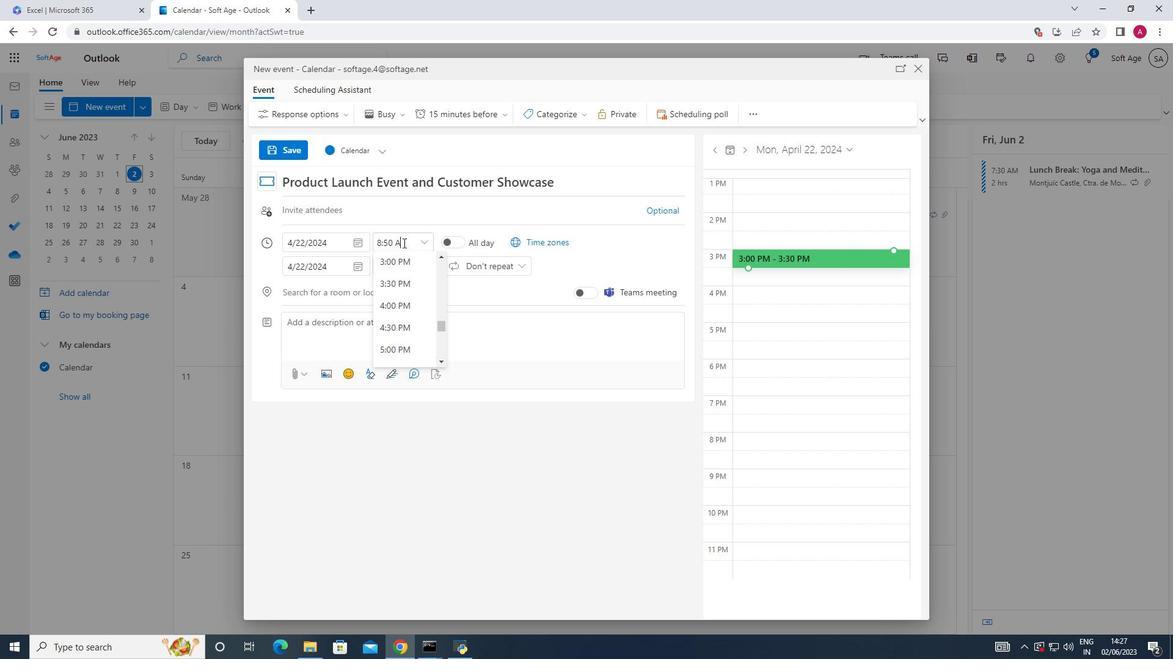 
Action: Mouse moved to (470, 290)
Screenshot: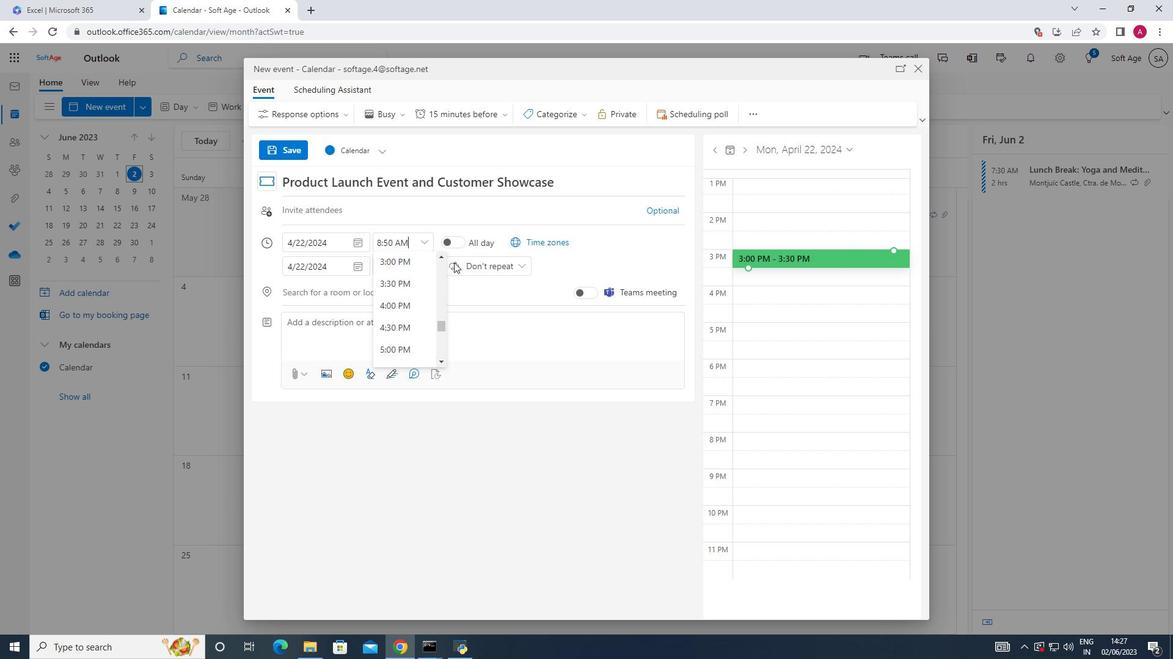 
Action: Mouse pressed left at (470, 290)
Screenshot: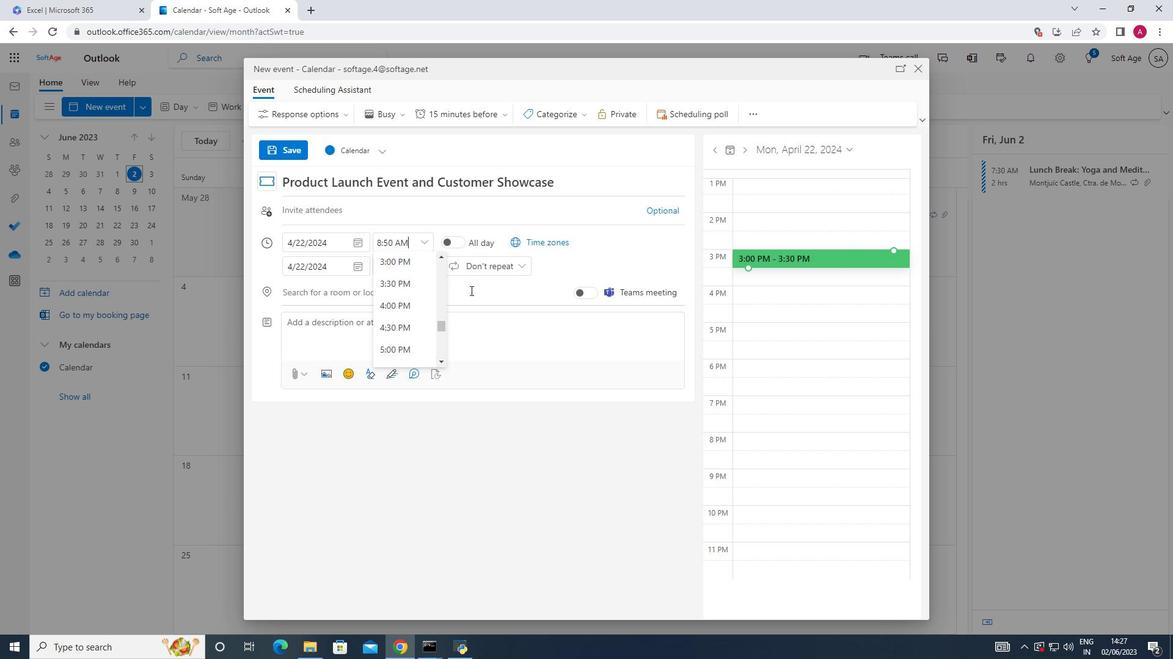 
Action: Mouse moved to (424, 262)
Screenshot: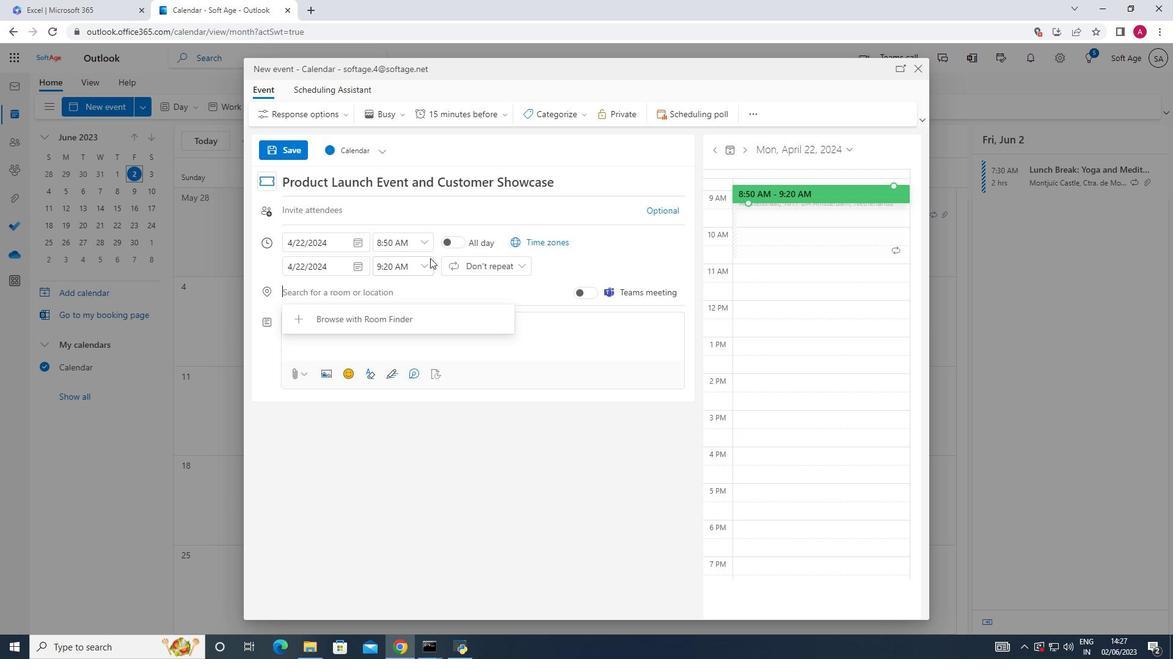 
Action: Mouse pressed left at (424, 262)
Screenshot: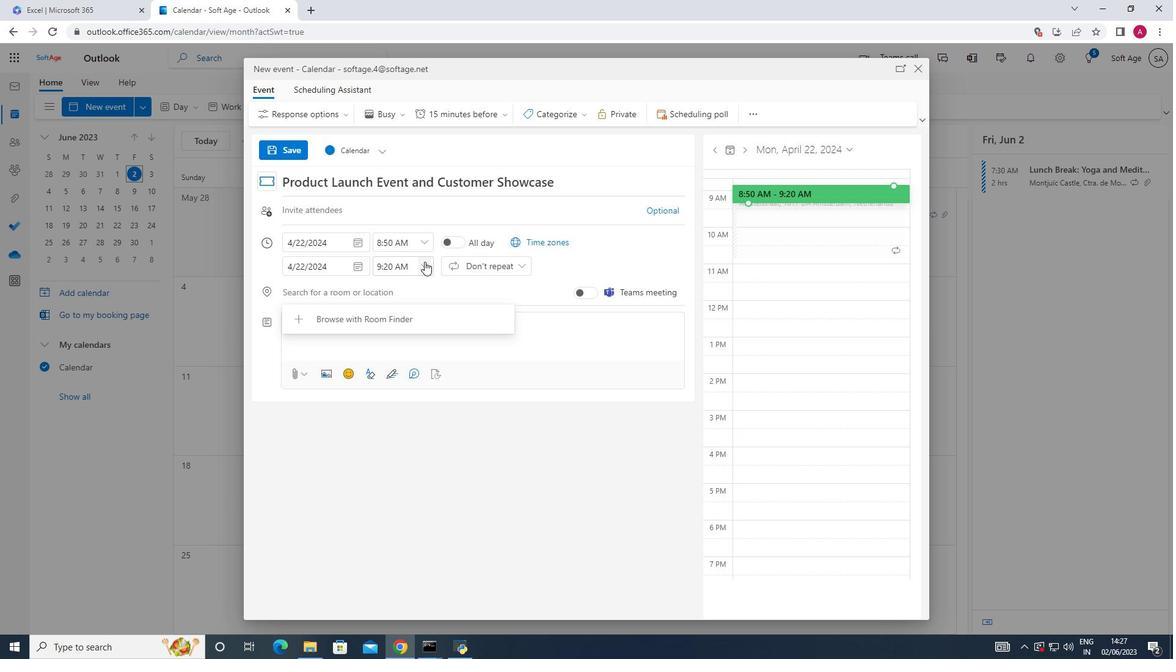 
Action: Mouse moved to (414, 346)
Screenshot: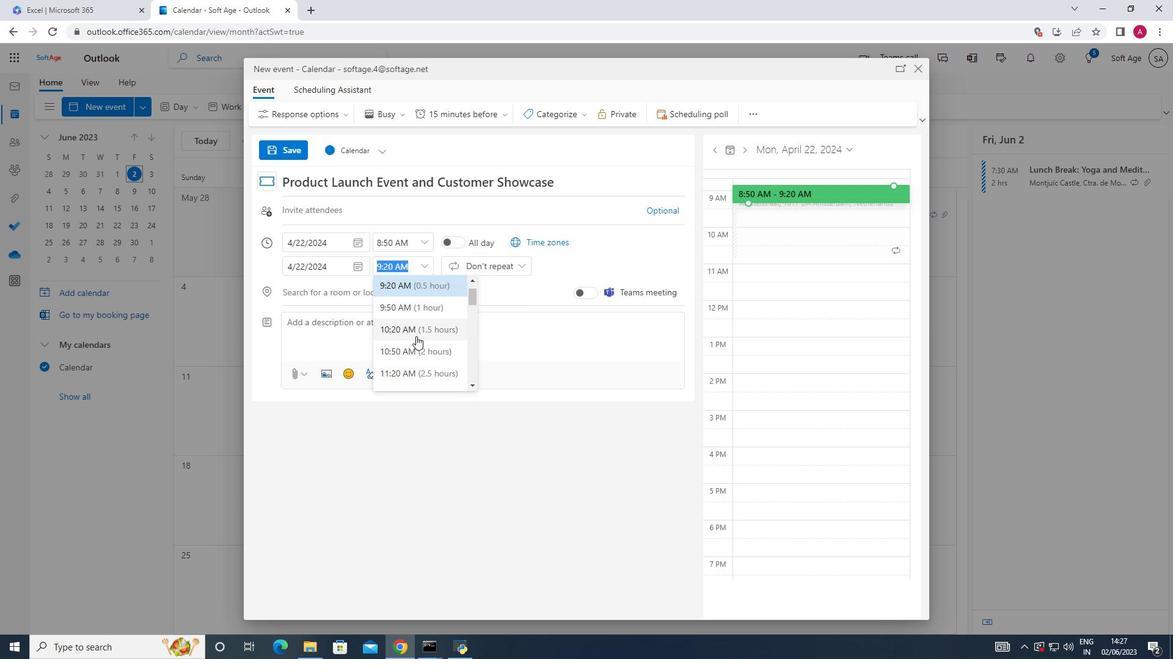 
Action: Mouse pressed left at (414, 346)
Screenshot: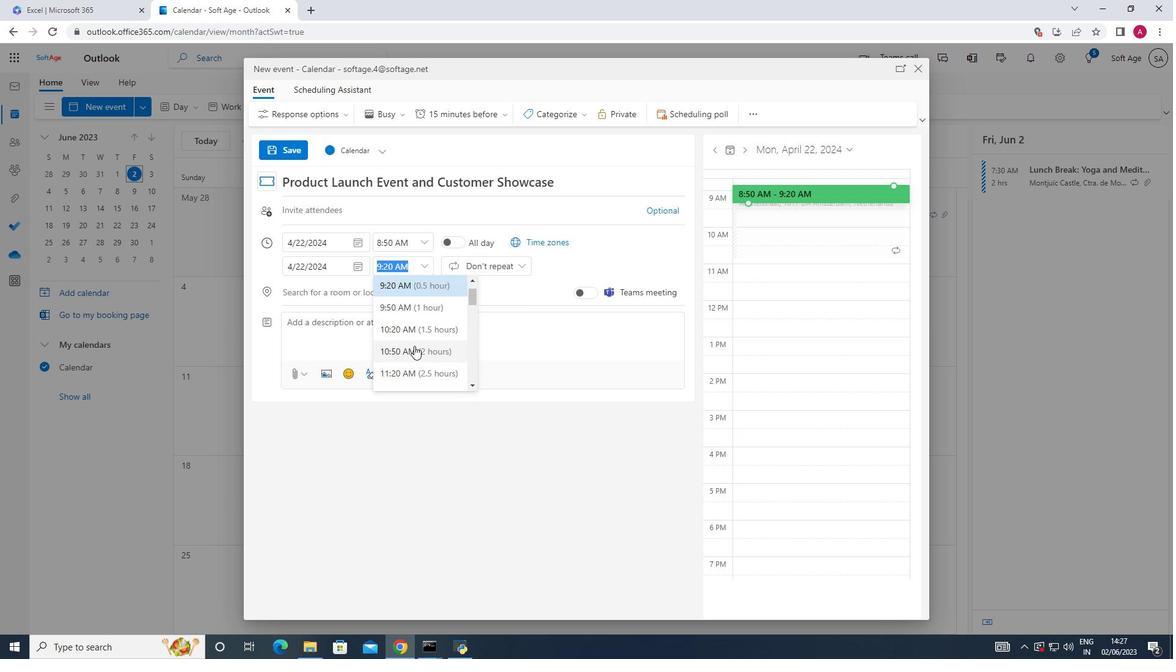 
Action: Mouse moved to (309, 321)
Screenshot: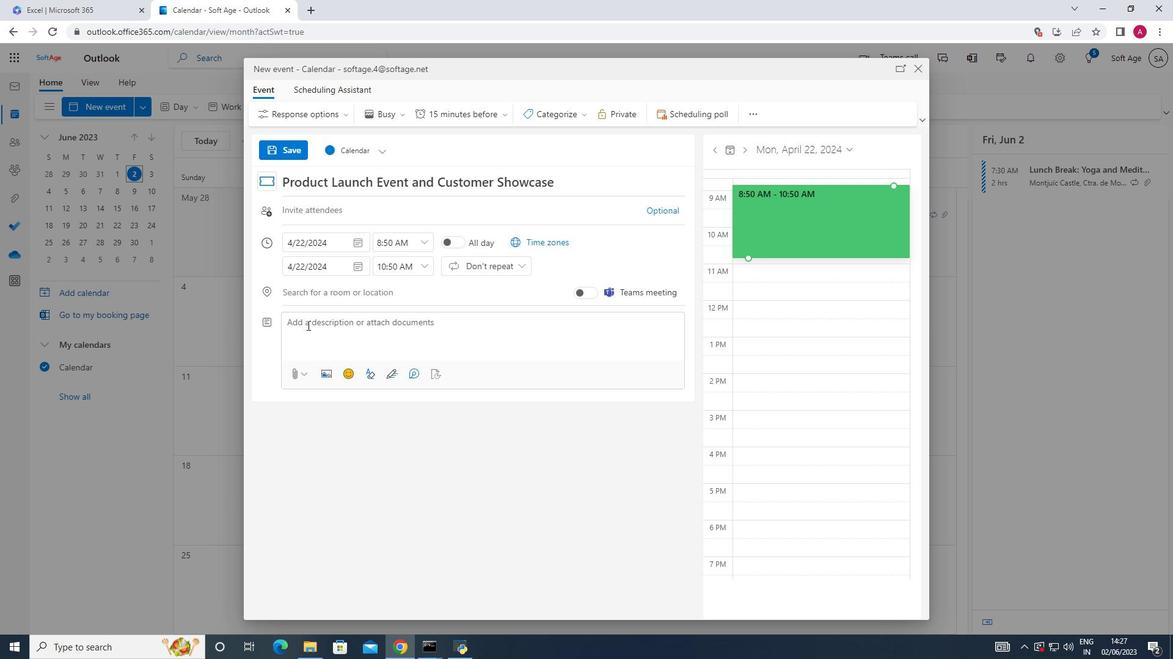 
Action: Mouse pressed left at (309, 321)
Screenshot: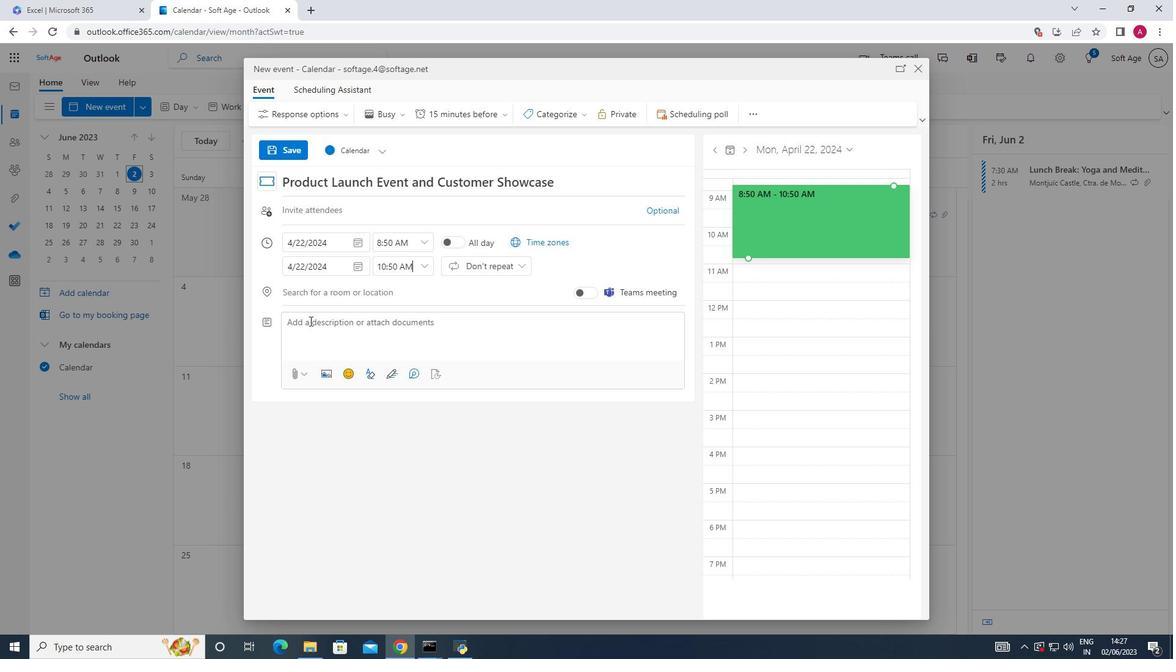 
Action: Mouse moved to (329, 315)
Screenshot: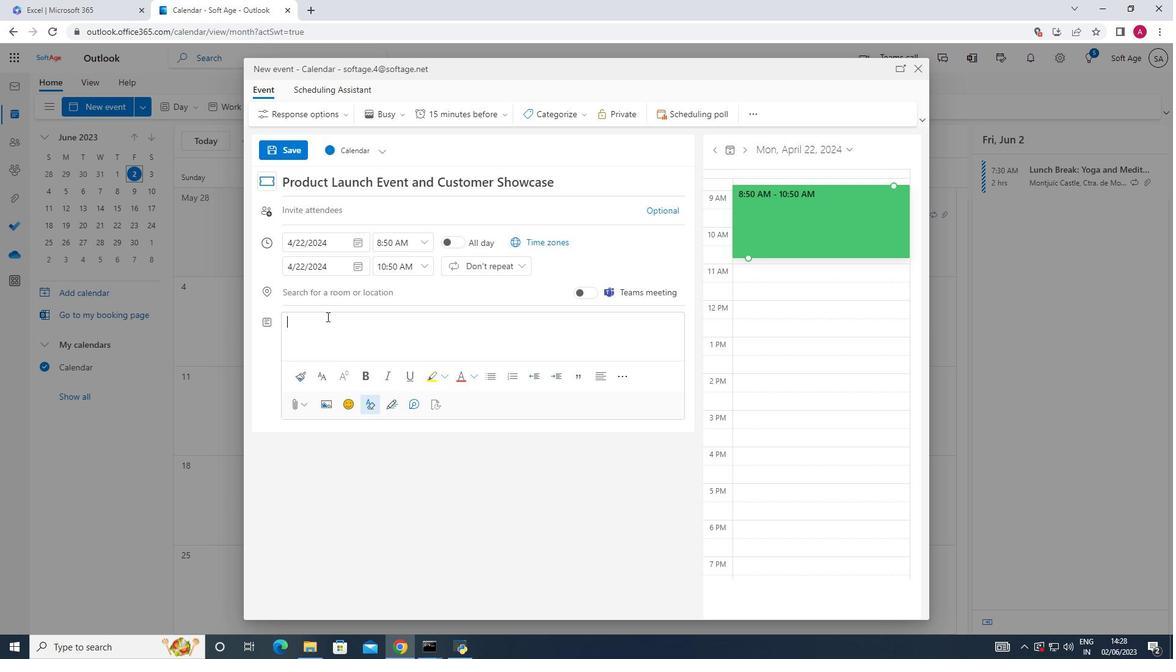 
Action: Key pressed <Key.shift>Participab<Key.backspace>nts<Key.space>will<Key.space>develop<Key.space>skills<Key.space>in<Key.space>strategic<Key.space>decision-making<Key.space>and<Key.space>problem<Key.space><Key.backspace>-solving.<Key.space><Key.shift>They<Key.space>will<Key.space>learn<Key.space>techniques<Key.space>for<Key.space>gathering<Key.space>and<Key.space>analyzing<Key.space>information,<Key.space>evaluating<Key.space>options,<Key.space>and<Key.space>making<Key.space>sound<Key.space>decision<Key.space>that<Key.space>align<Key.space>with<Key.space>team<Key.space>goal<Key.space>and<Key.space>organizational<Key.space>priorities.,
Screenshot: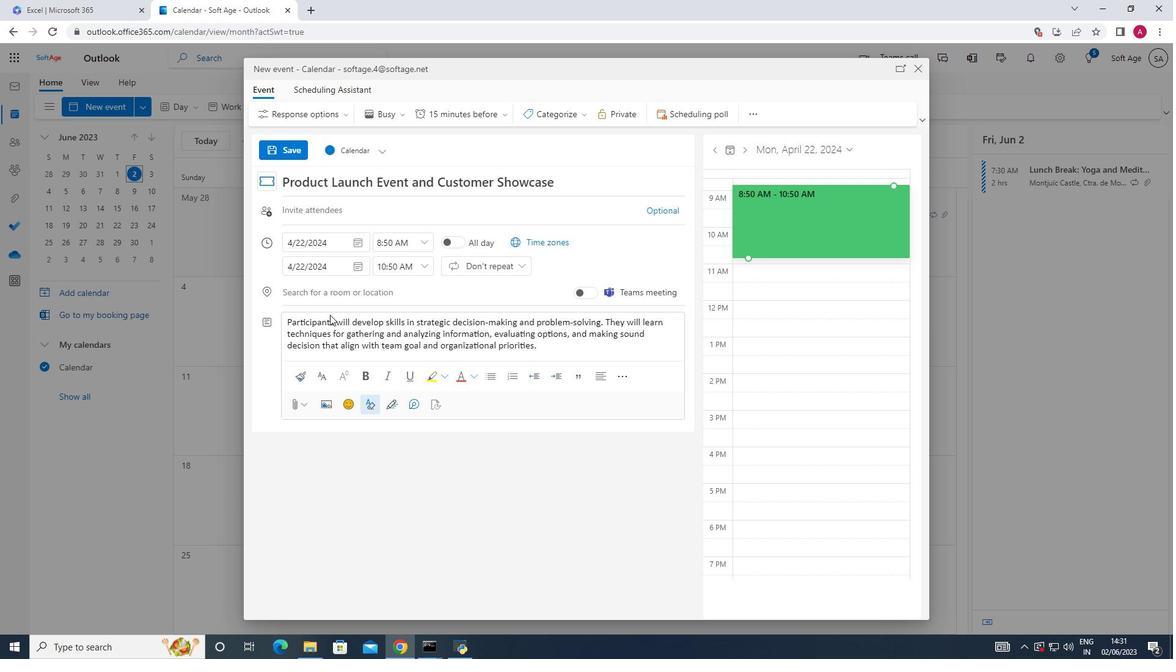 
Action: Mouse moved to (579, 118)
Screenshot: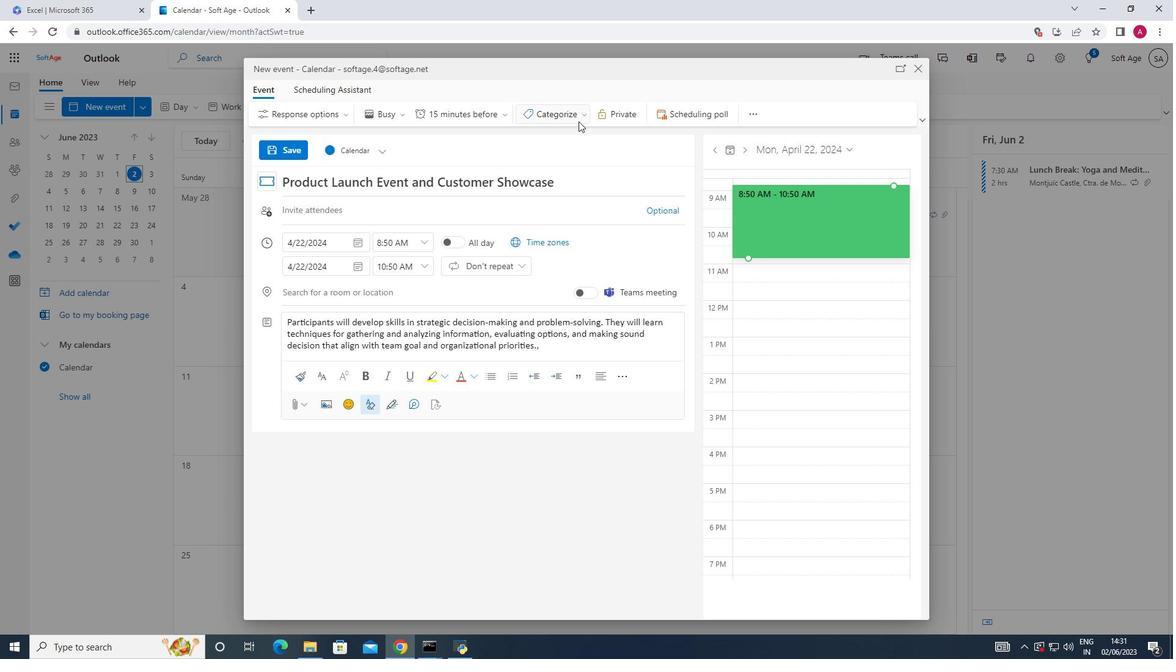 
Action: Mouse pressed left at (579, 118)
Screenshot: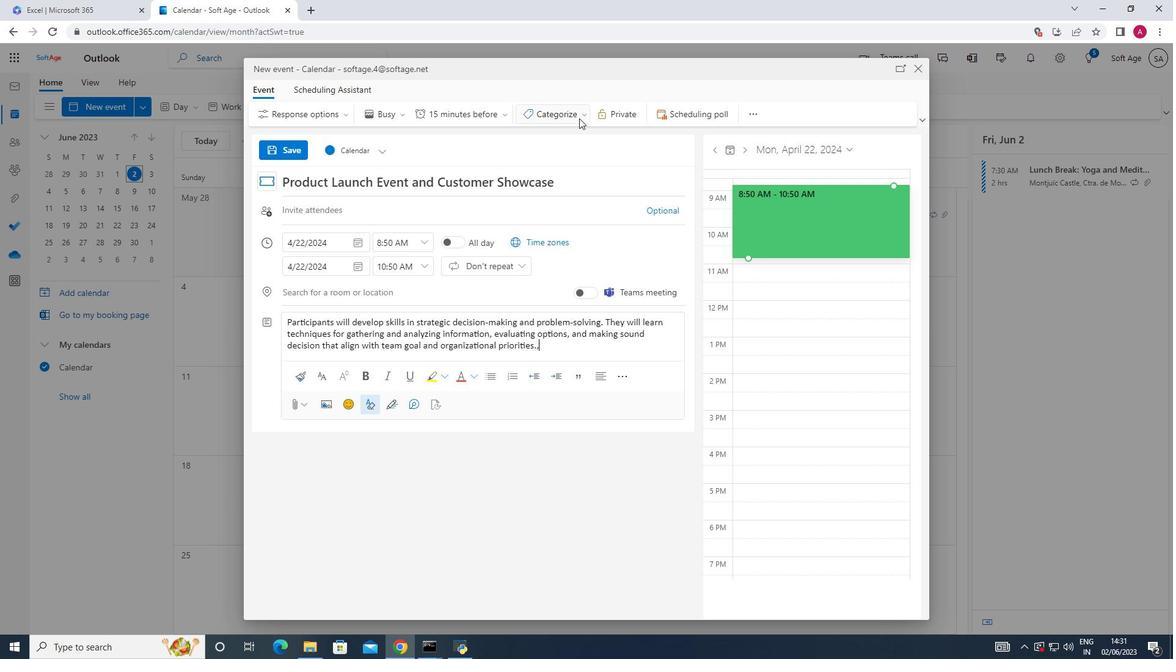 
Action: Mouse moved to (575, 135)
Screenshot: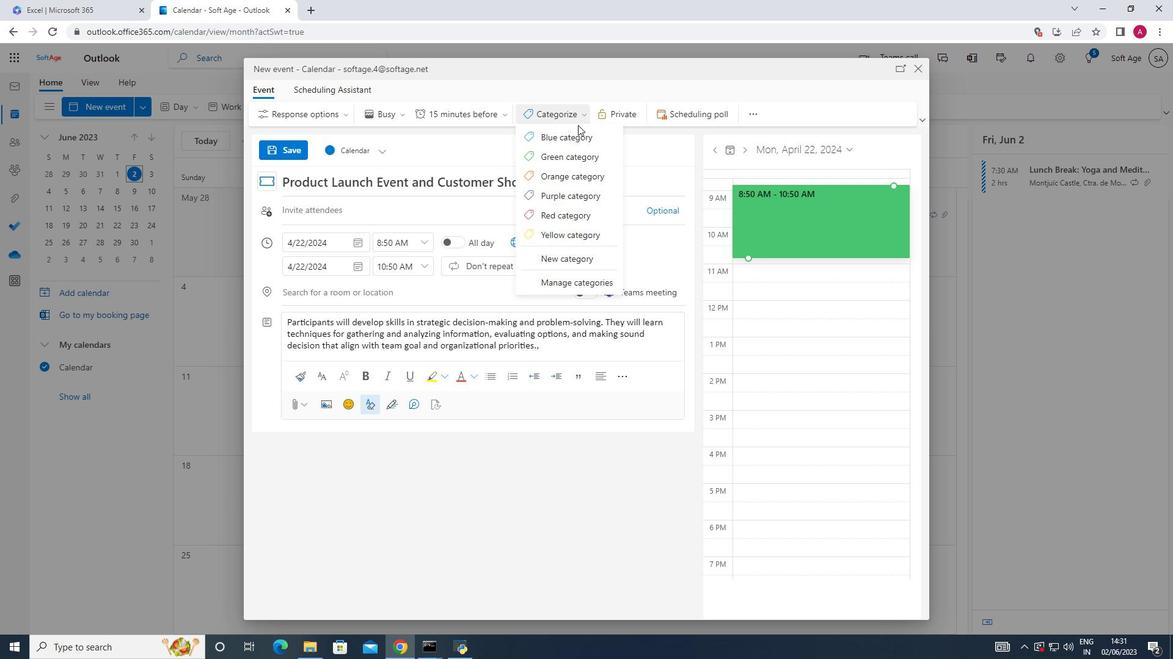 
Action: Mouse pressed left at (575, 135)
Screenshot: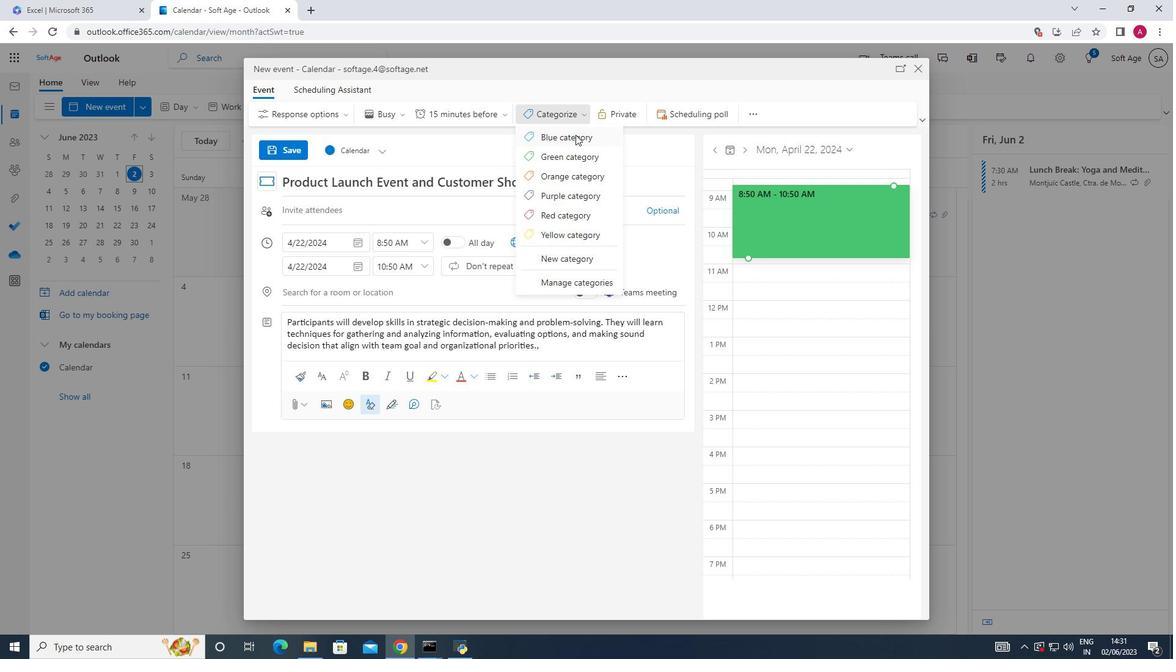 
Action: Mouse moved to (306, 286)
Screenshot: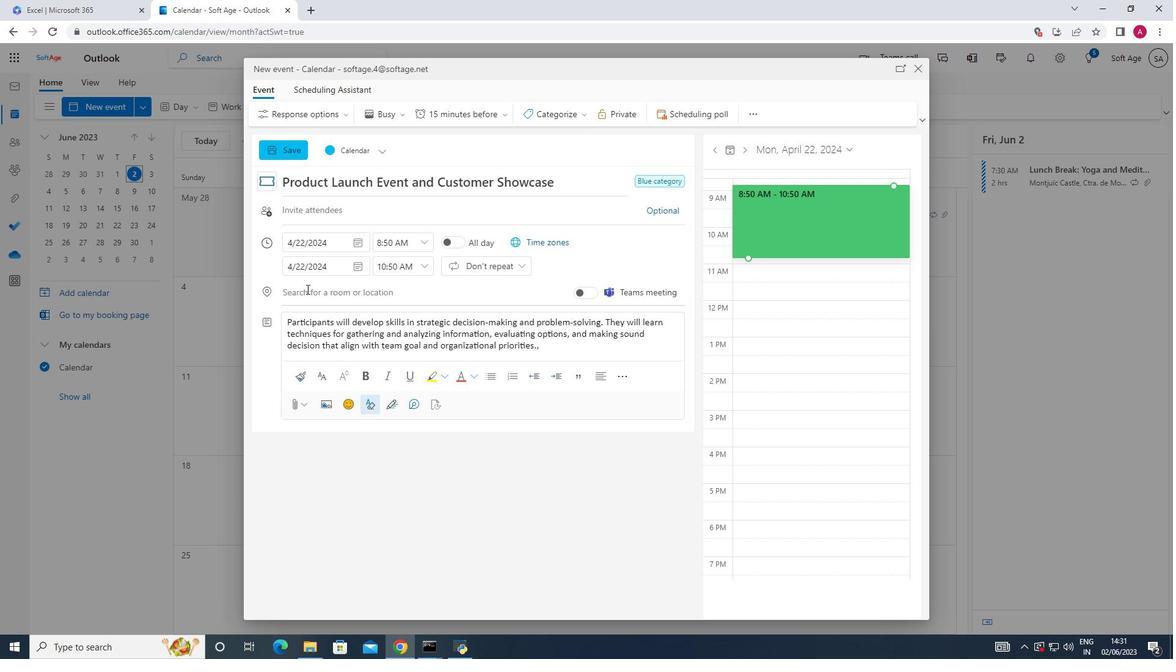 
Action: Mouse pressed left at (306, 286)
Screenshot: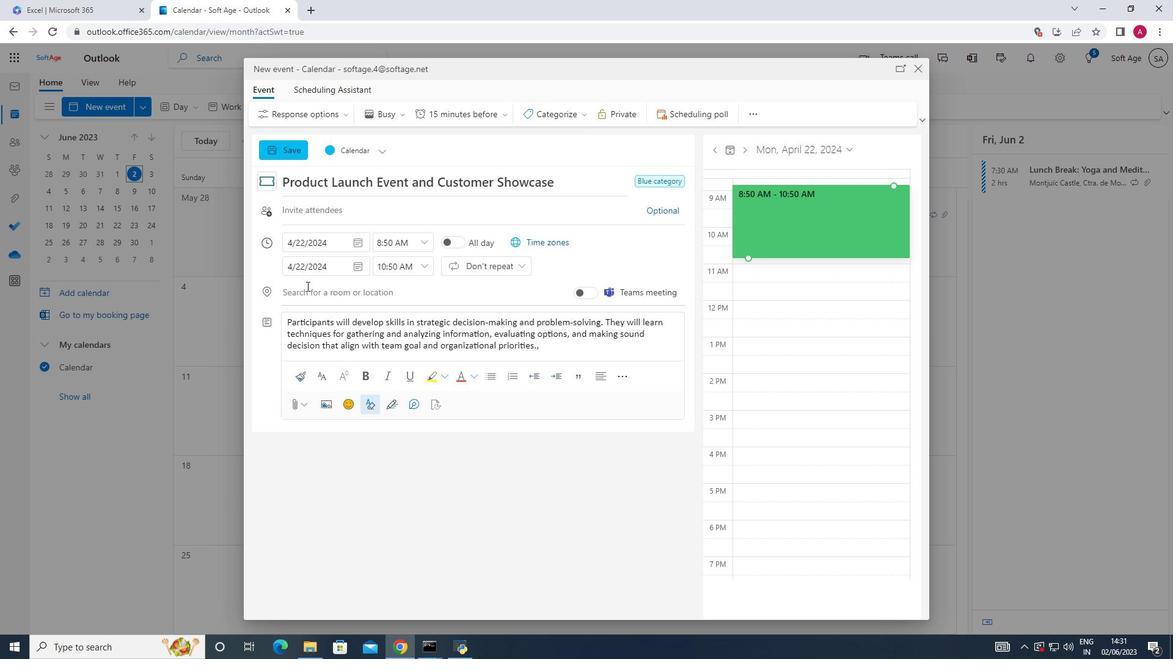 
Action: Key pressed <Key.shift>Lisbon,p<Key.backspace><Key.shift>Portugal<Key.enter>
Screenshot: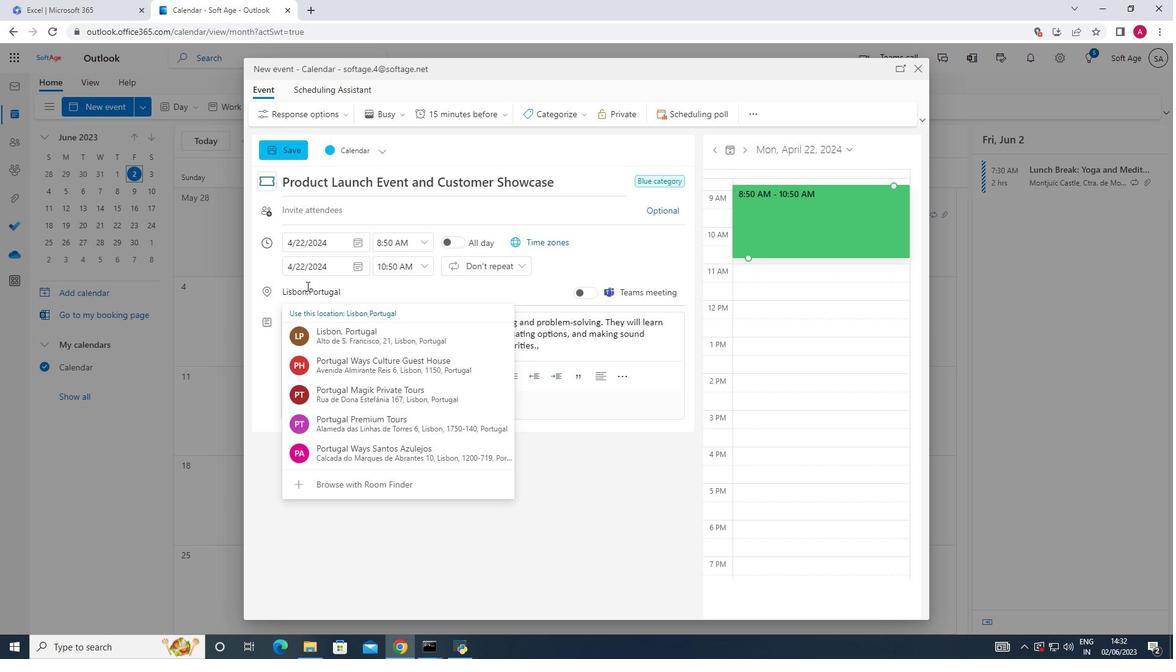 
Action: Mouse moved to (362, 315)
Screenshot: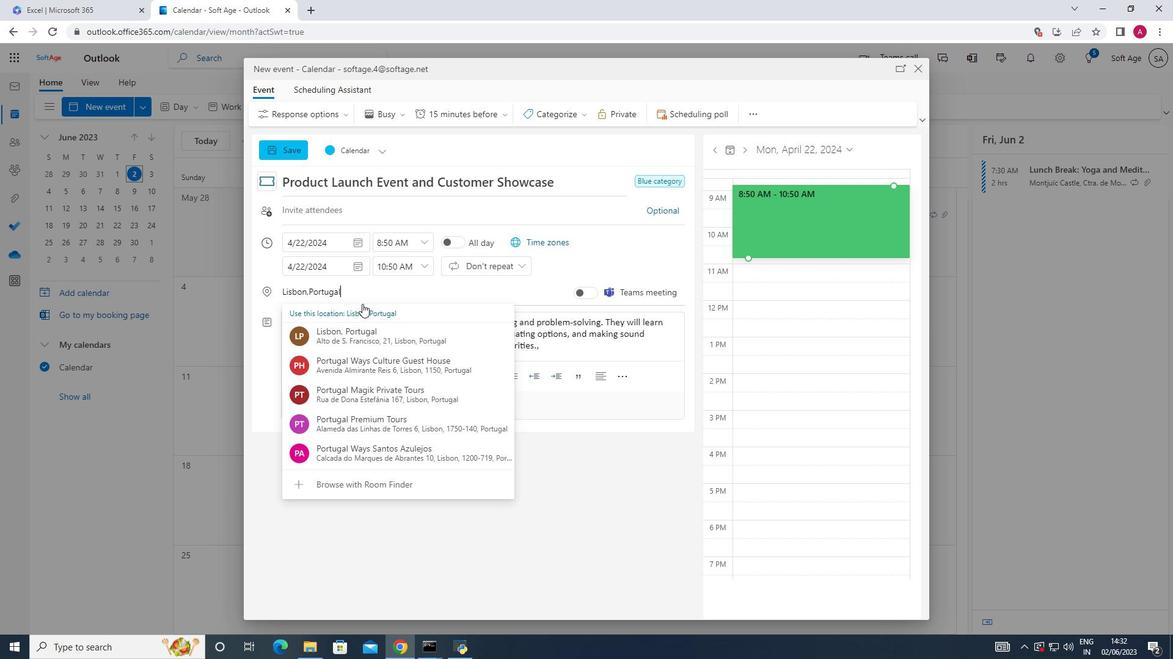 
Action: Mouse pressed left at (362, 315)
Screenshot: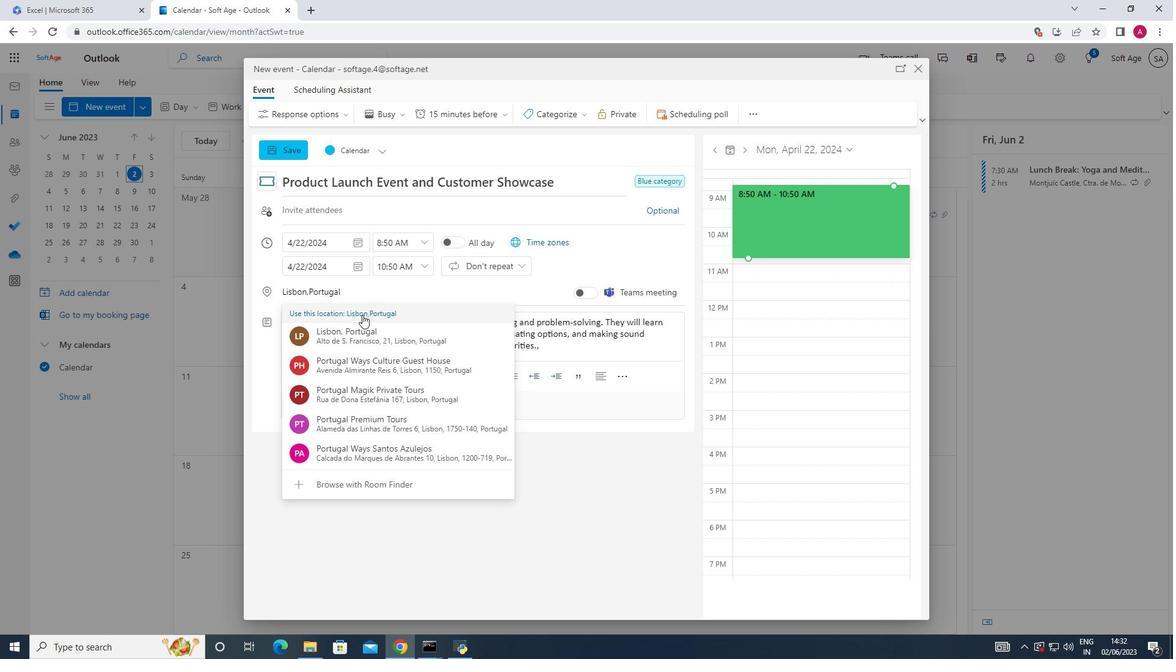 
Action: Mouse moved to (457, 331)
Screenshot: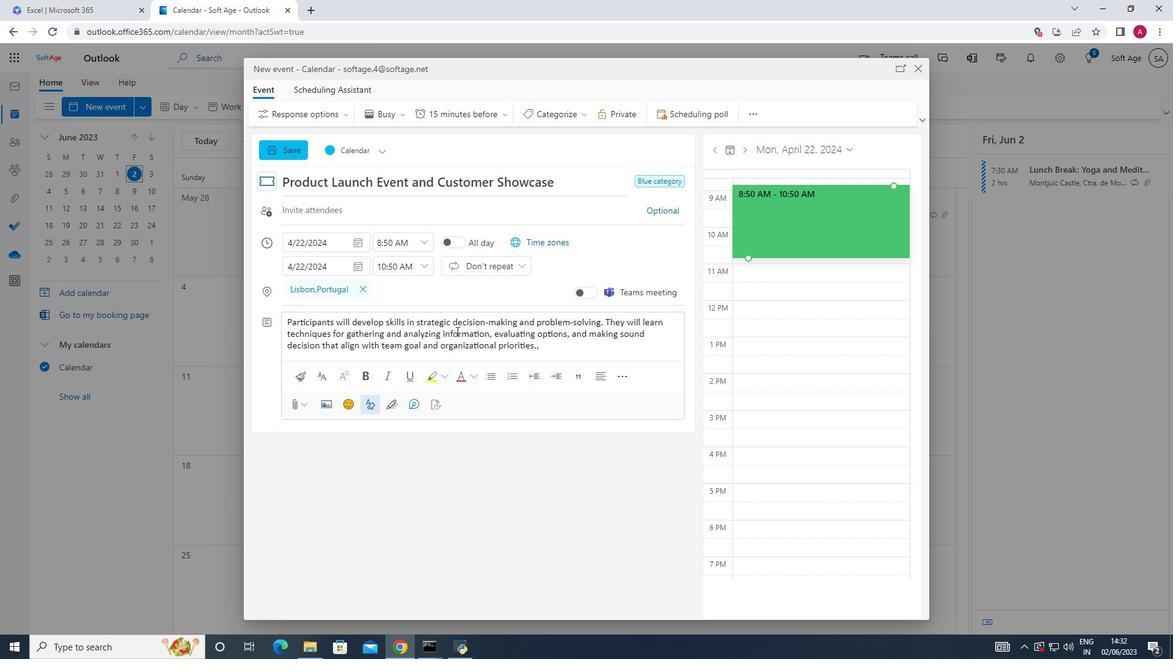 
Action: Mouse scrolled (457, 332) with delta (0, 0)
Screenshot: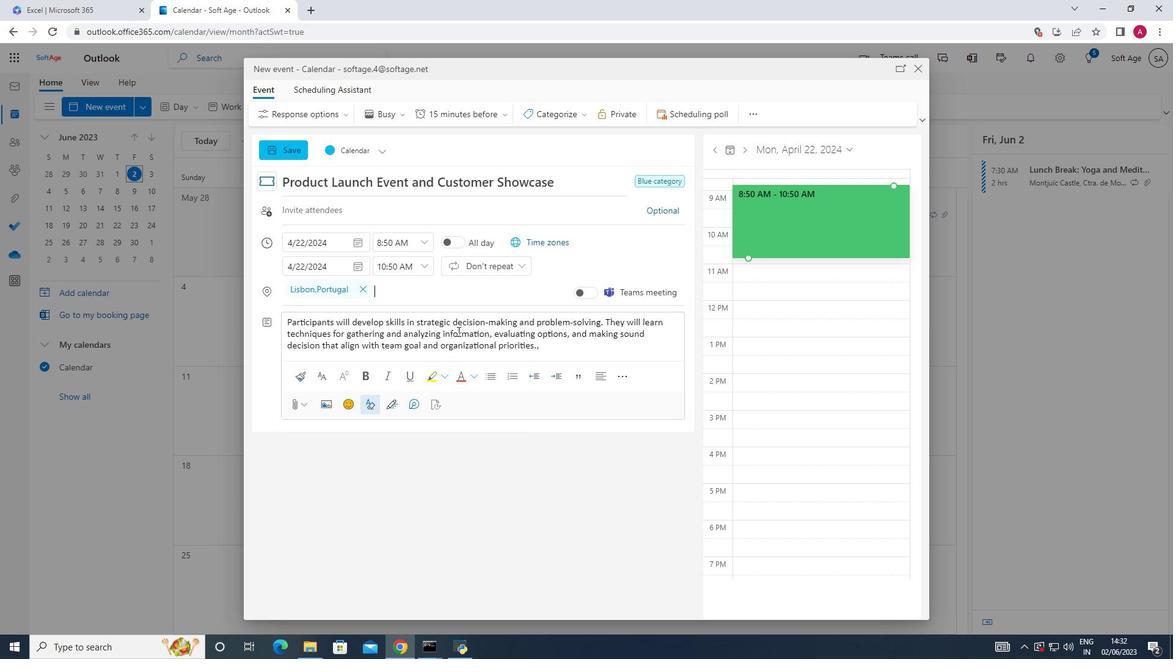 
Action: Mouse scrolled (457, 332) with delta (0, 0)
Screenshot: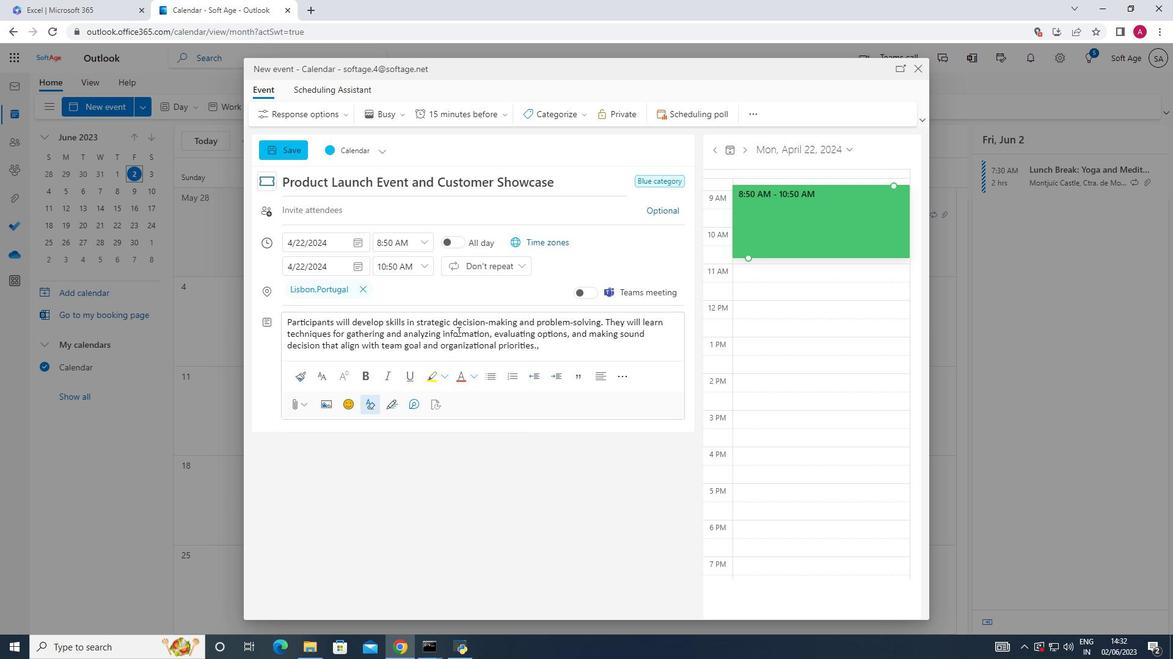 
Action: Mouse moved to (332, 213)
Screenshot: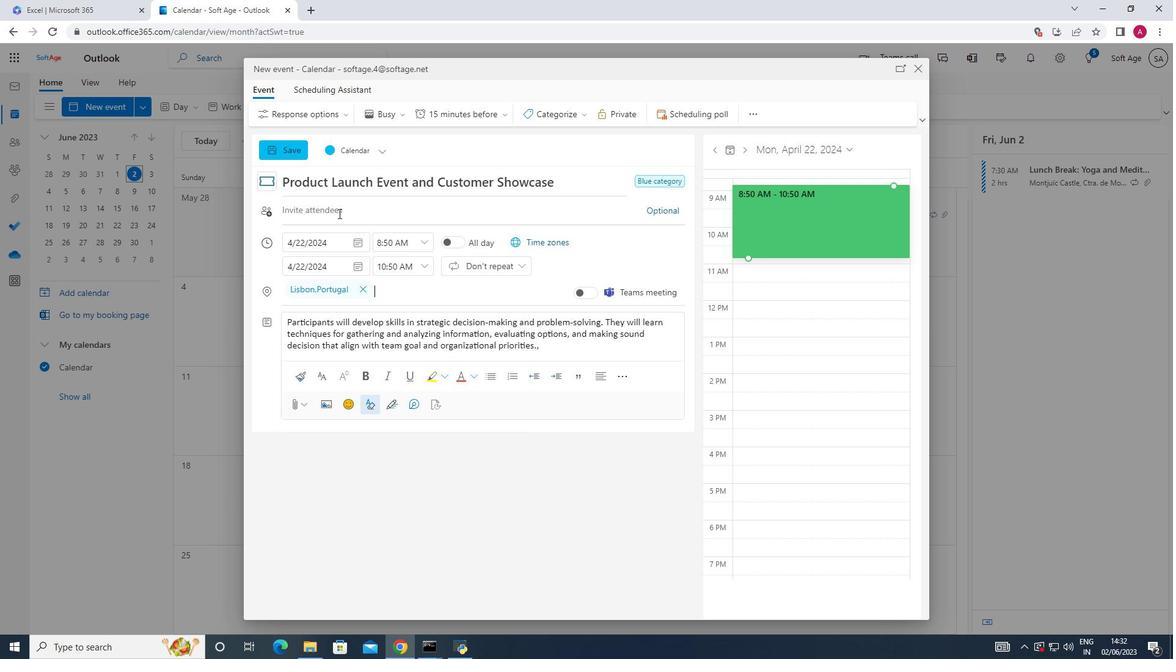 
Action: Mouse pressed left at (332, 213)
Screenshot: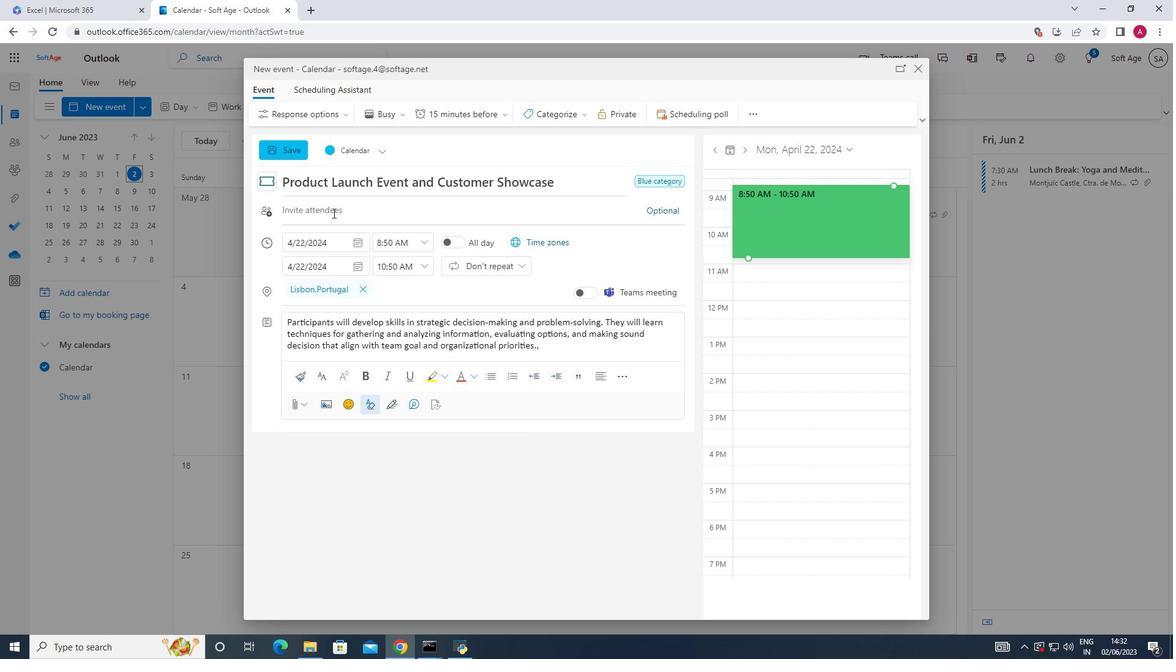 
Action: Key pressed <Key.shift>softage.2<Key.shift>@
Screenshot: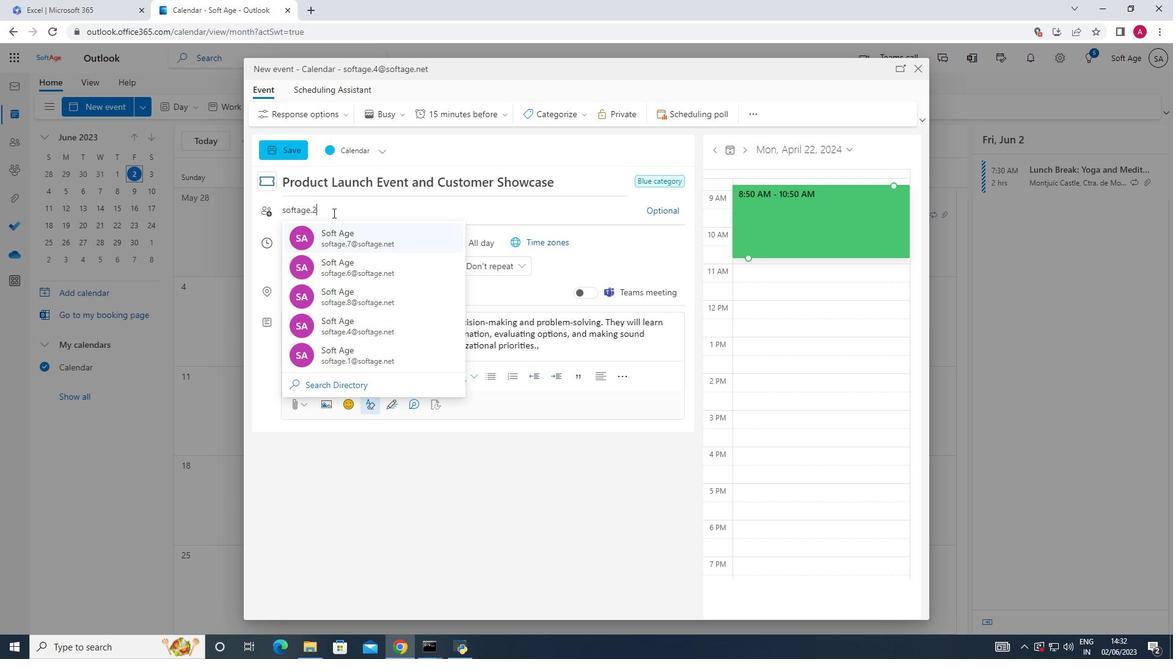 
Action: Mouse moved to (348, 243)
Screenshot: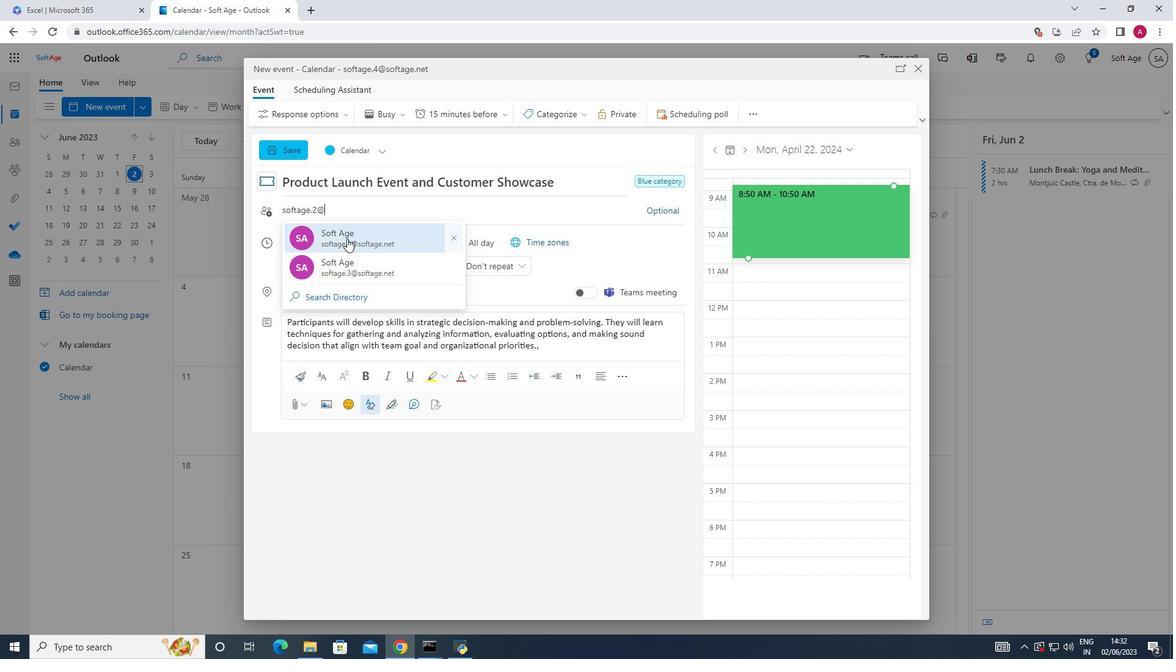 
Action: Mouse pressed left at (348, 243)
Screenshot: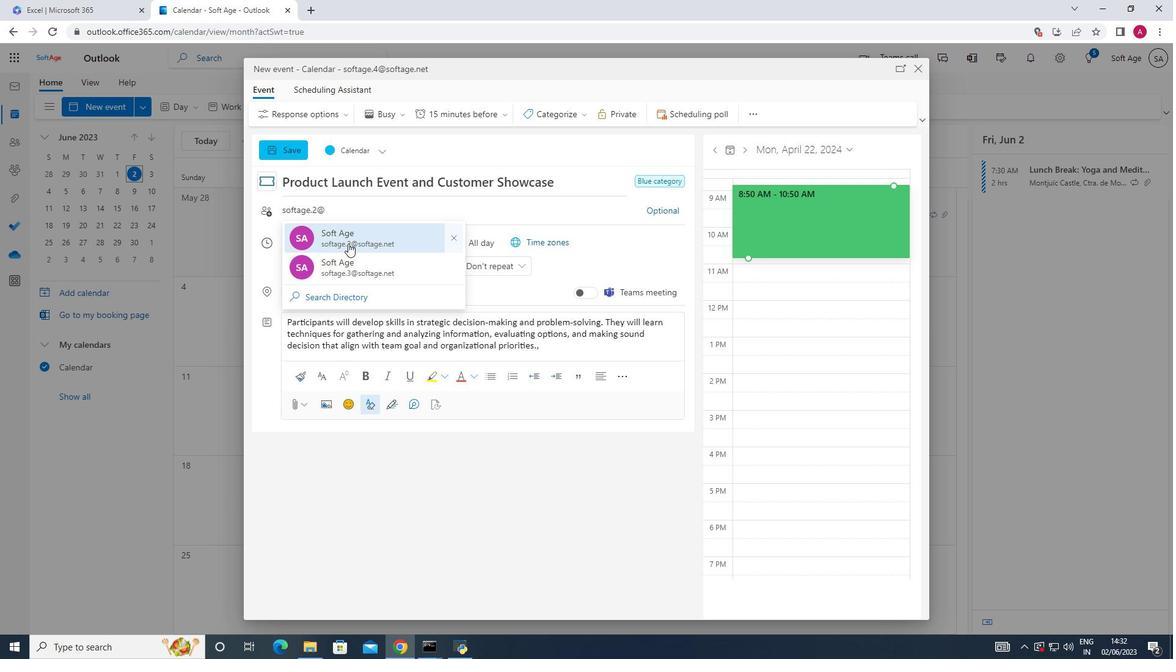 
Action: Key pressed softage.3<Key.shift>@
Screenshot: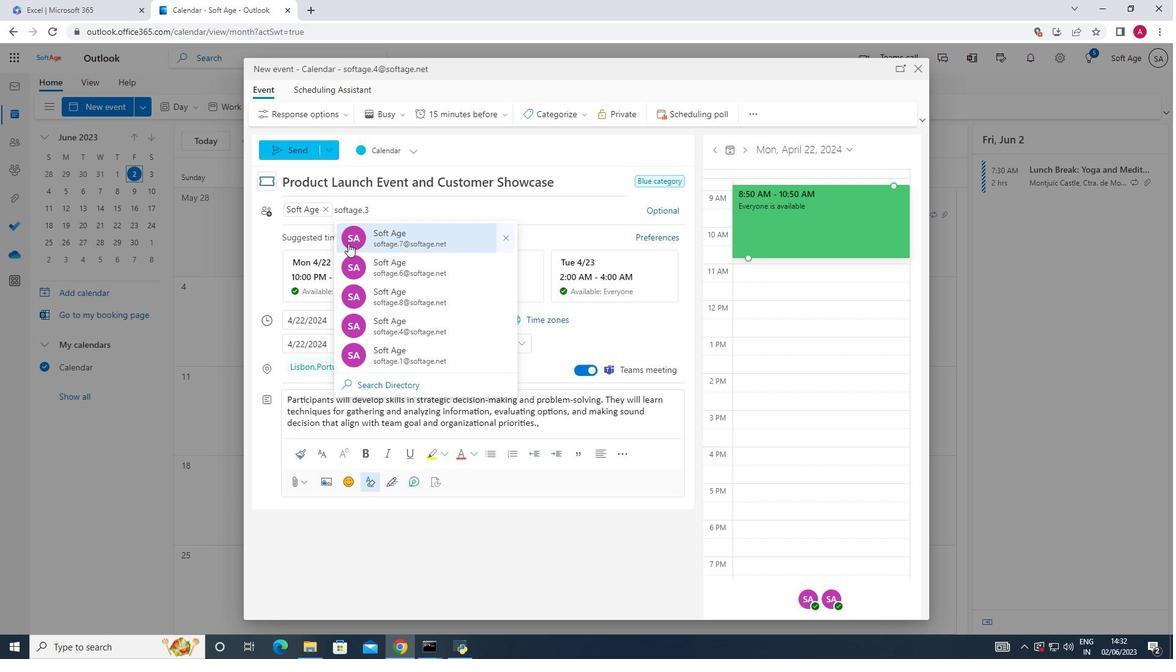 
Action: Mouse moved to (403, 241)
Screenshot: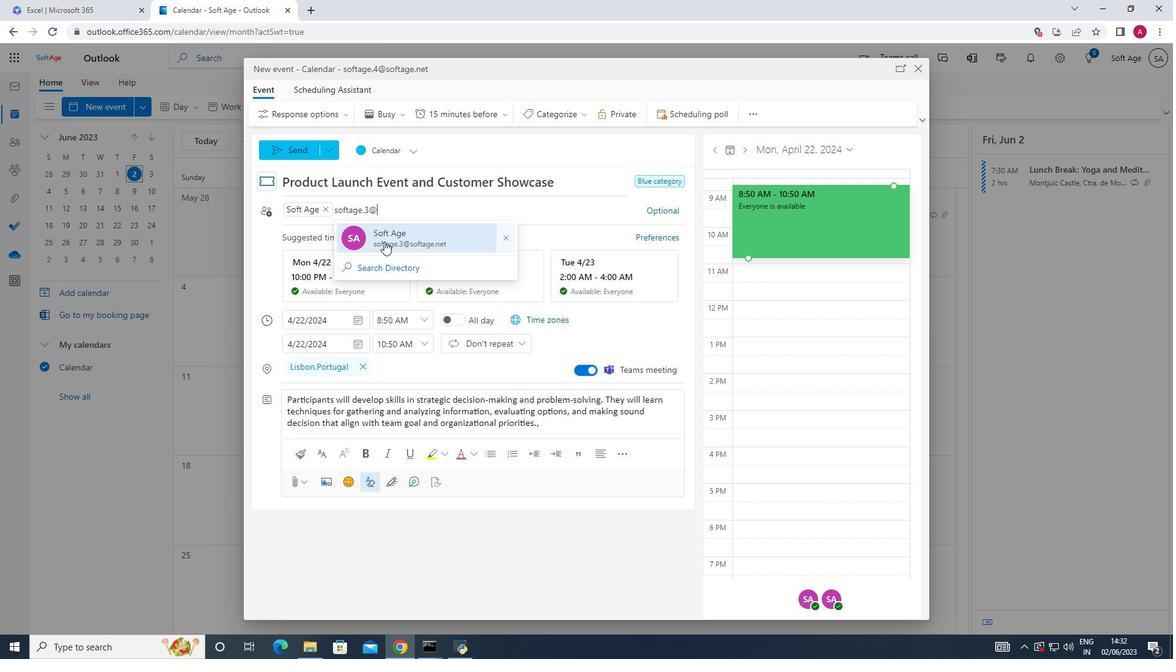 
Action: Mouse pressed left at (403, 241)
Screenshot: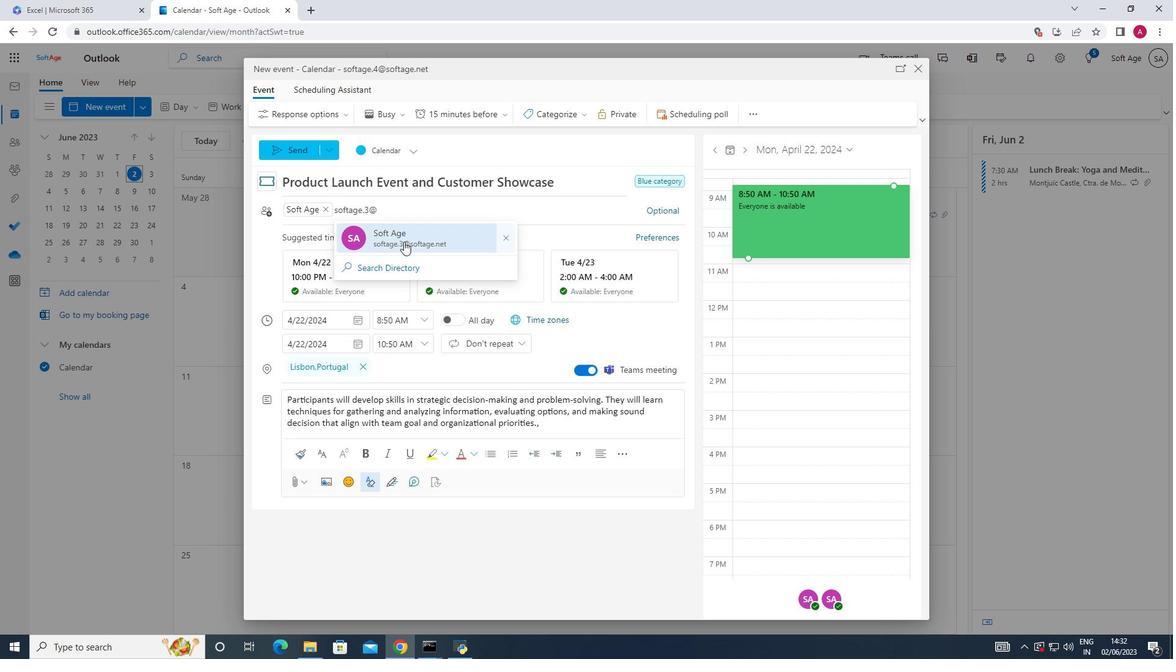 
Action: Mouse moved to (504, 119)
Screenshot: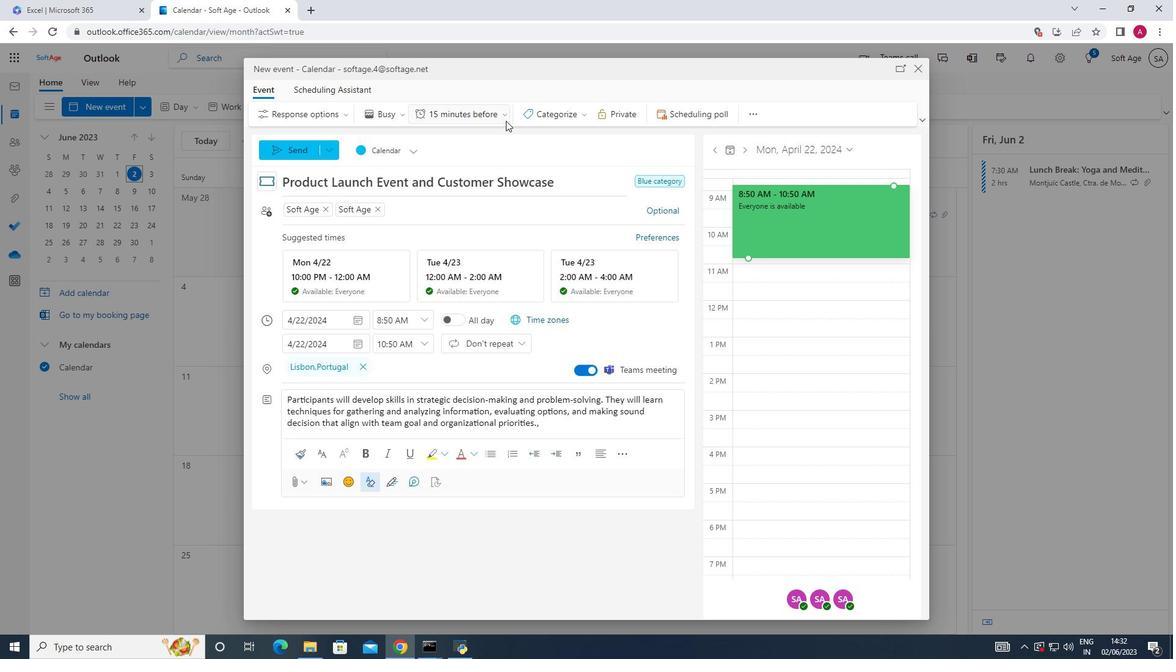 
Action: Mouse pressed left at (504, 119)
Screenshot: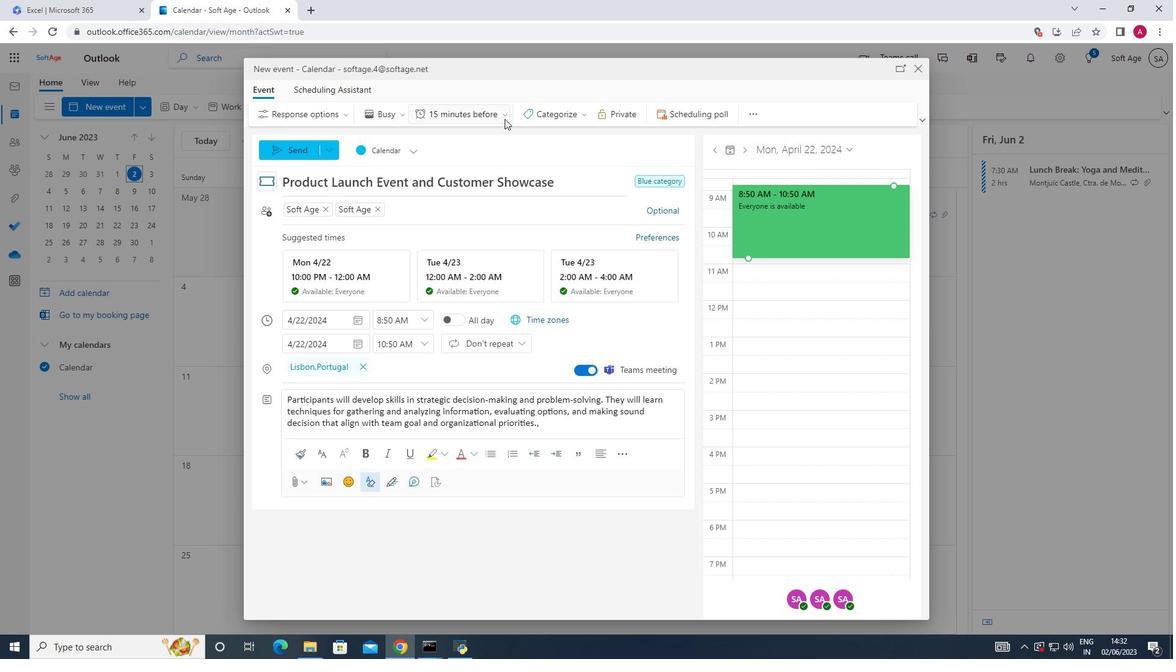 
Action: Mouse moved to (469, 247)
Screenshot: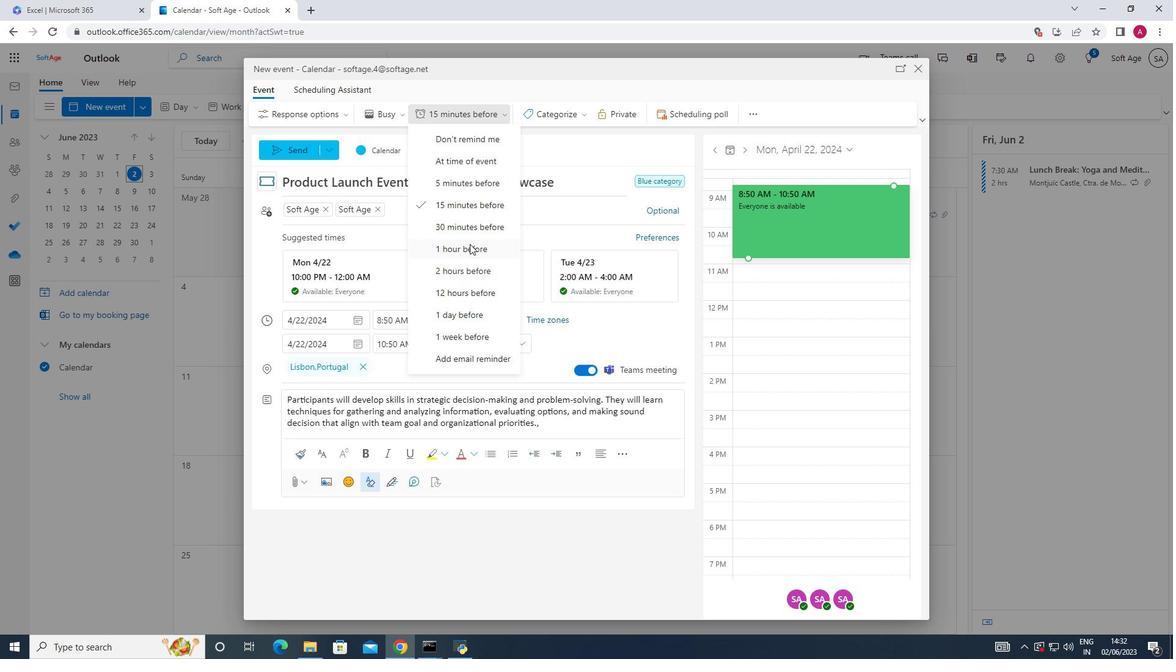 
Action: Mouse pressed left at (469, 247)
Screenshot: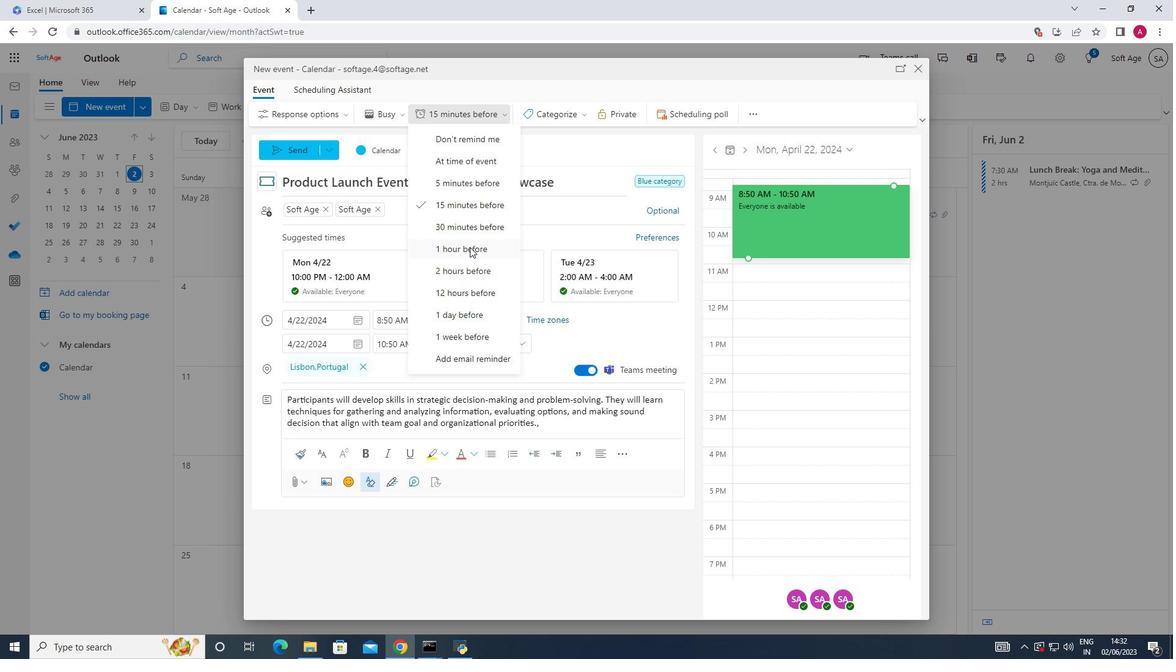 
Action: Mouse moved to (292, 142)
Screenshot: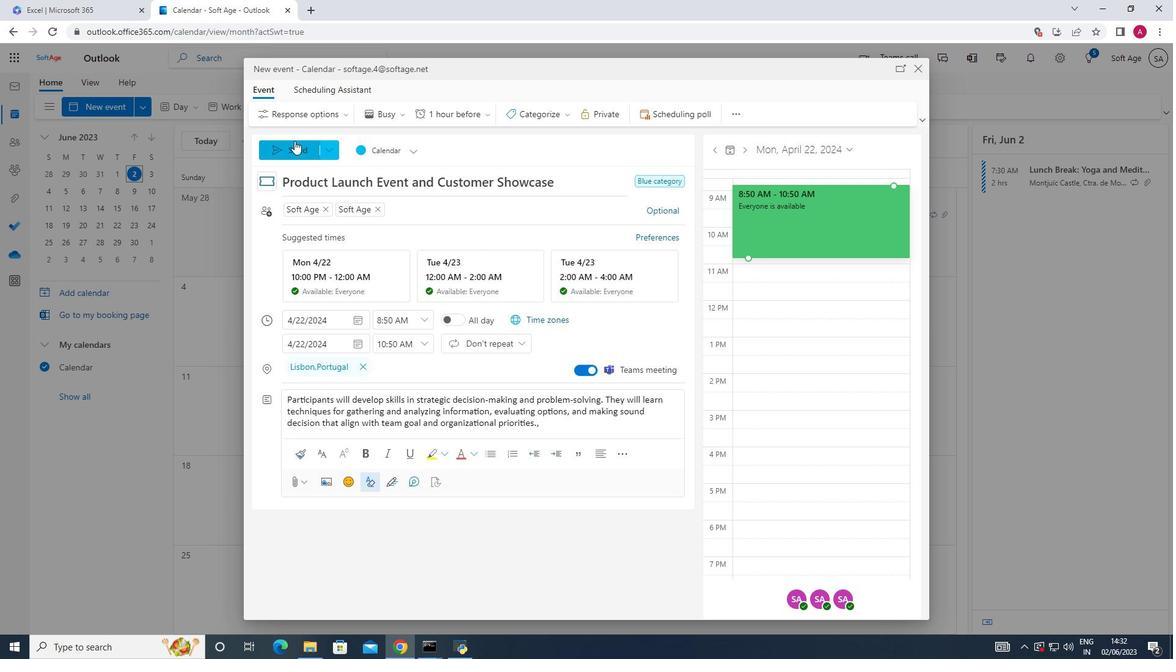 
Action: Mouse pressed left at (292, 142)
Screenshot: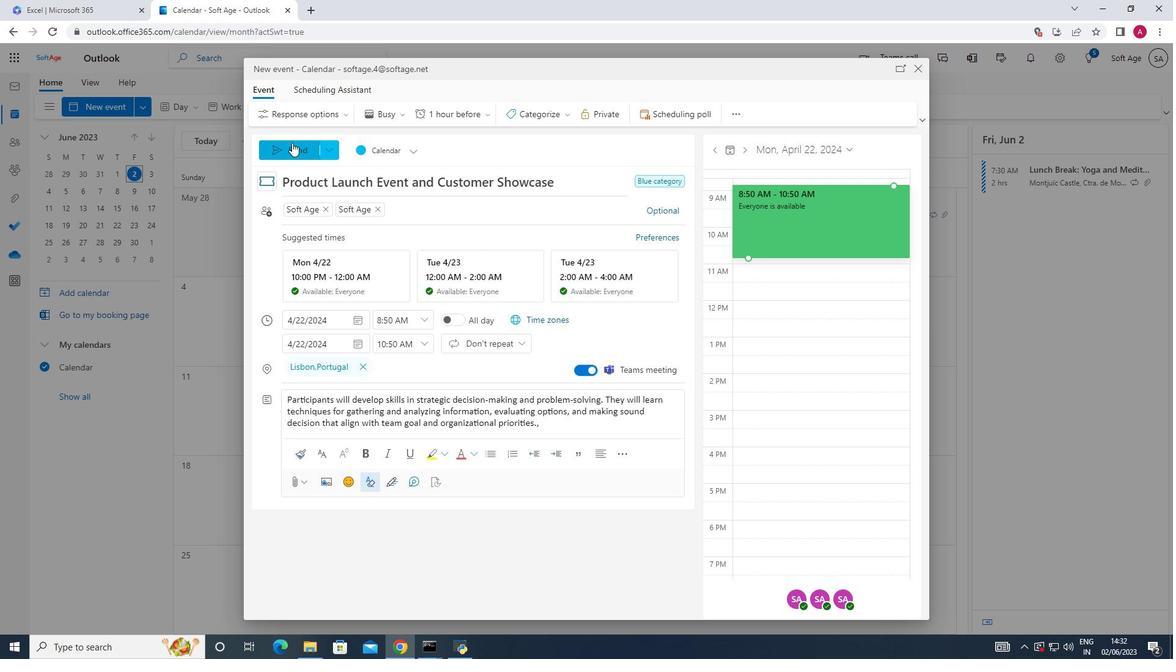
Action: Mouse moved to (287, 146)
Screenshot: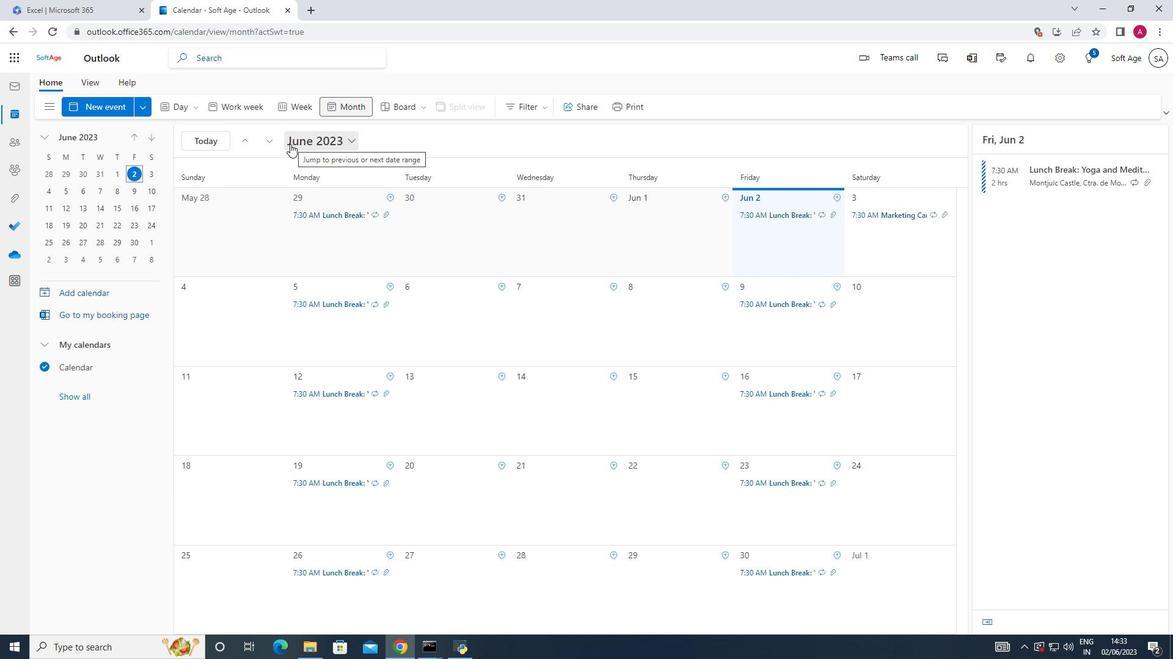 
